 Task: Look for space in Nakatsu, Japan from 21st June, 2023 to 29th June, 2023 for 4 adults in price range Rs.7000 to Rs.12000. Place can be entire place with 2 bedrooms having 2 beds and 2 bathrooms. Property type can be house, flat, guest house. Booking option can be shelf check-in. Required host language is English.
Action: Mouse moved to (573, 137)
Screenshot: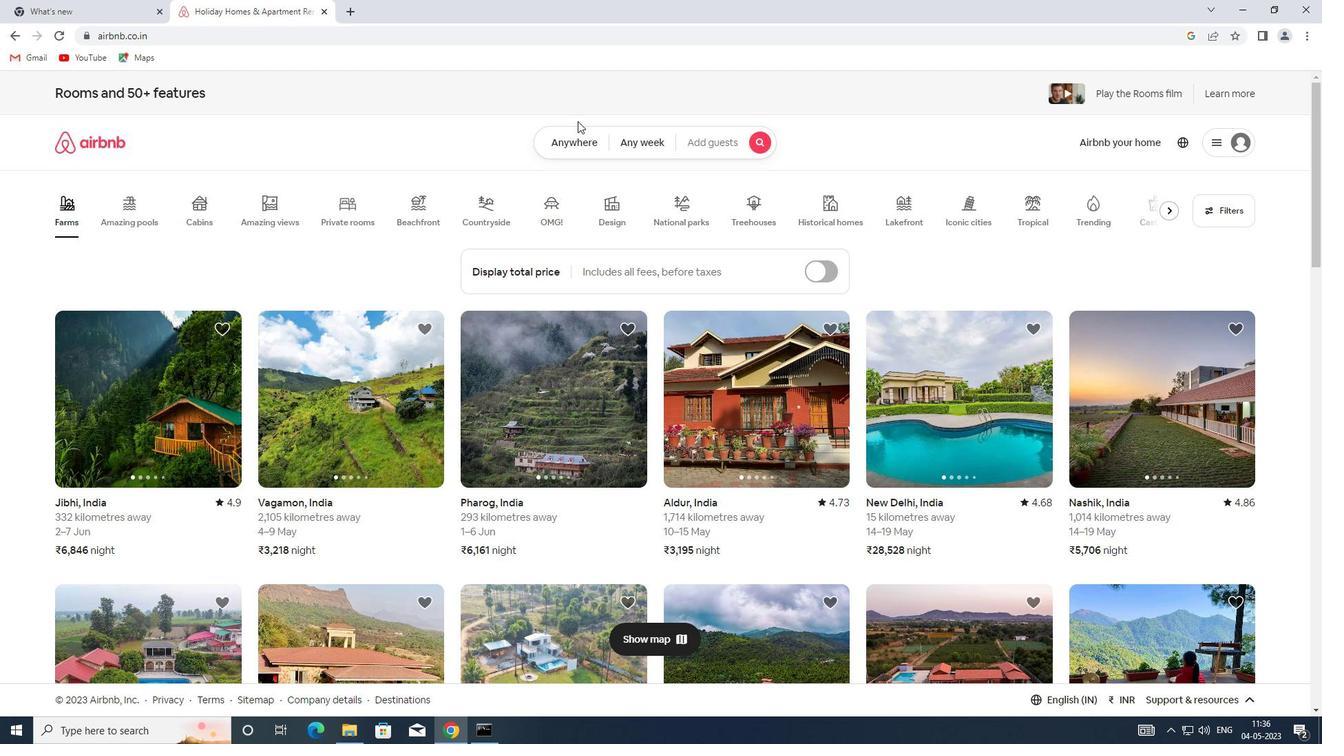 
Action: Mouse pressed left at (573, 137)
Screenshot: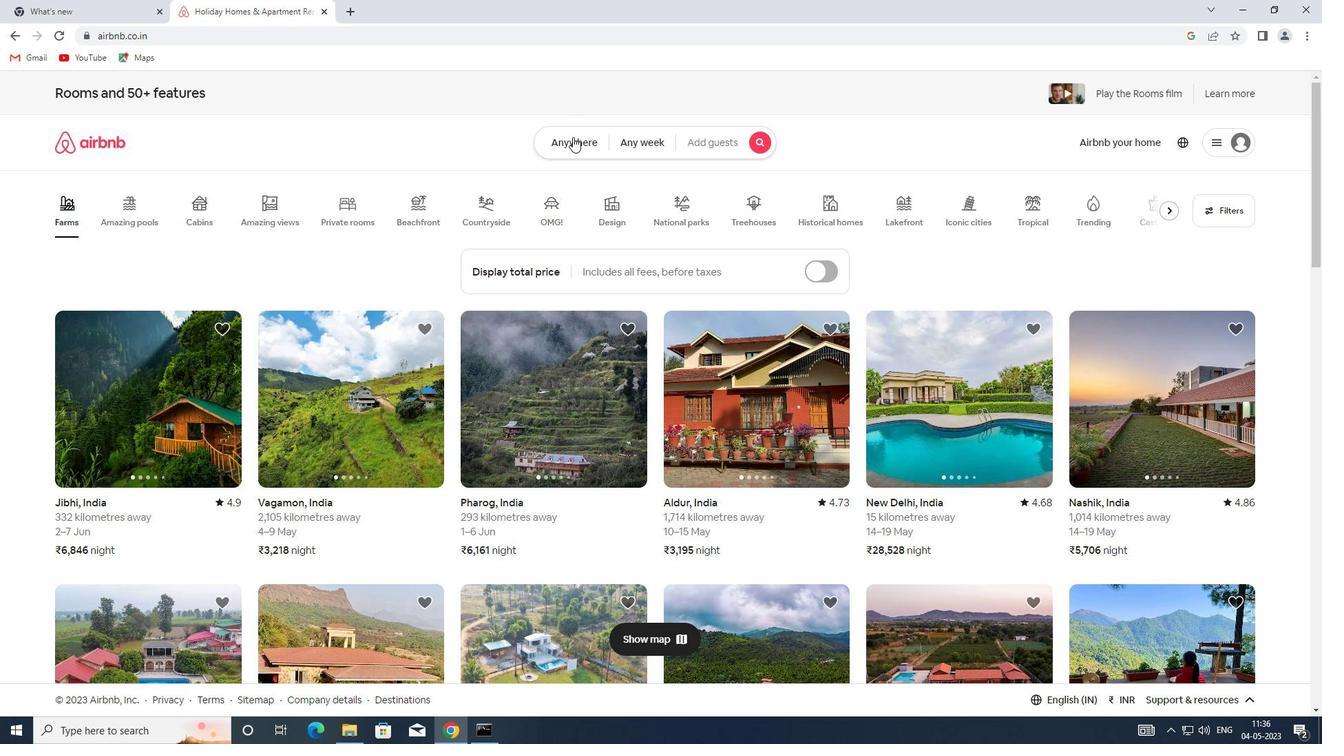 
Action: Mouse moved to (498, 204)
Screenshot: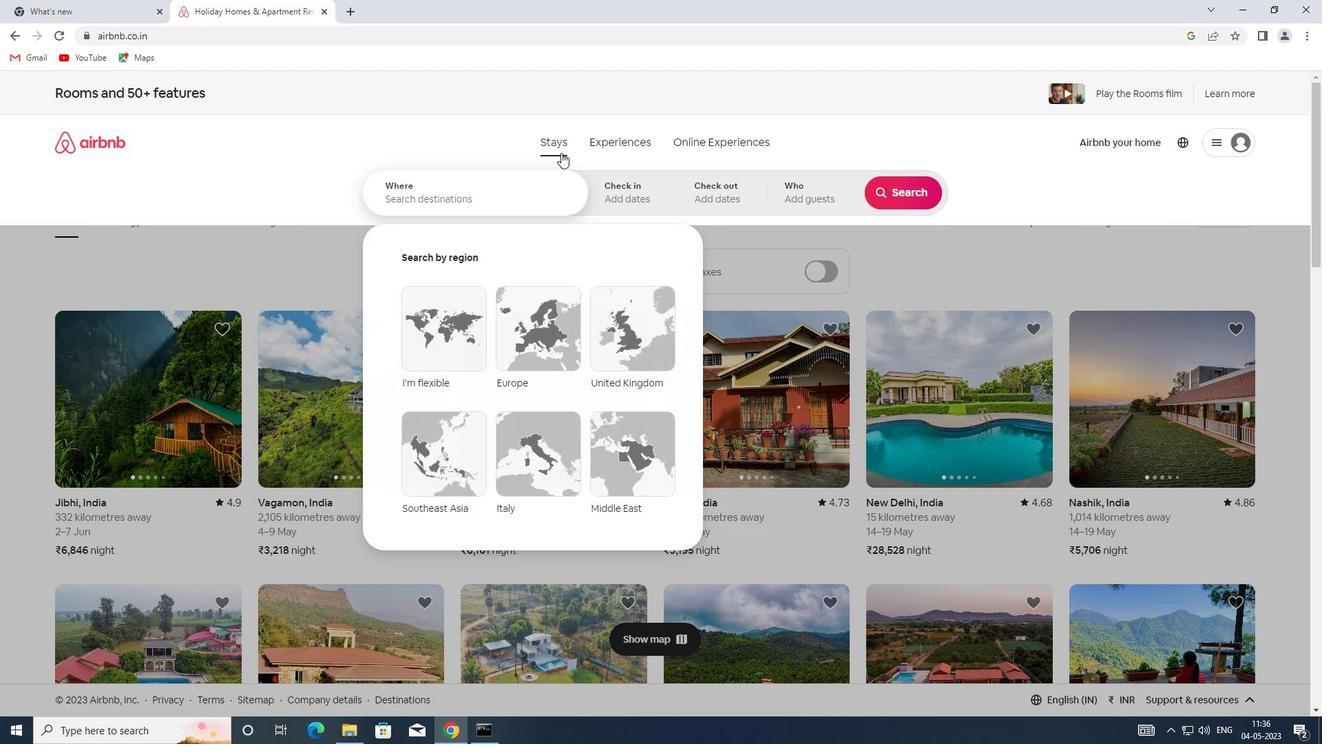 
Action: Mouse pressed left at (498, 204)
Screenshot: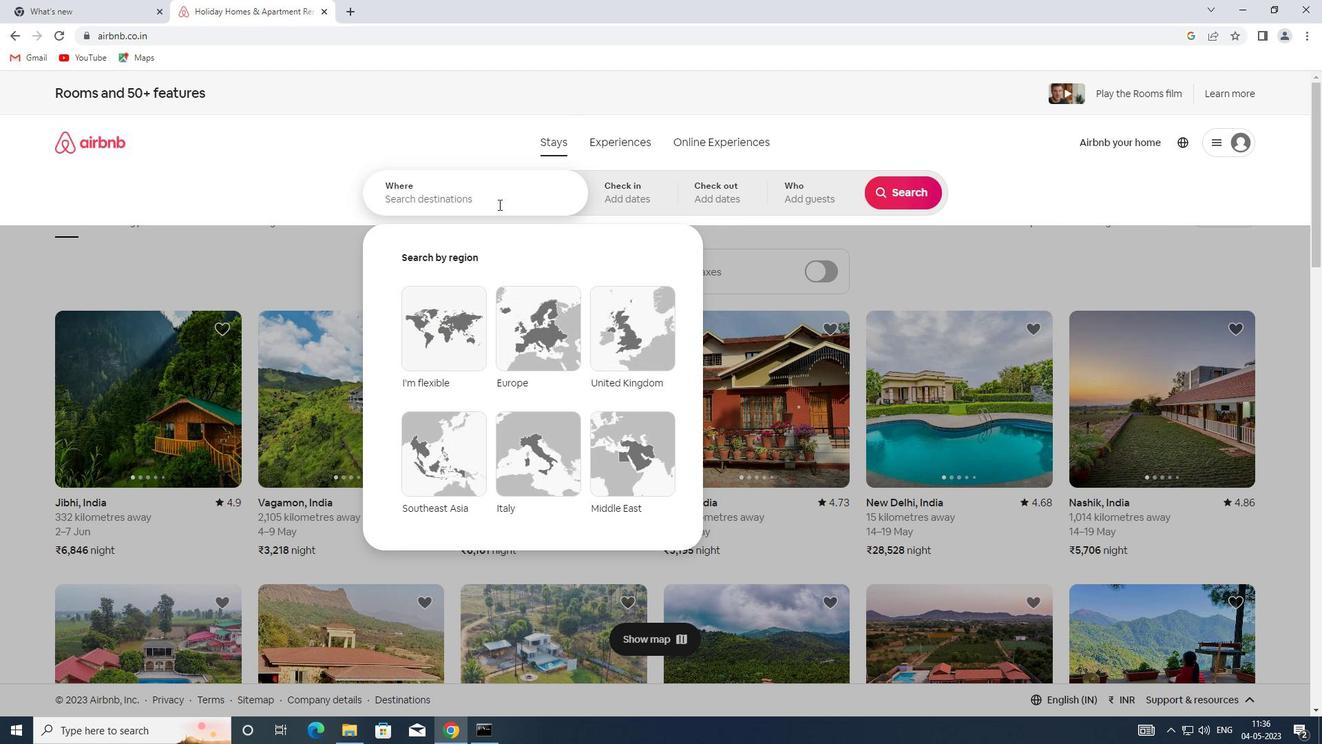 
Action: Key pressed <Key.shift><Key.shift><Key.shift><Key.shift><Key.shift><Key.shift><Key.shift><Key.shift><Key.shift><Key.shift><Key.shift><Key.shift><Key.shift><Key.shift><Key.shift><Key.shift><Key.shift><Key.shift>NAKATSU,<Key.shift><Key.shift><Key.shift><Key.shift><Key.shift><Key.shift><Key.shift>JAPAN
Screenshot: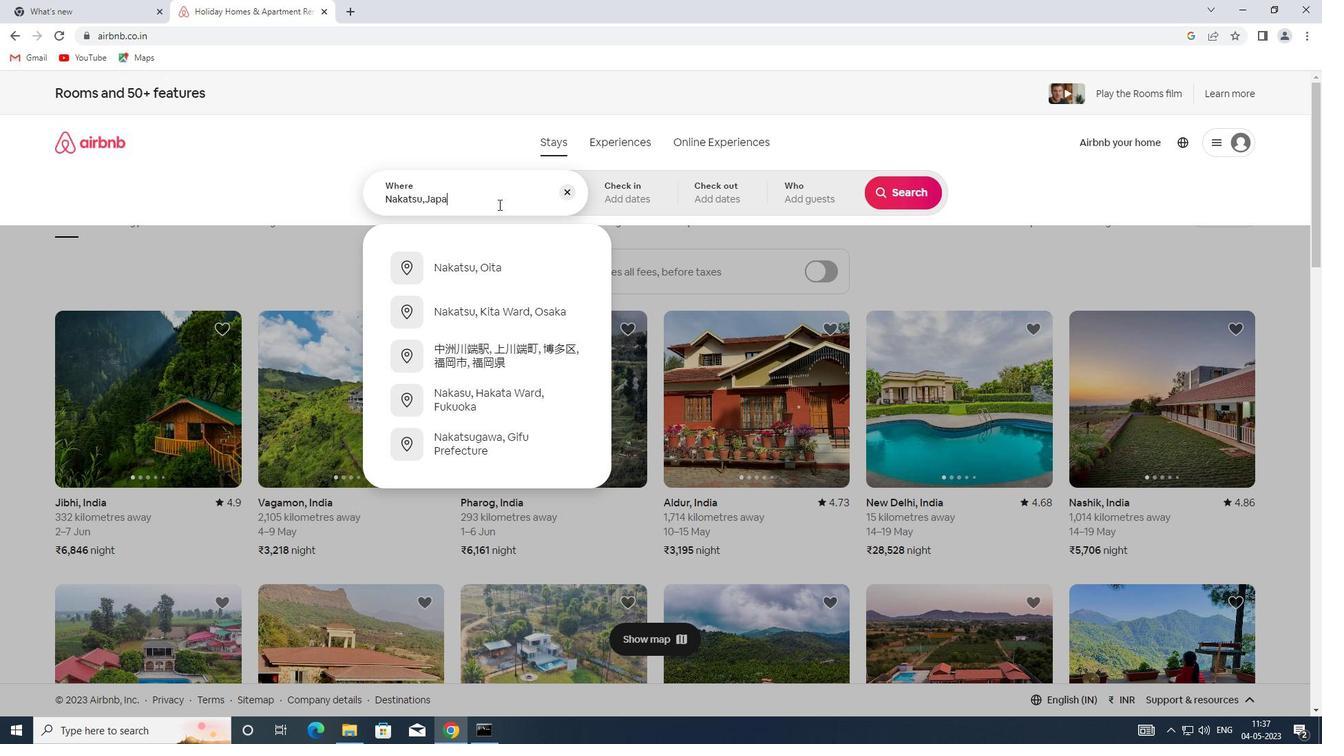 
Action: Mouse moved to (638, 193)
Screenshot: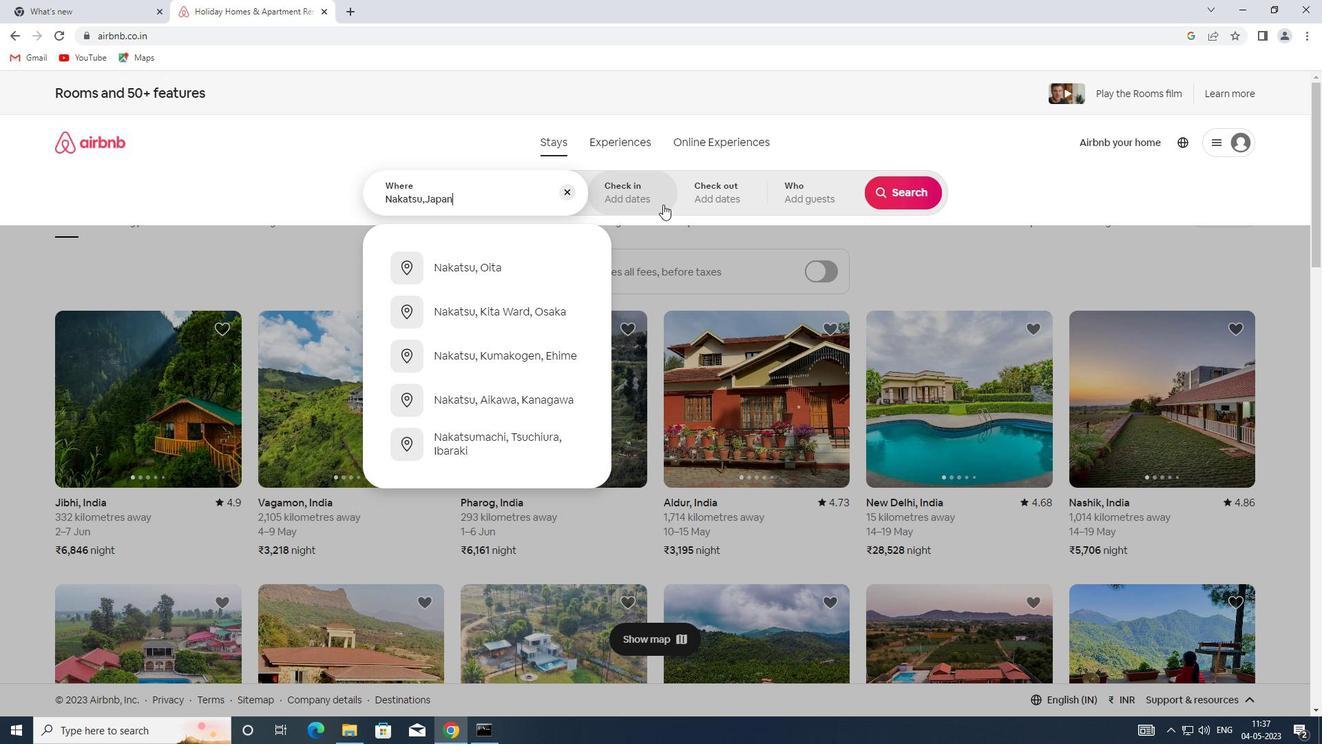 
Action: Mouse pressed left at (638, 193)
Screenshot: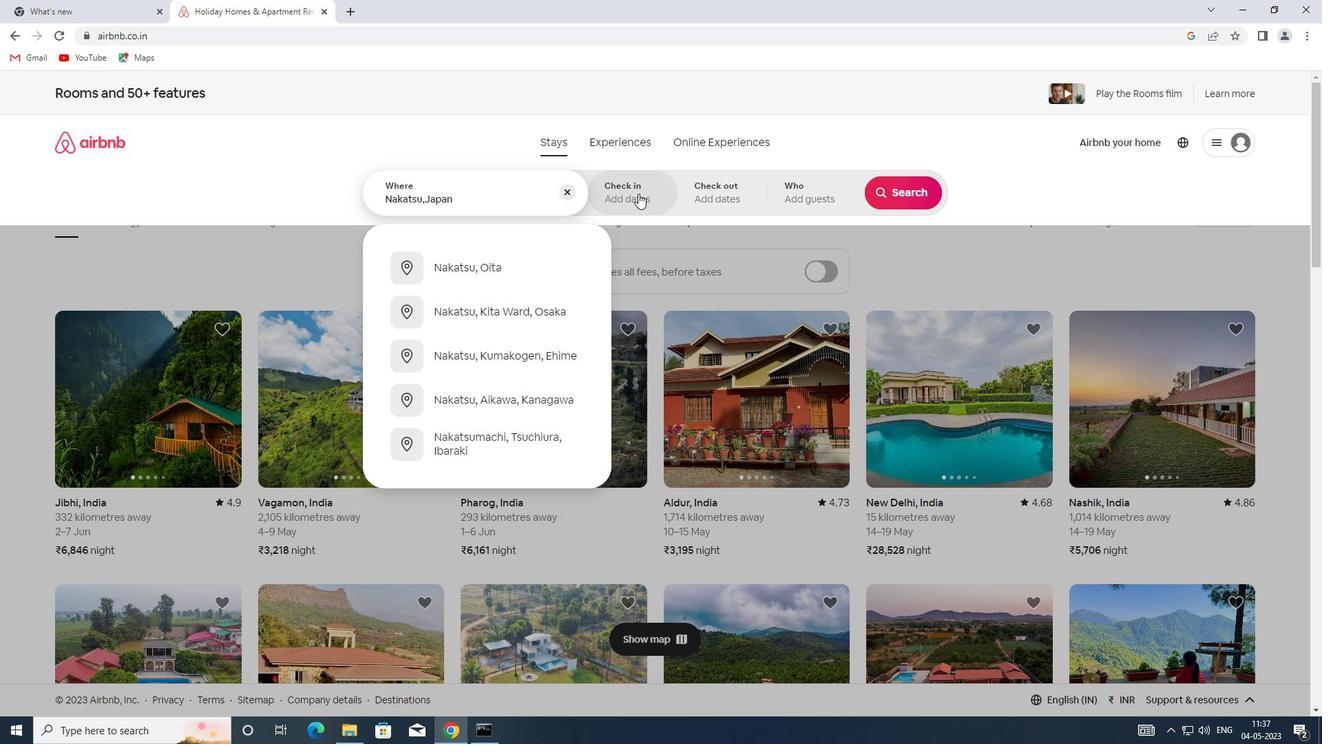 
Action: Mouse moved to (793, 456)
Screenshot: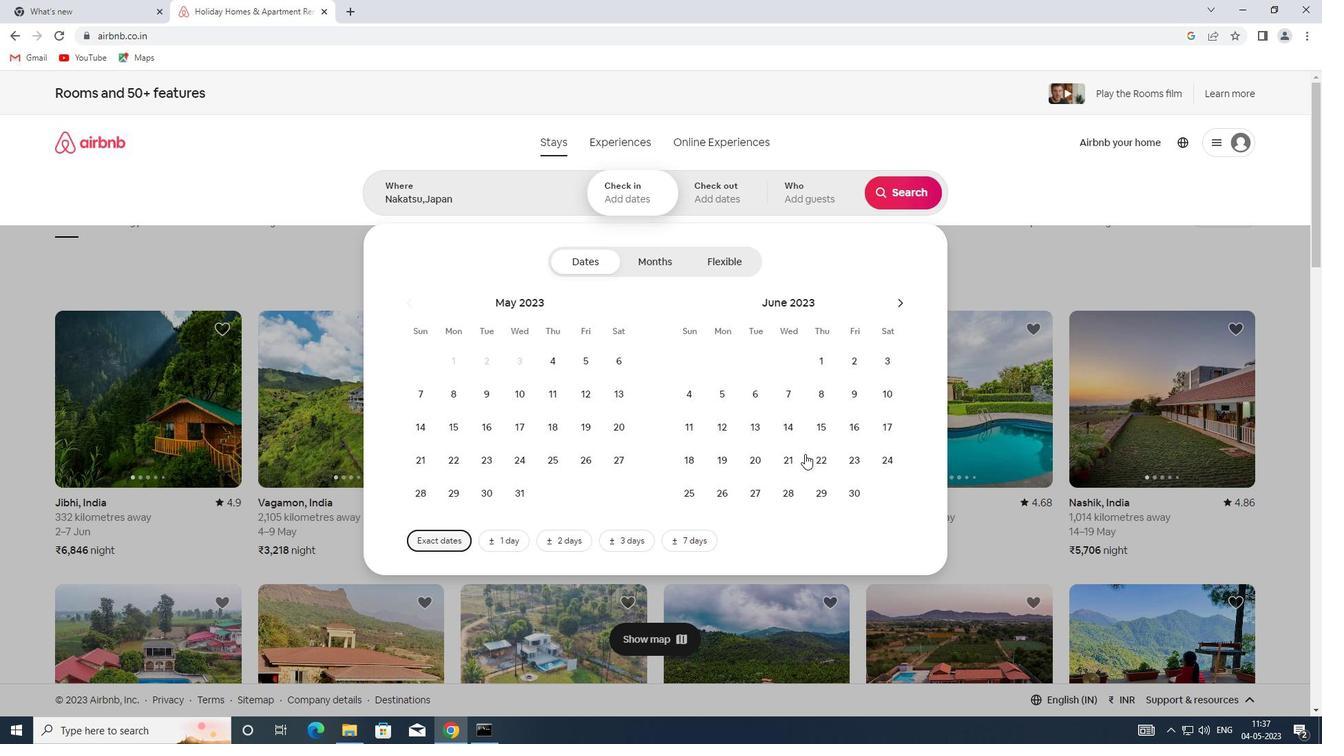 
Action: Mouse pressed left at (793, 456)
Screenshot: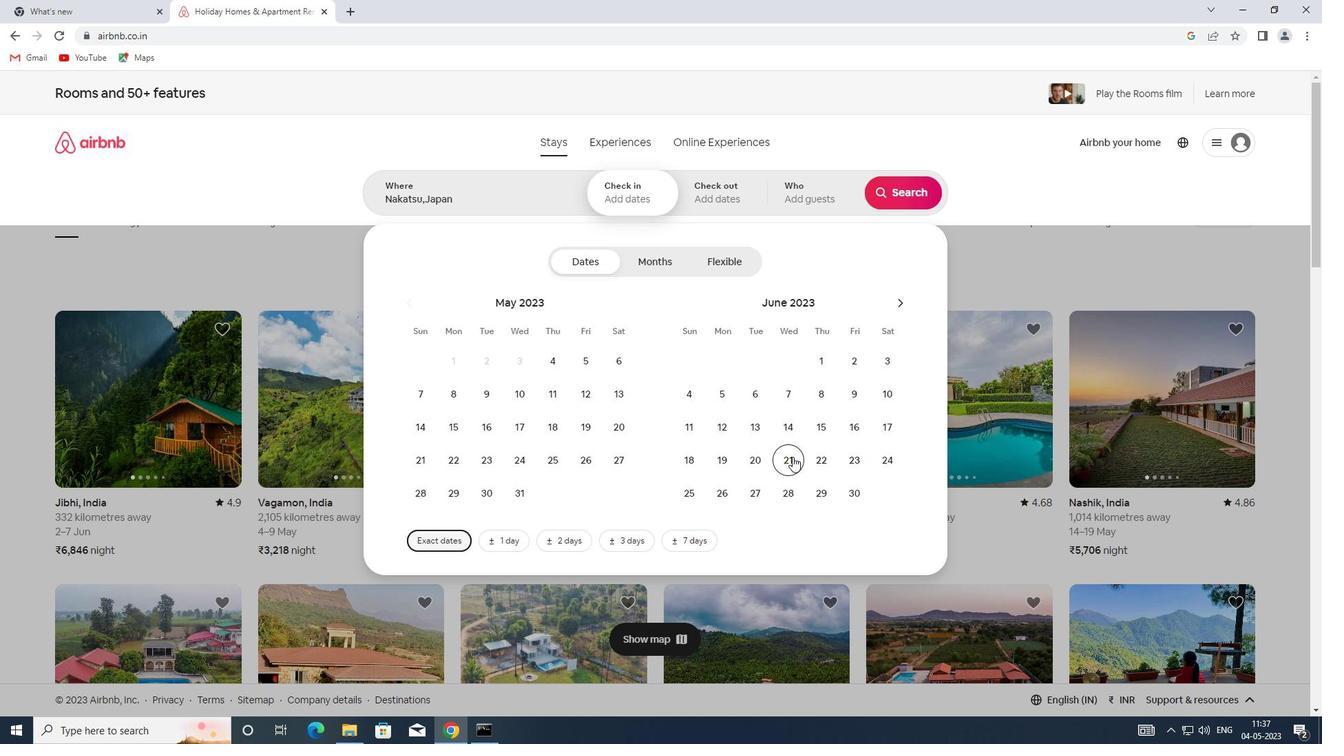 
Action: Mouse moved to (818, 495)
Screenshot: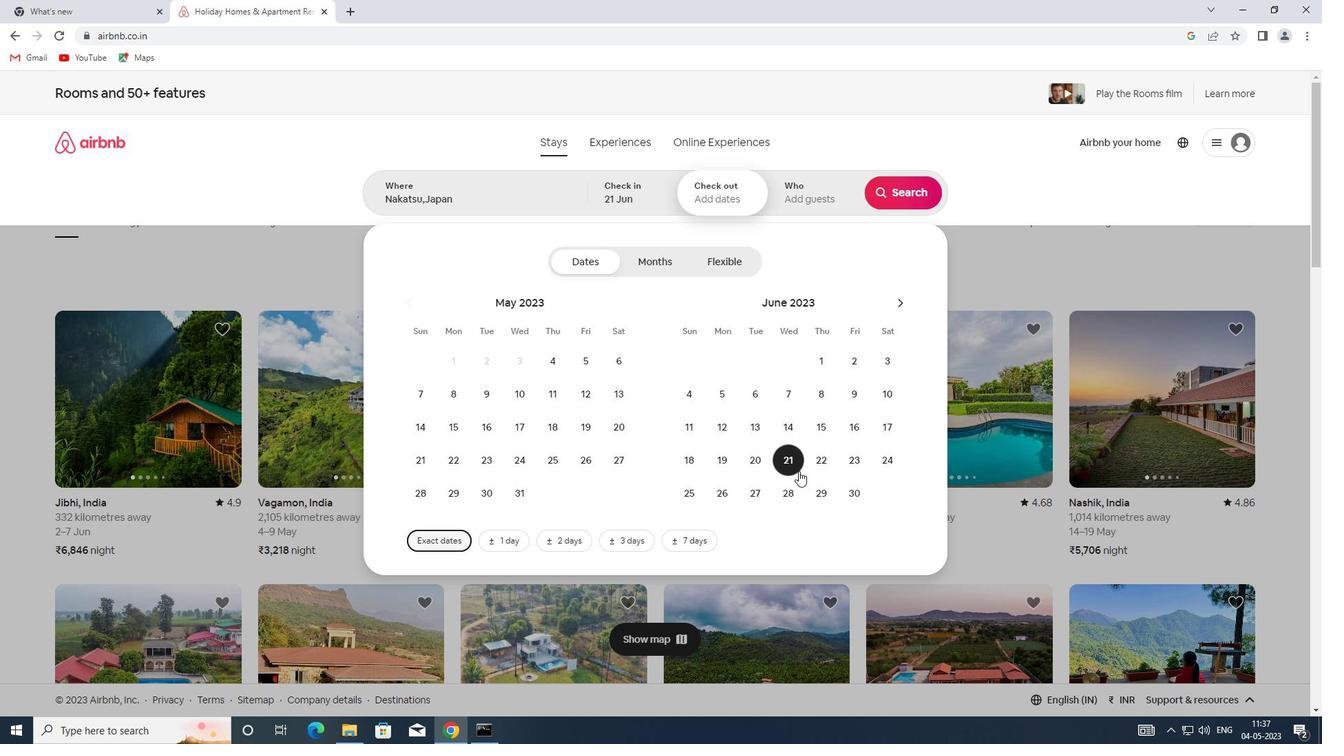 
Action: Mouse pressed left at (818, 495)
Screenshot: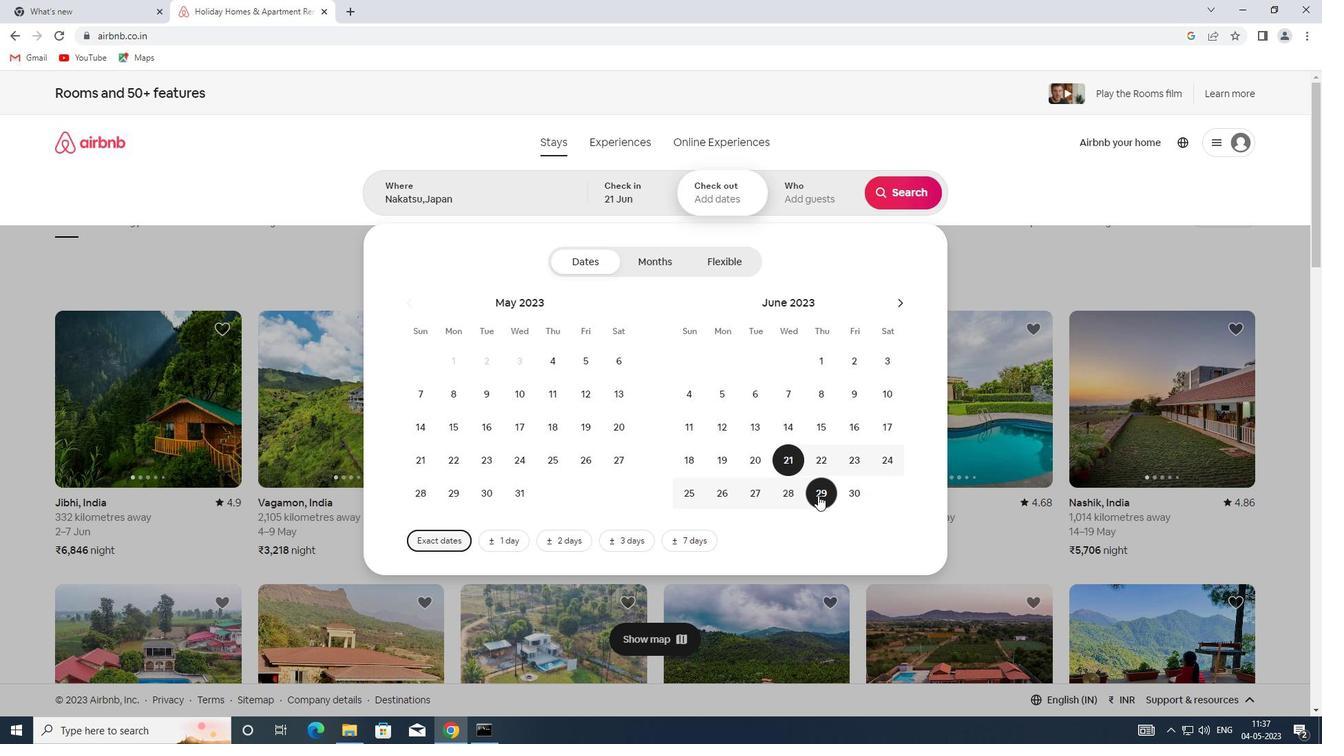
Action: Mouse moved to (813, 200)
Screenshot: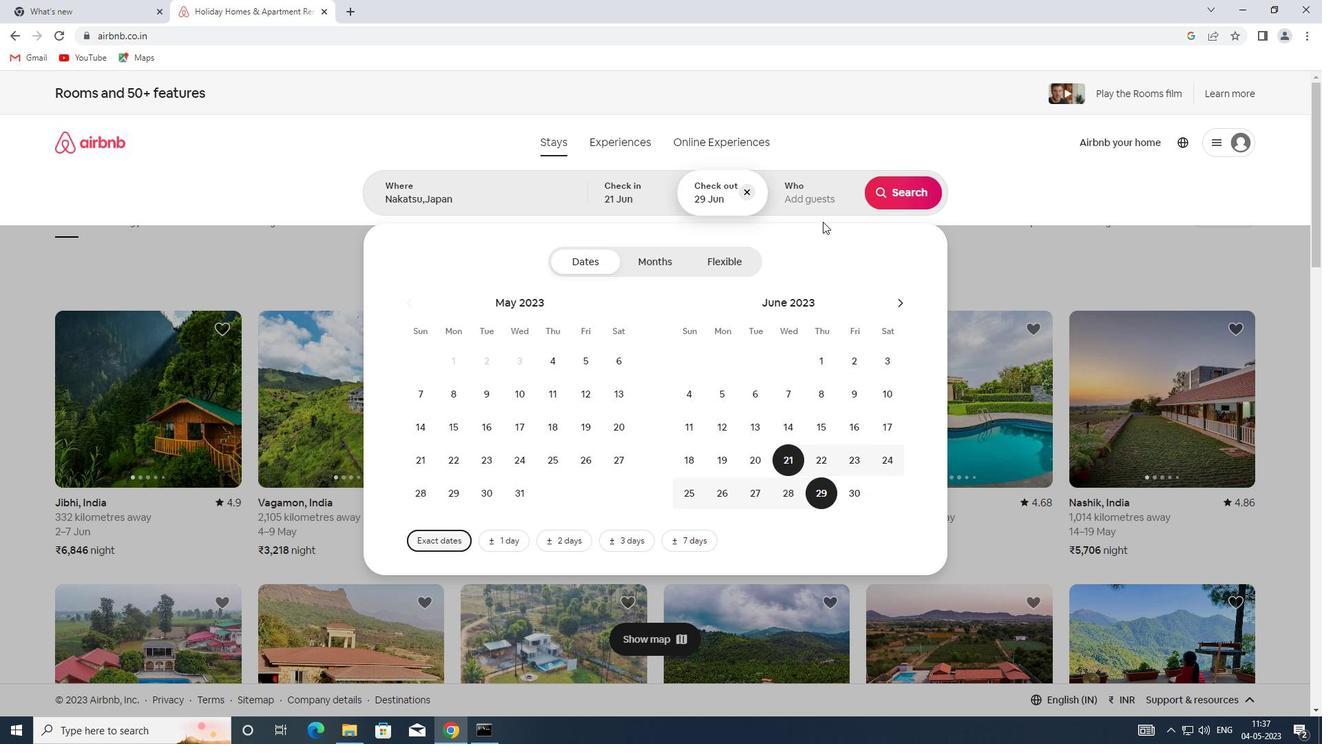 
Action: Mouse pressed left at (813, 200)
Screenshot: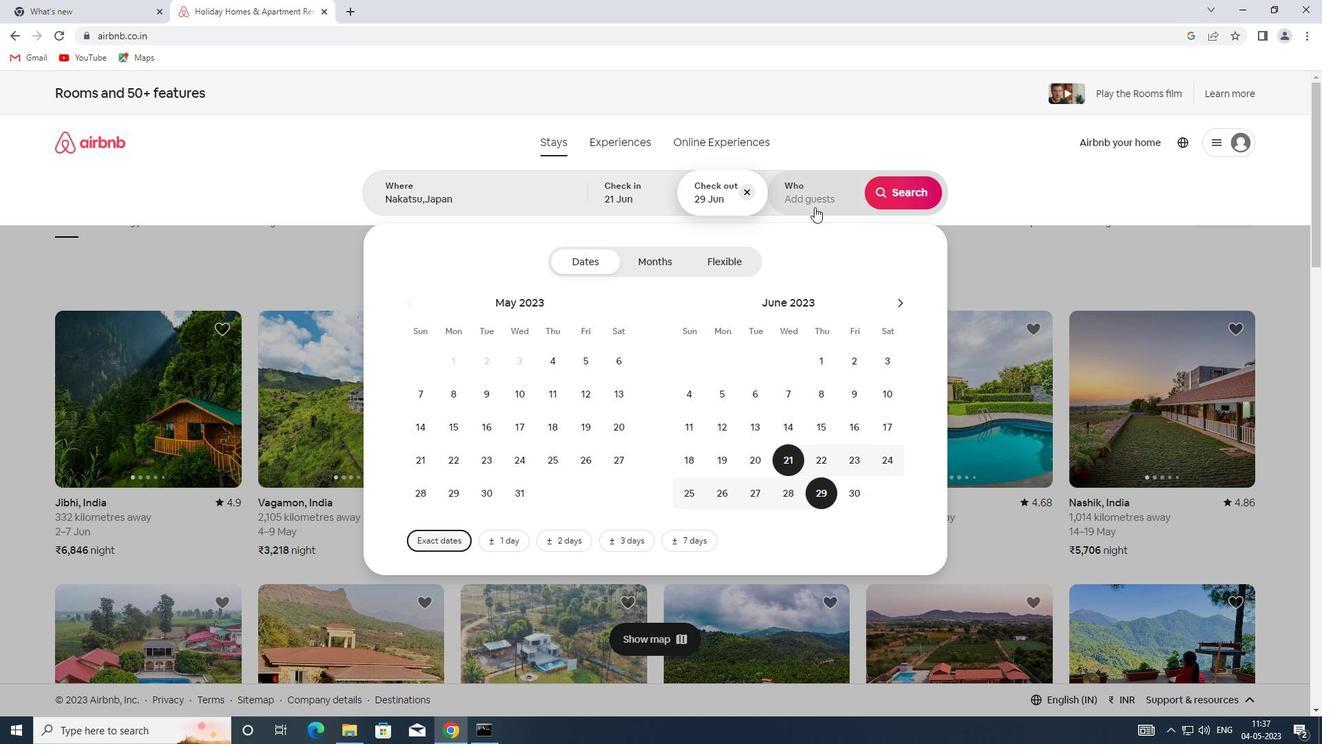 
Action: Mouse moved to (907, 265)
Screenshot: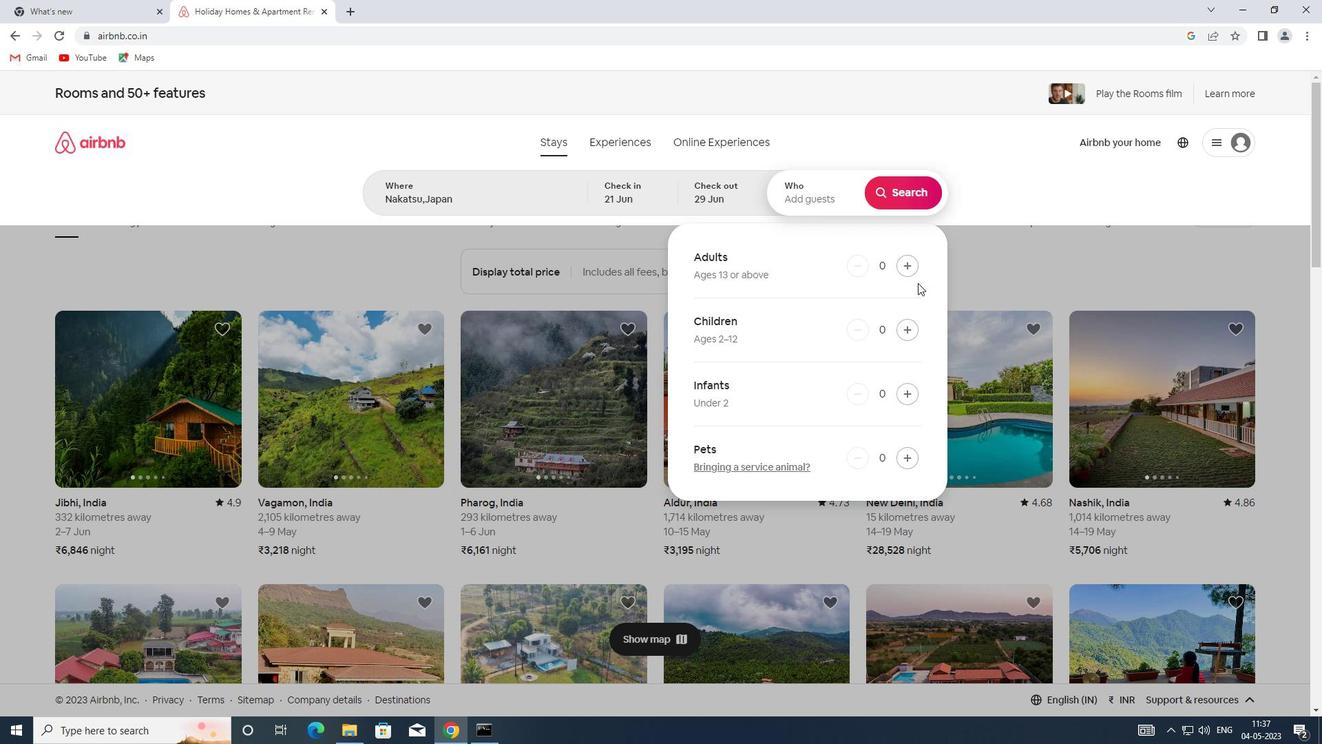 
Action: Mouse pressed left at (907, 265)
Screenshot: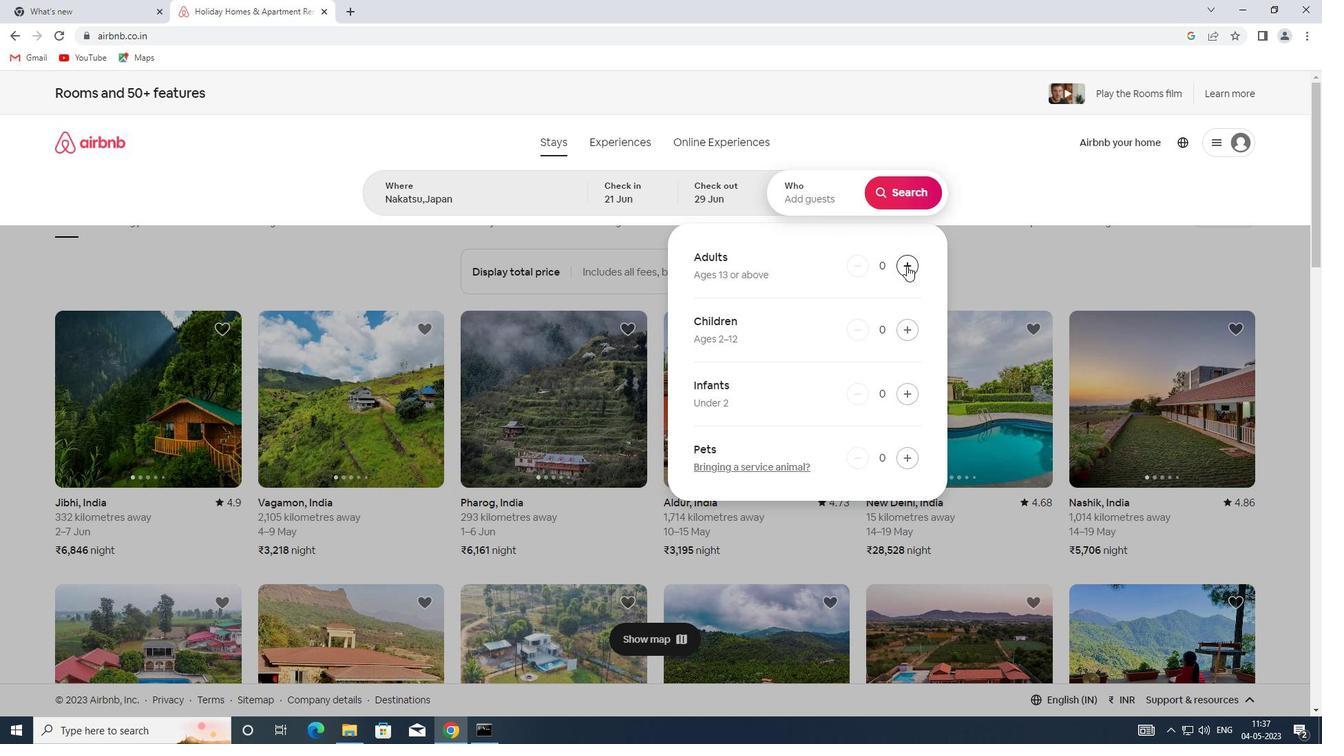 
Action: Mouse pressed left at (907, 265)
Screenshot: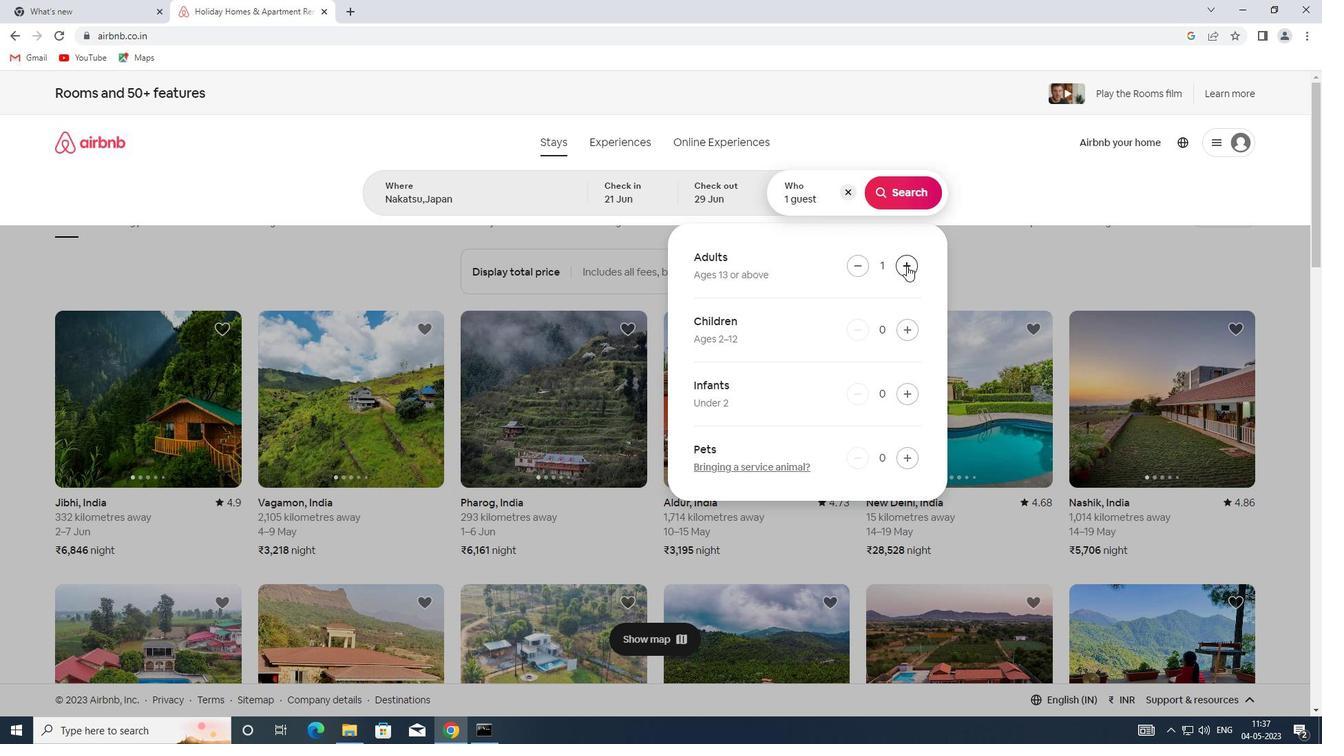 
Action: Mouse pressed left at (907, 265)
Screenshot: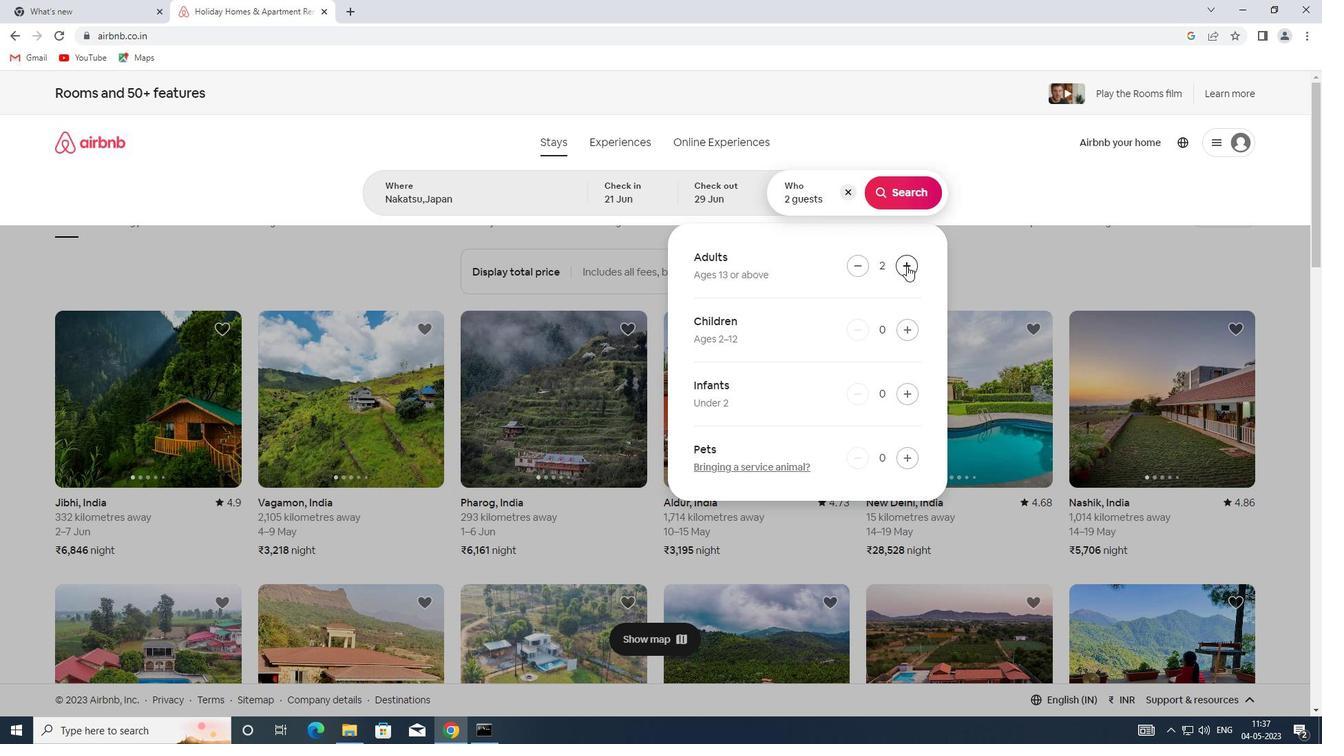 
Action: Mouse pressed left at (907, 265)
Screenshot: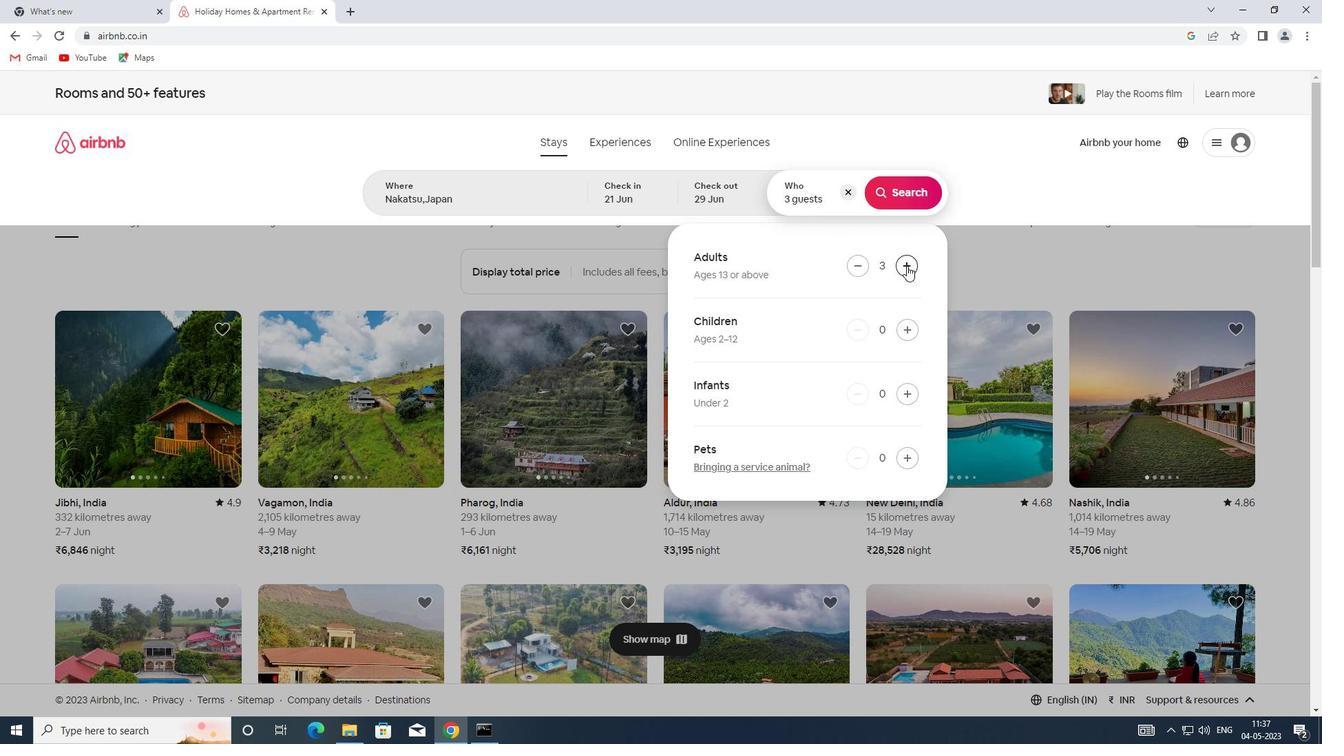 
Action: Mouse moved to (910, 201)
Screenshot: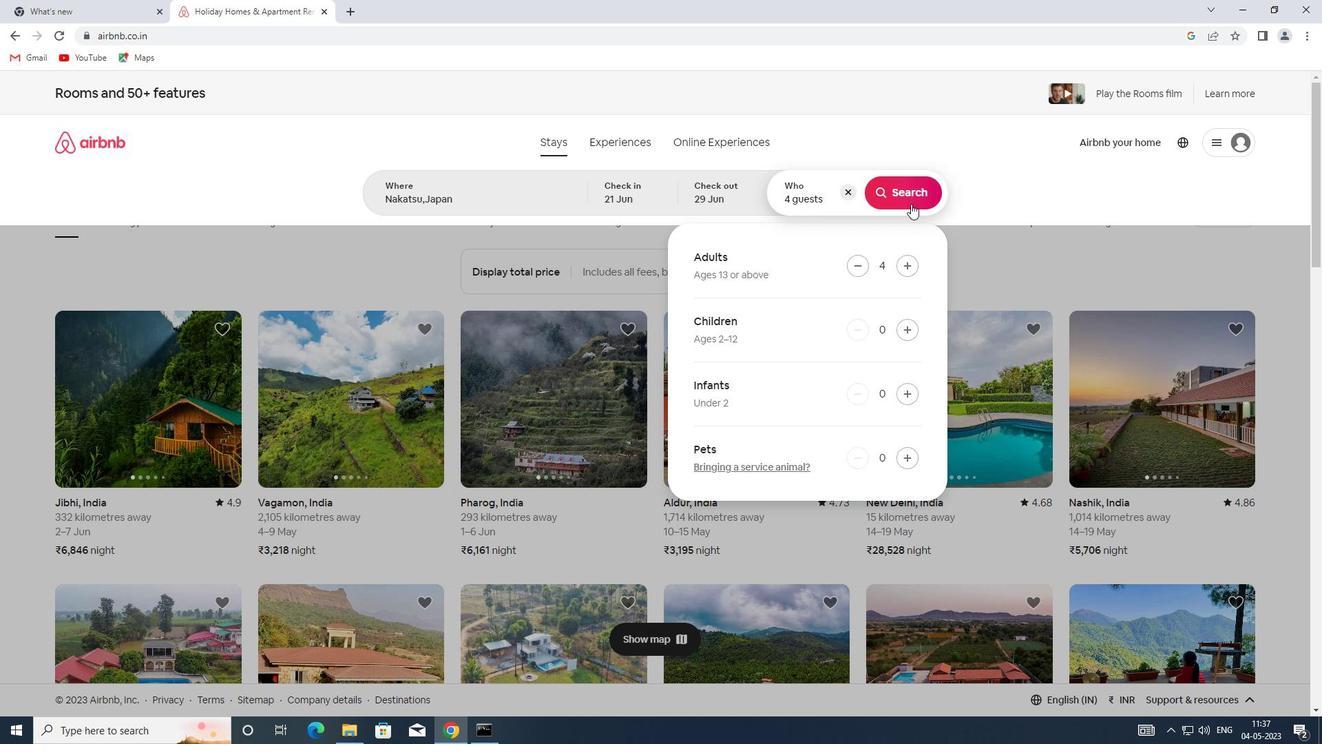 
Action: Mouse pressed left at (910, 201)
Screenshot: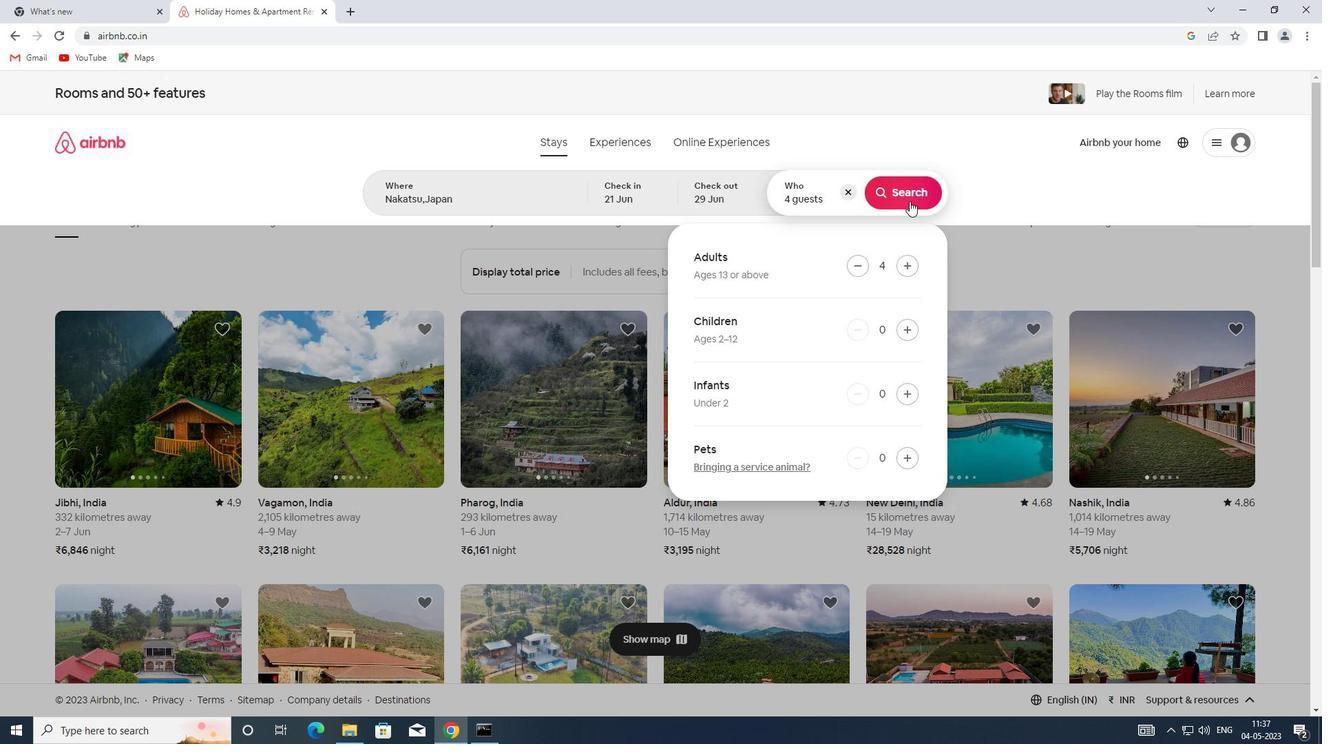
Action: Mouse moved to (1263, 156)
Screenshot: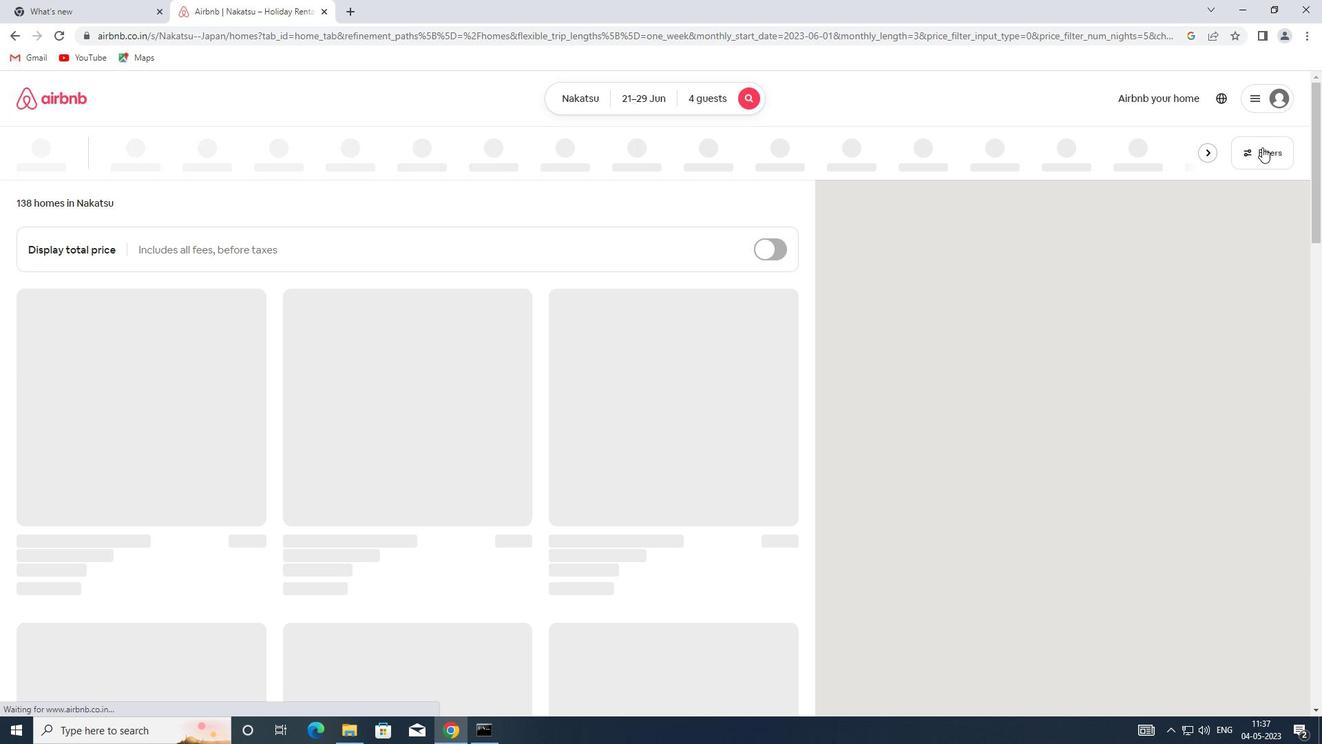 
Action: Mouse pressed left at (1263, 156)
Screenshot: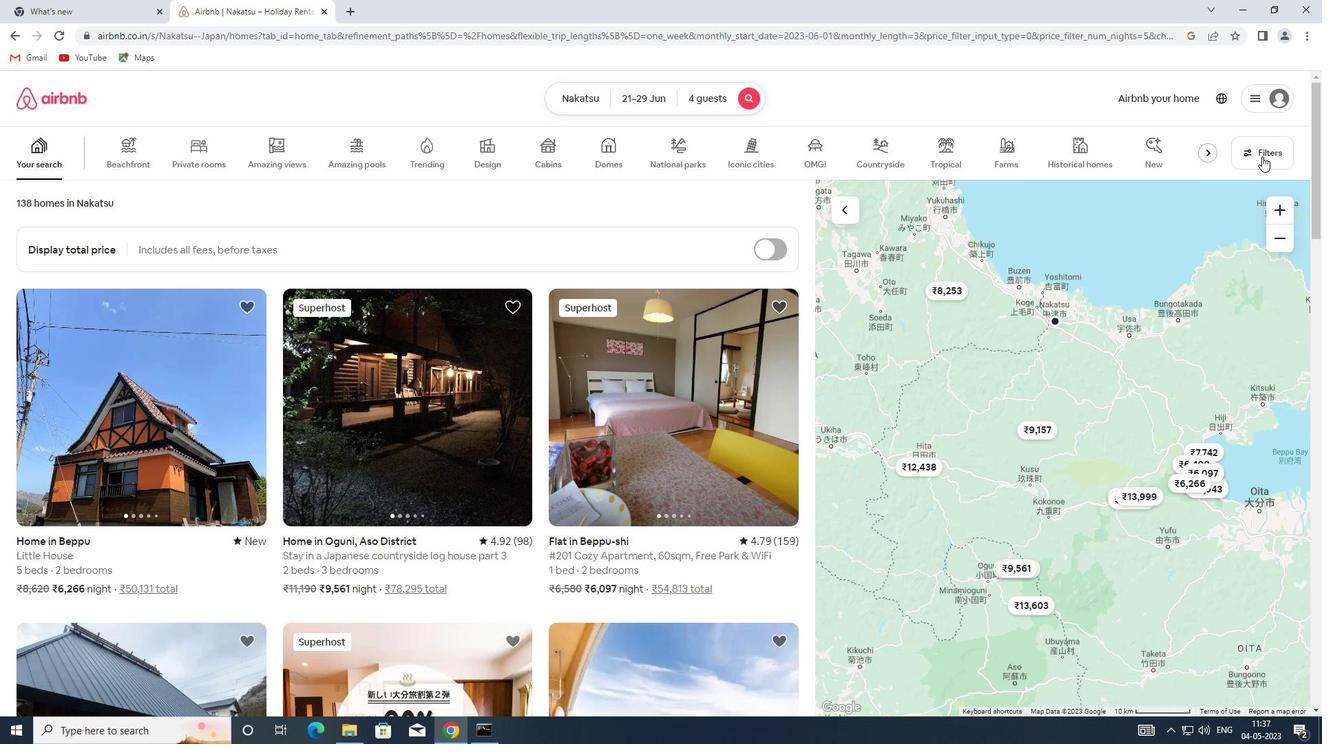 
Action: Mouse moved to (486, 332)
Screenshot: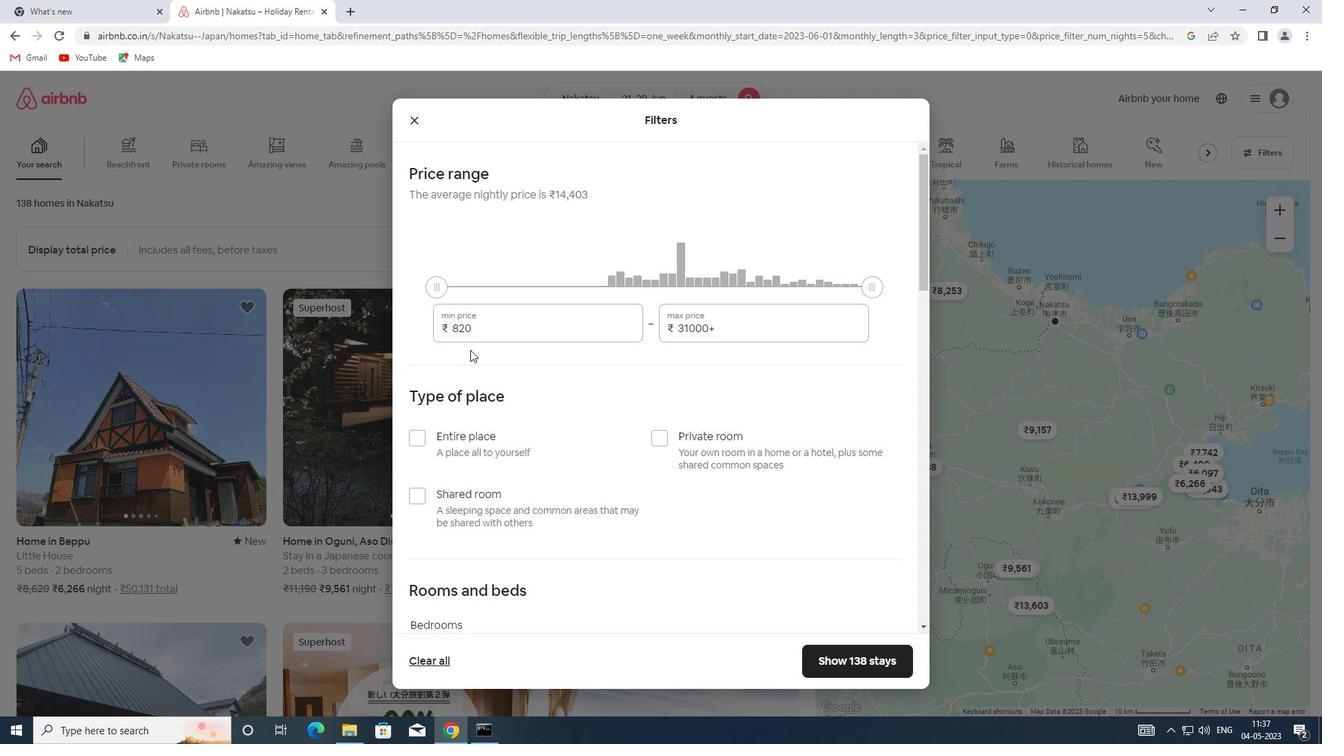 
Action: Mouse pressed left at (486, 332)
Screenshot: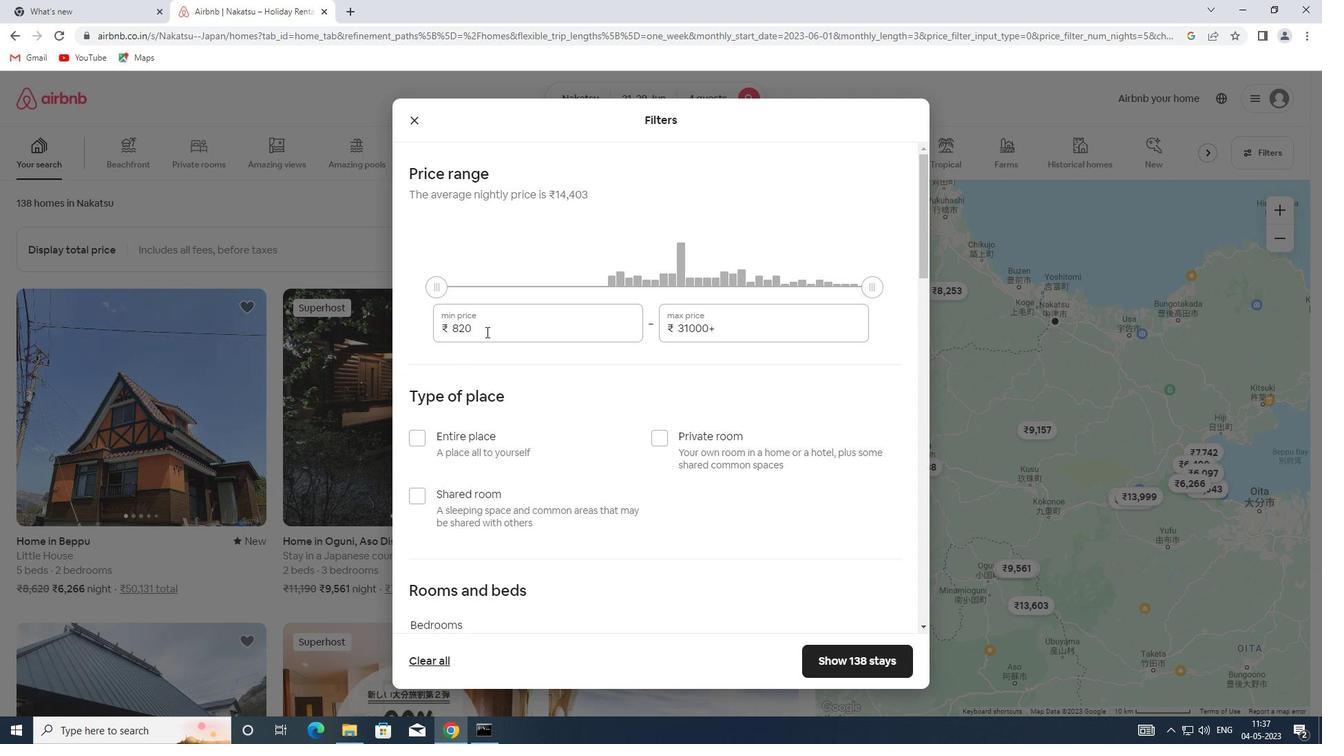 
Action: Mouse moved to (441, 332)
Screenshot: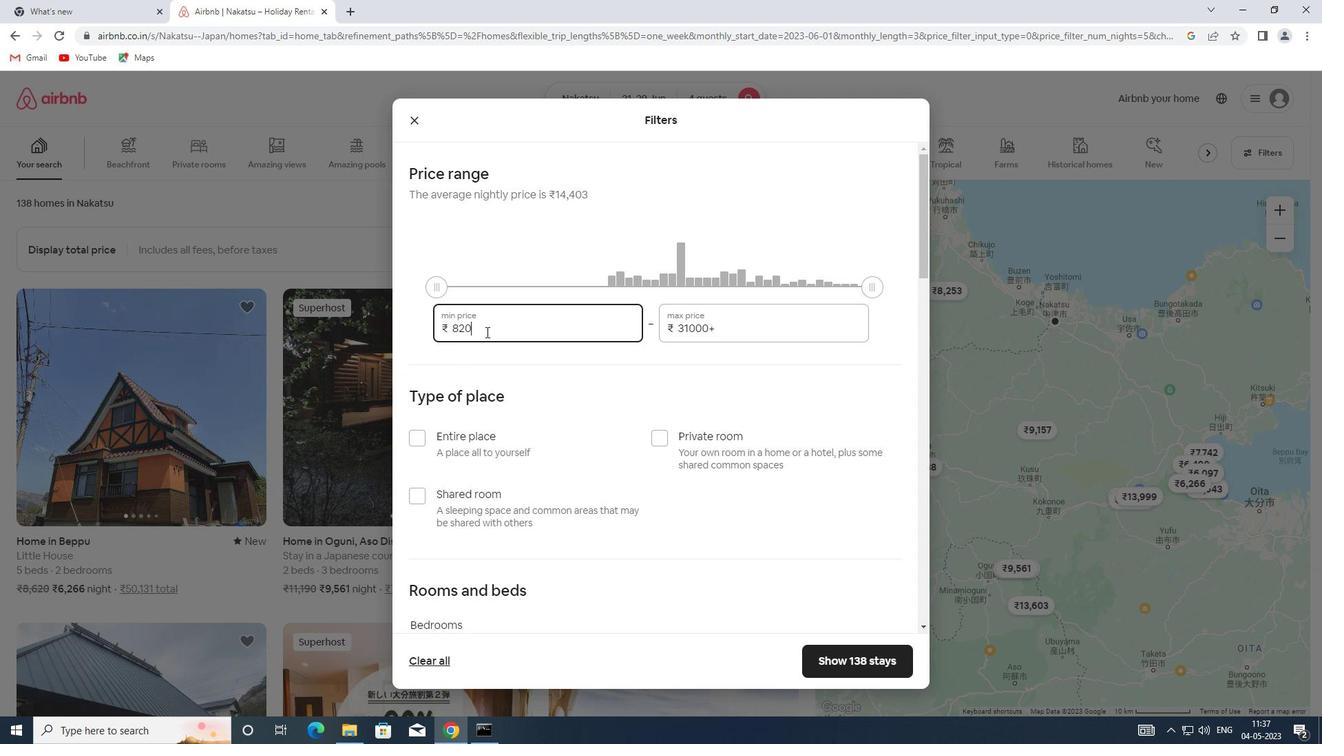 
Action: Key pressed 7000
Screenshot: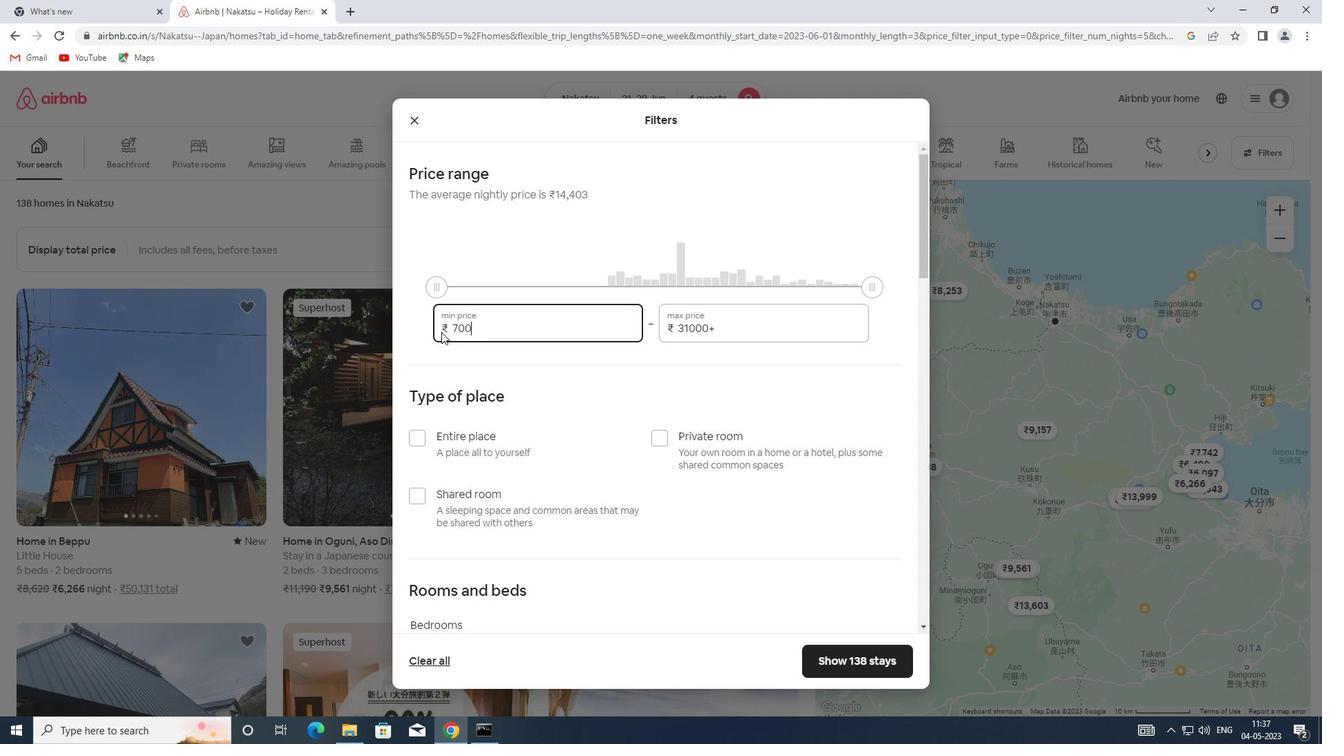 
Action: Mouse moved to (724, 327)
Screenshot: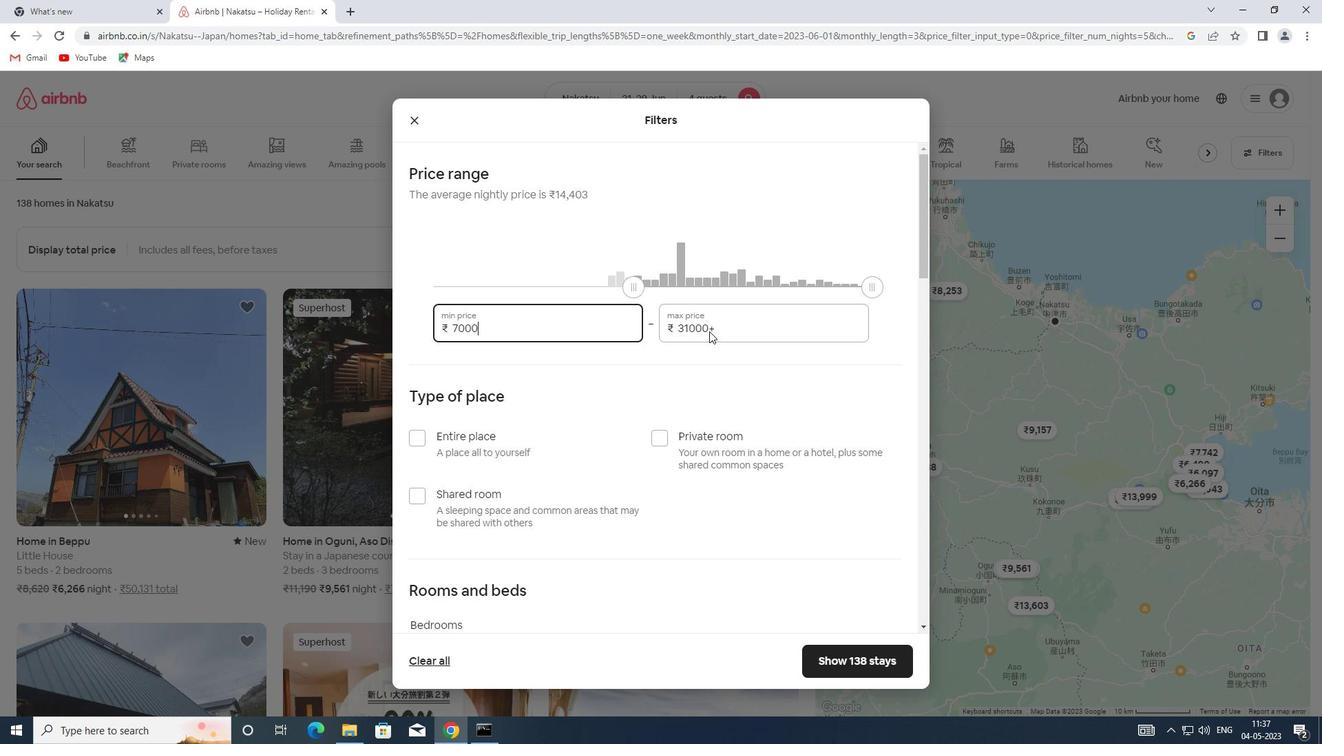 
Action: Mouse pressed left at (724, 327)
Screenshot: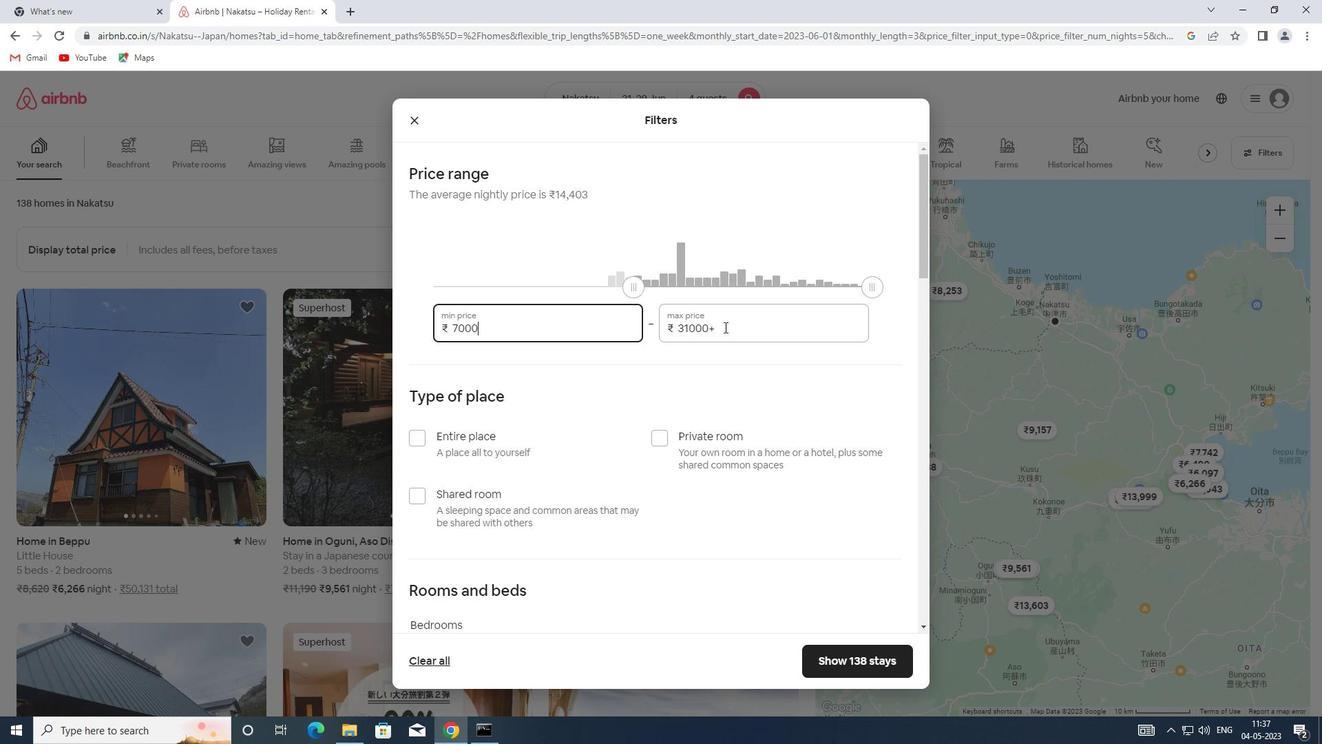 
Action: Mouse moved to (604, 330)
Screenshot: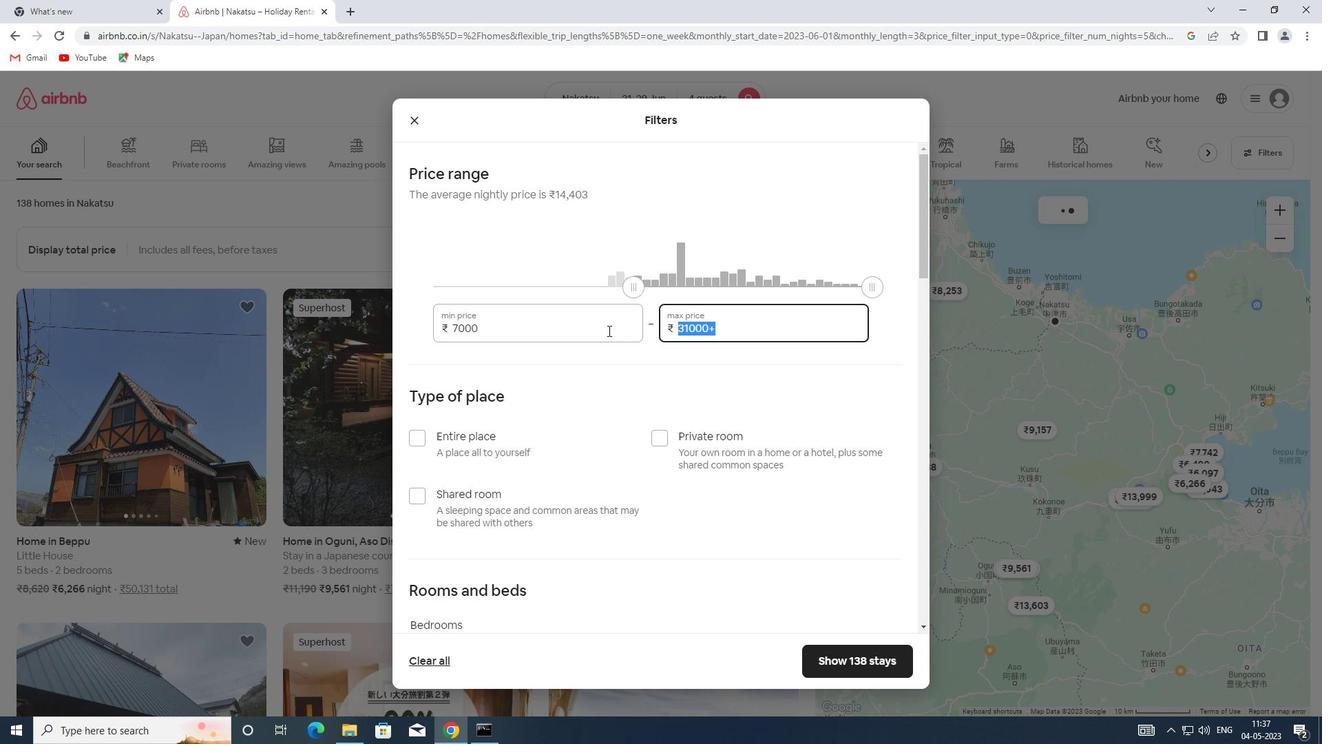 
Action: Key pressed 12000
Screenshot: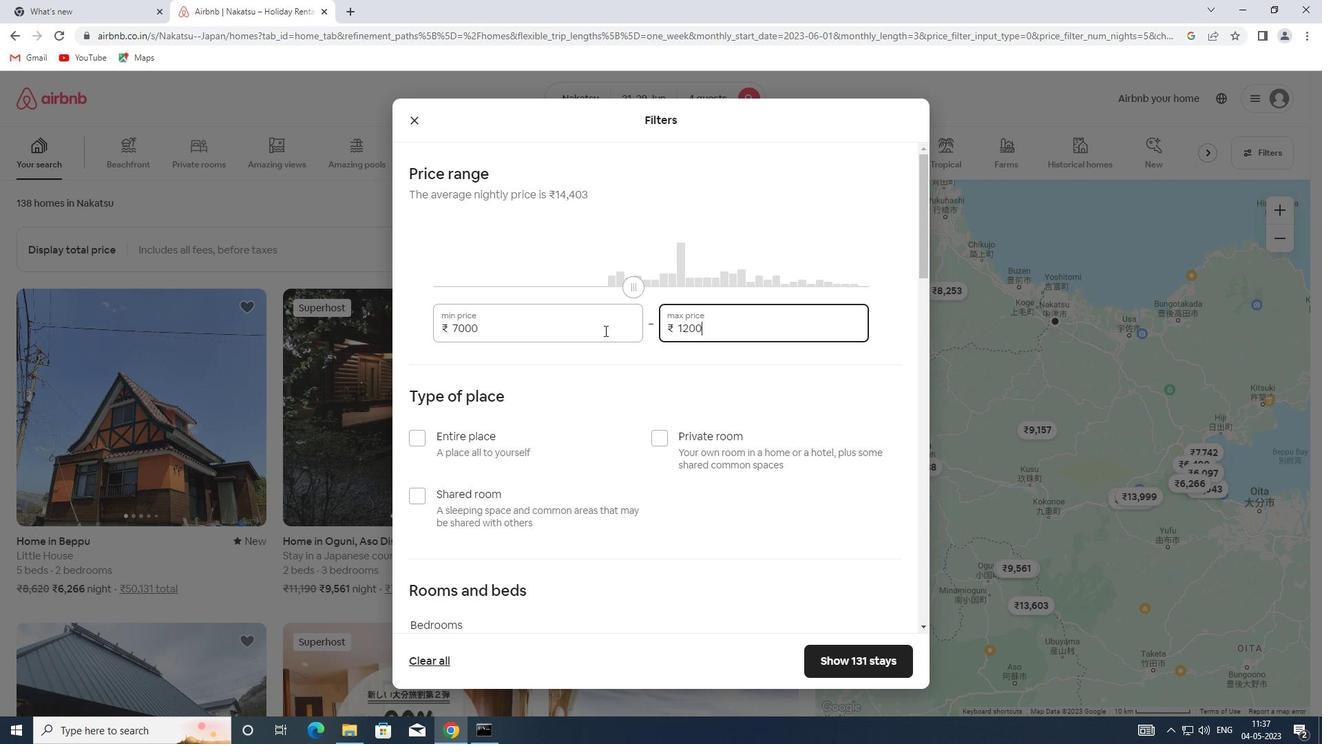 
Action: Mouse moved to (630, 331)
Screenshot: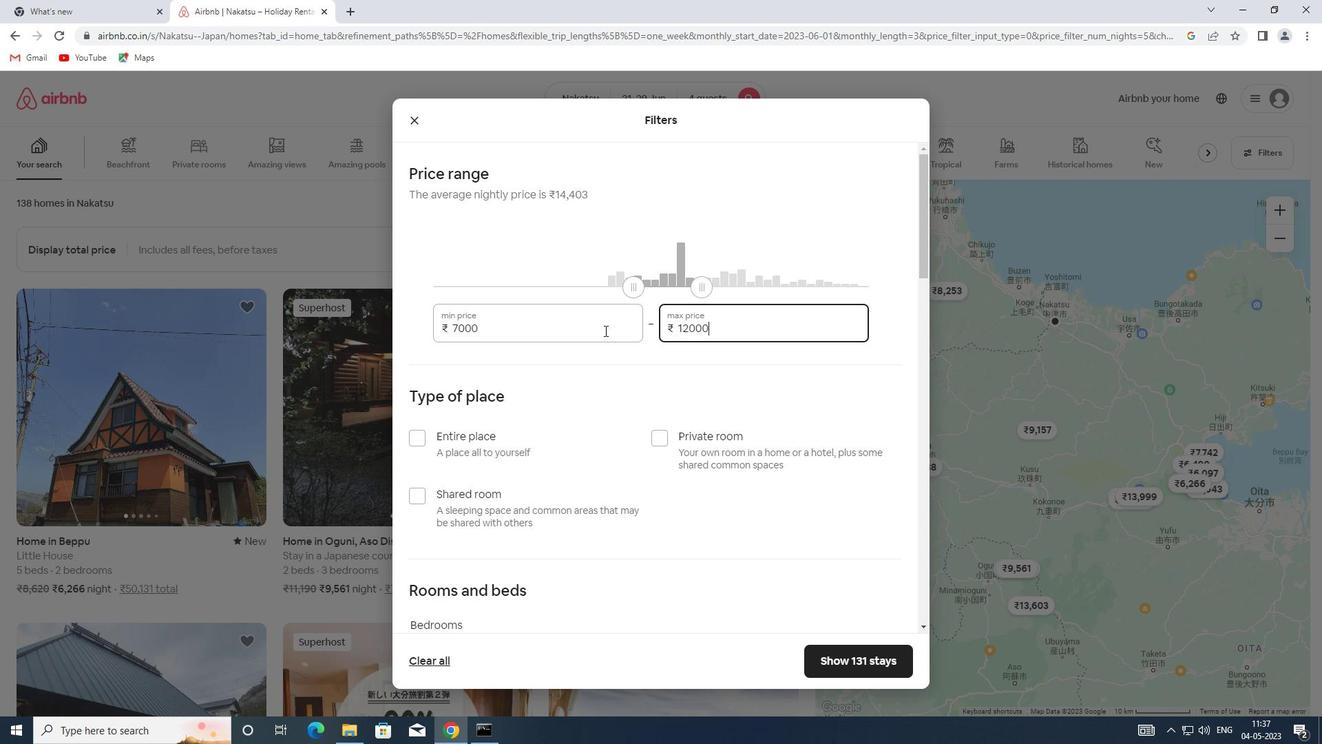 
Action: Mouse scrolled (630, 330) with delta (0, 0)
Screenshot: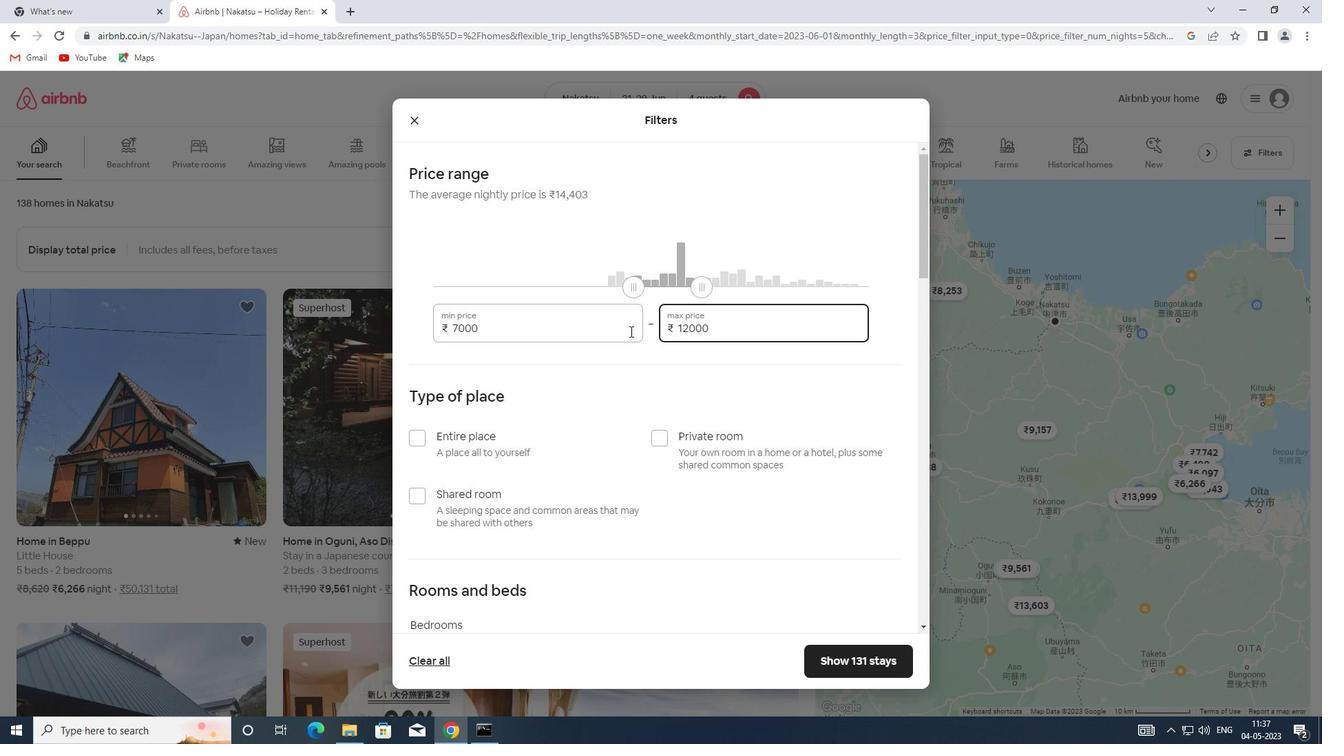 
Action: Mouse moved to (630, 332)
Screenshot: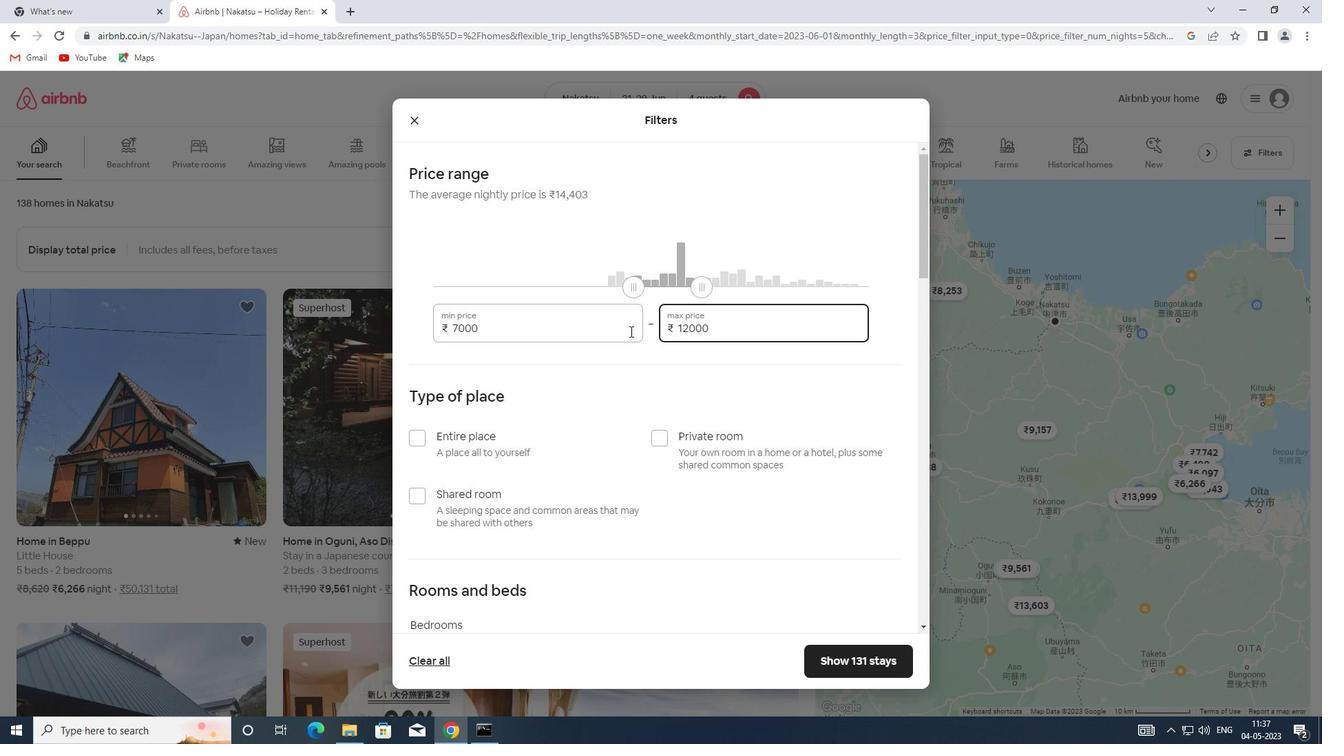 
Action: Mouse scrolled (630, 332) with delta (0, 0)
Screenshot: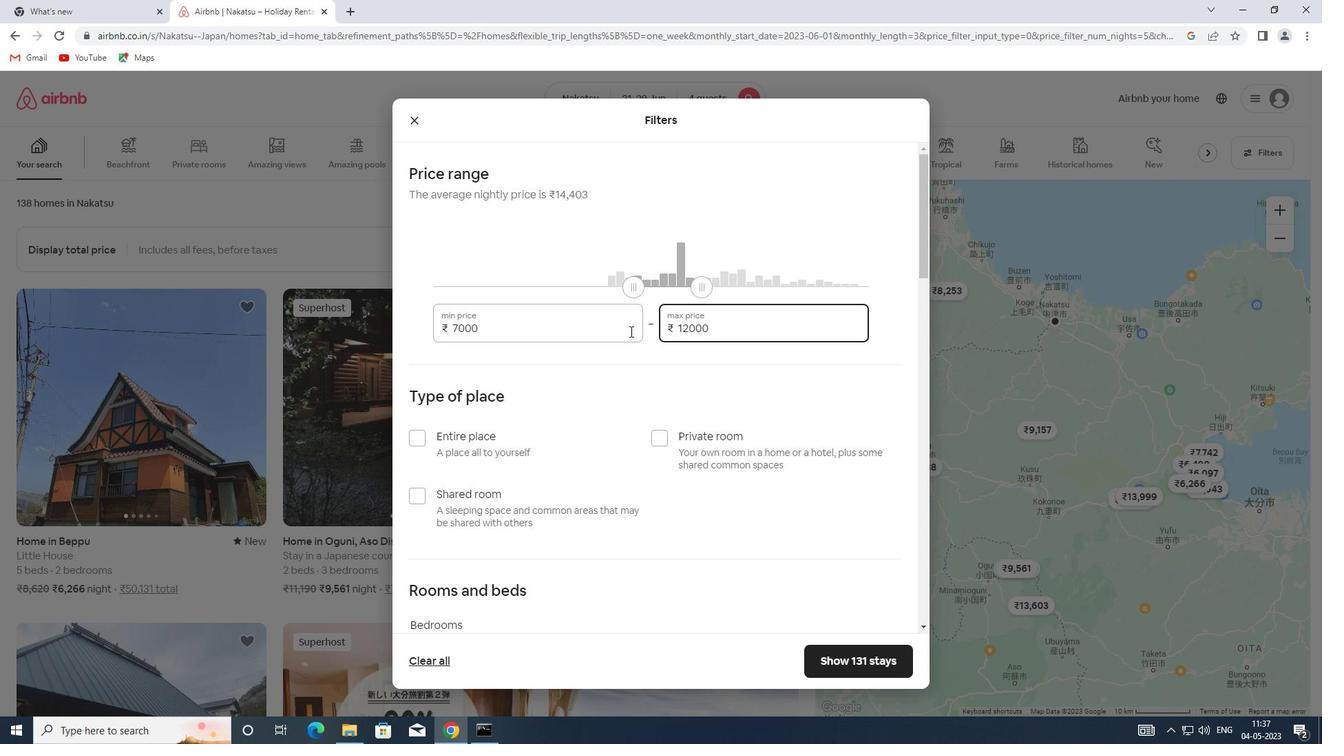 
Action: Mouse scrolled (630, 332) with delta (0, 0)
Screenshot: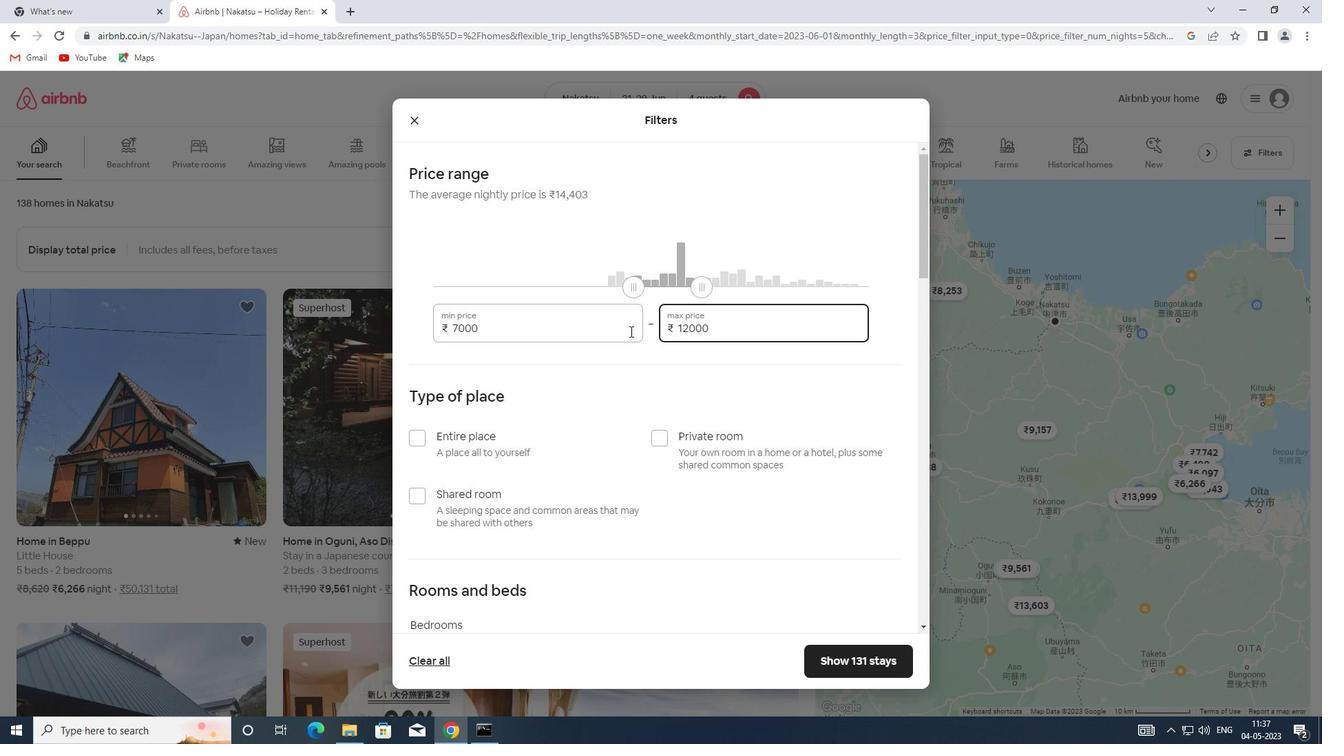
Action: Mouse moved to (455, 227)
Screenshot: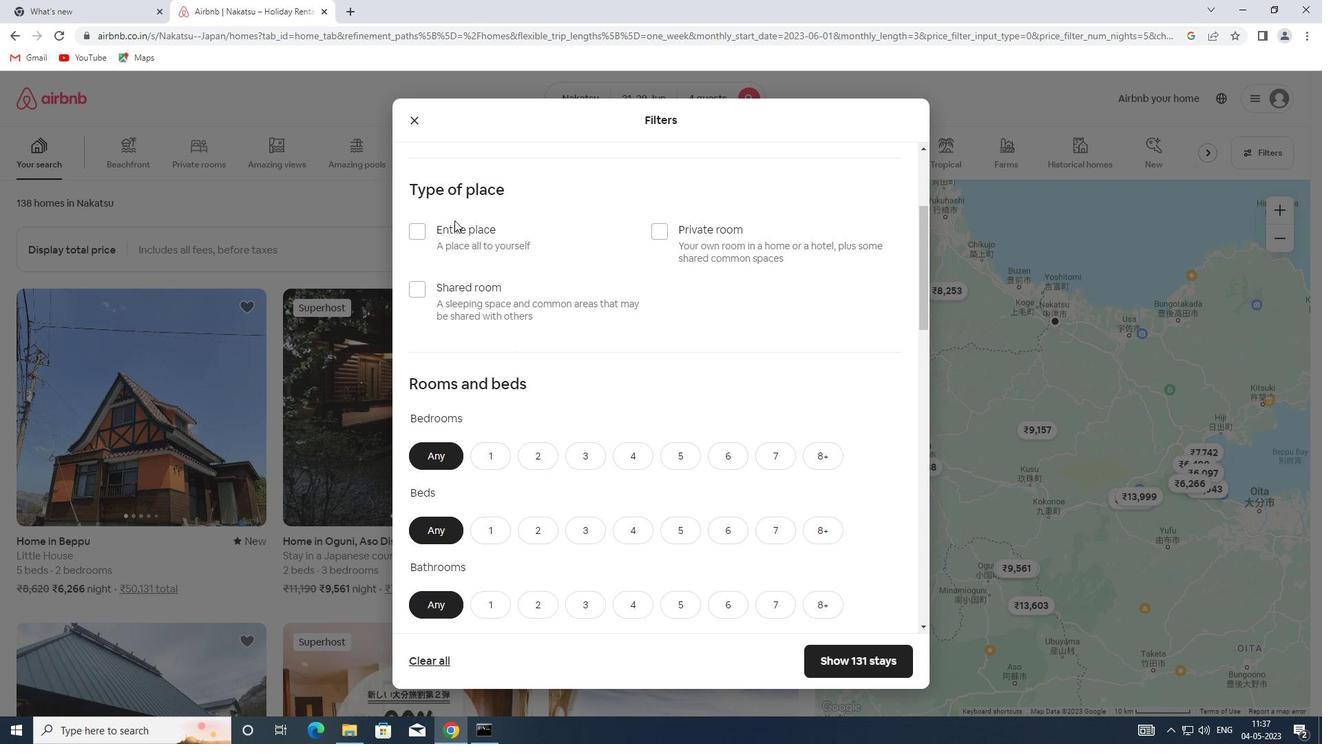 
Action: Mouse pressed left at (455, 227)
Screenshot: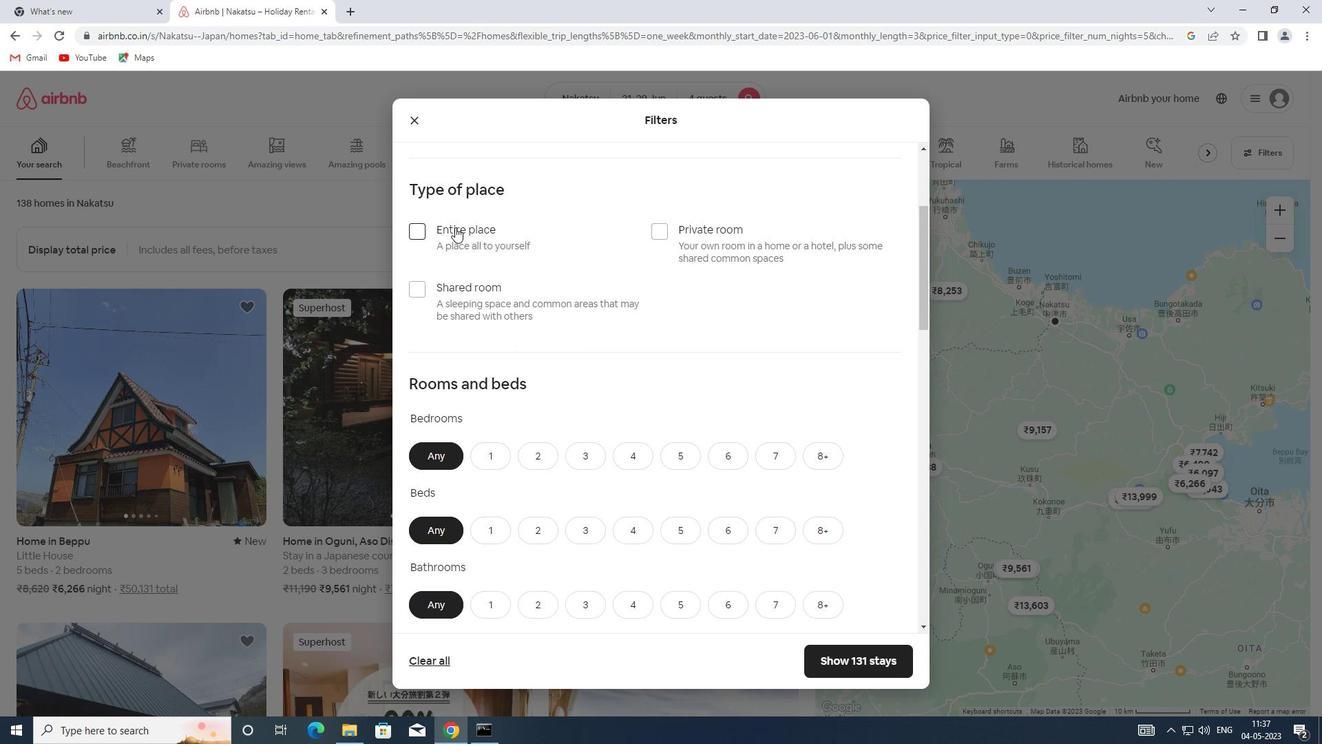 
Action: Mouse moved to (476, 244)
Screenshot: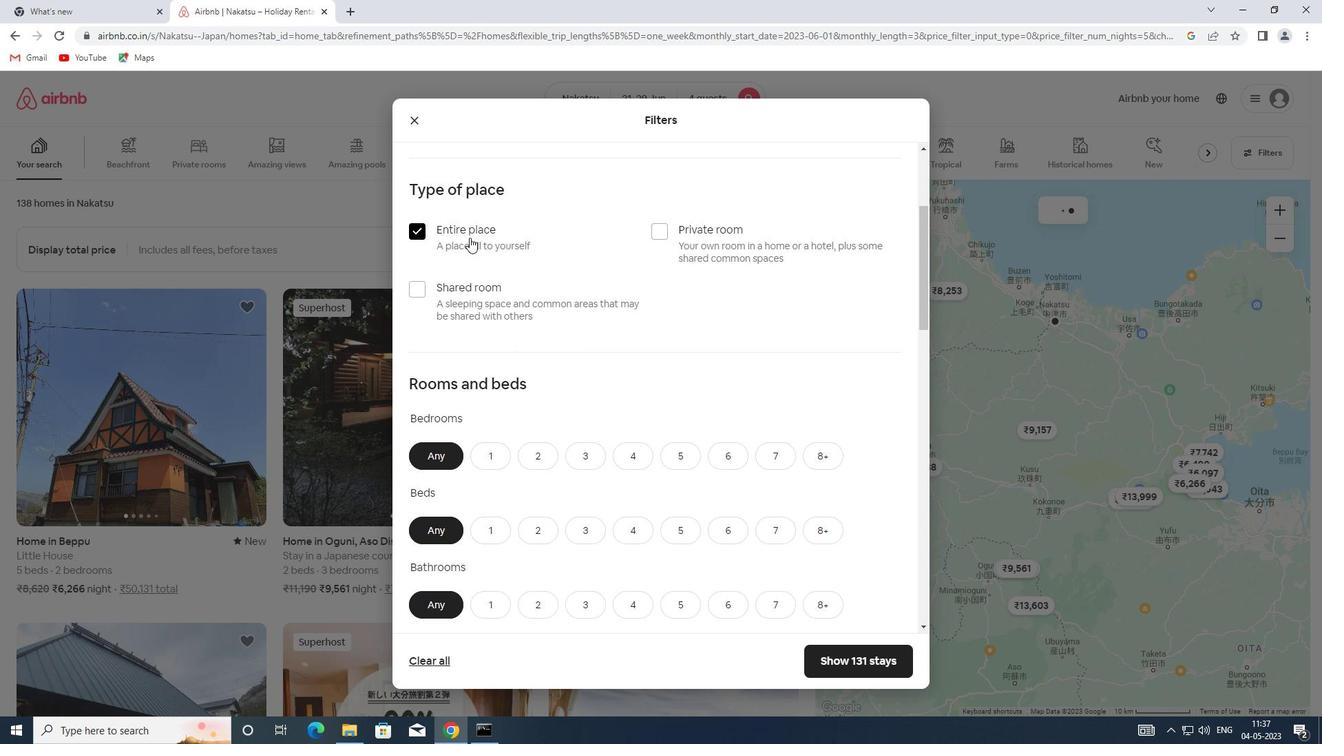 
Action: Mouse scrolled (476, 243) with delta (0, 0)
Screenshot: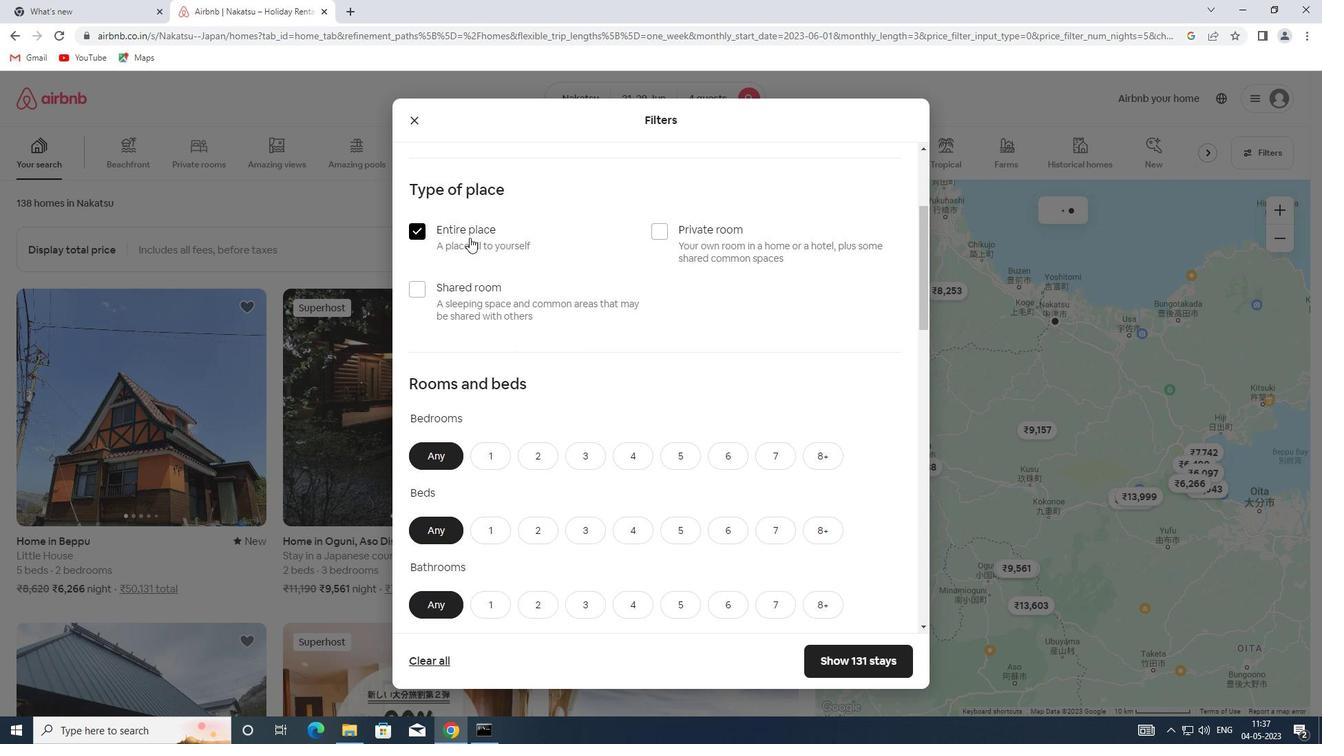 
Action: Mouse moved to (478, 250)
Screenshot: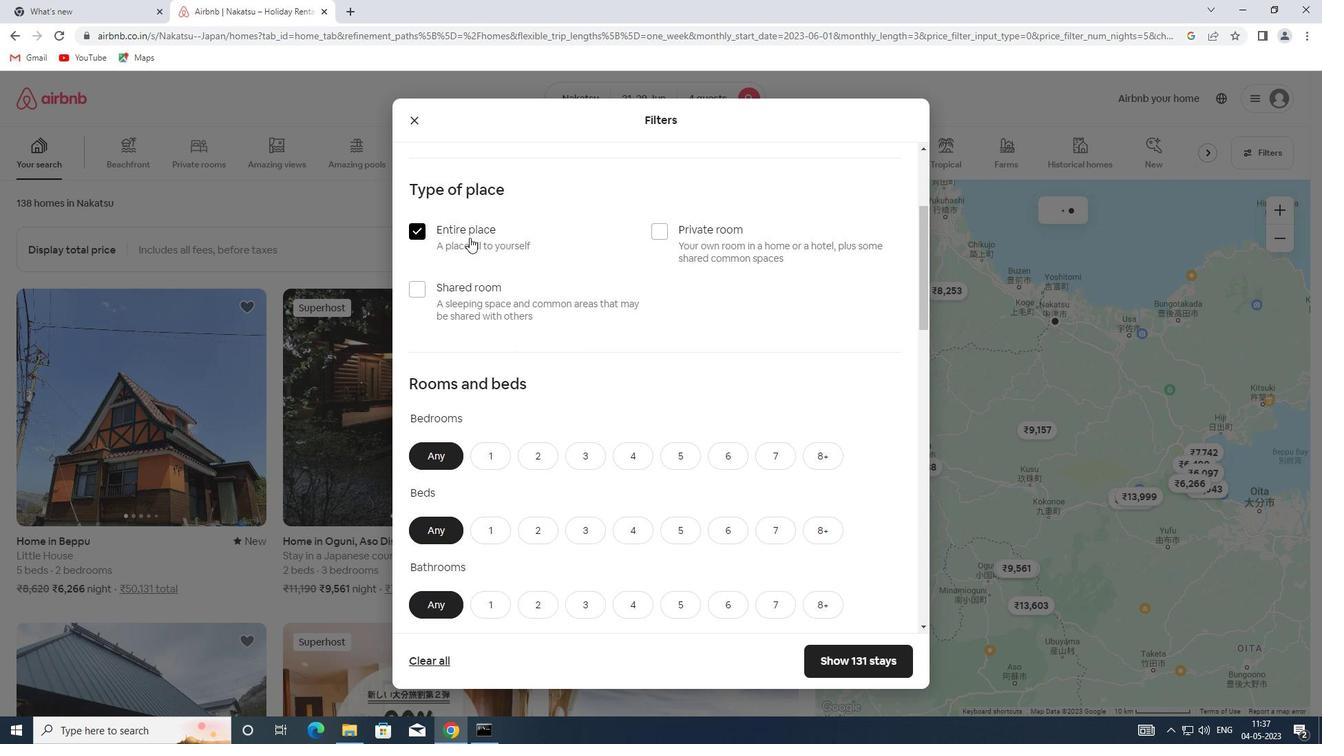 
Action: Mouse scrolled (478, 249) with delta (0, 0)
Screenshot: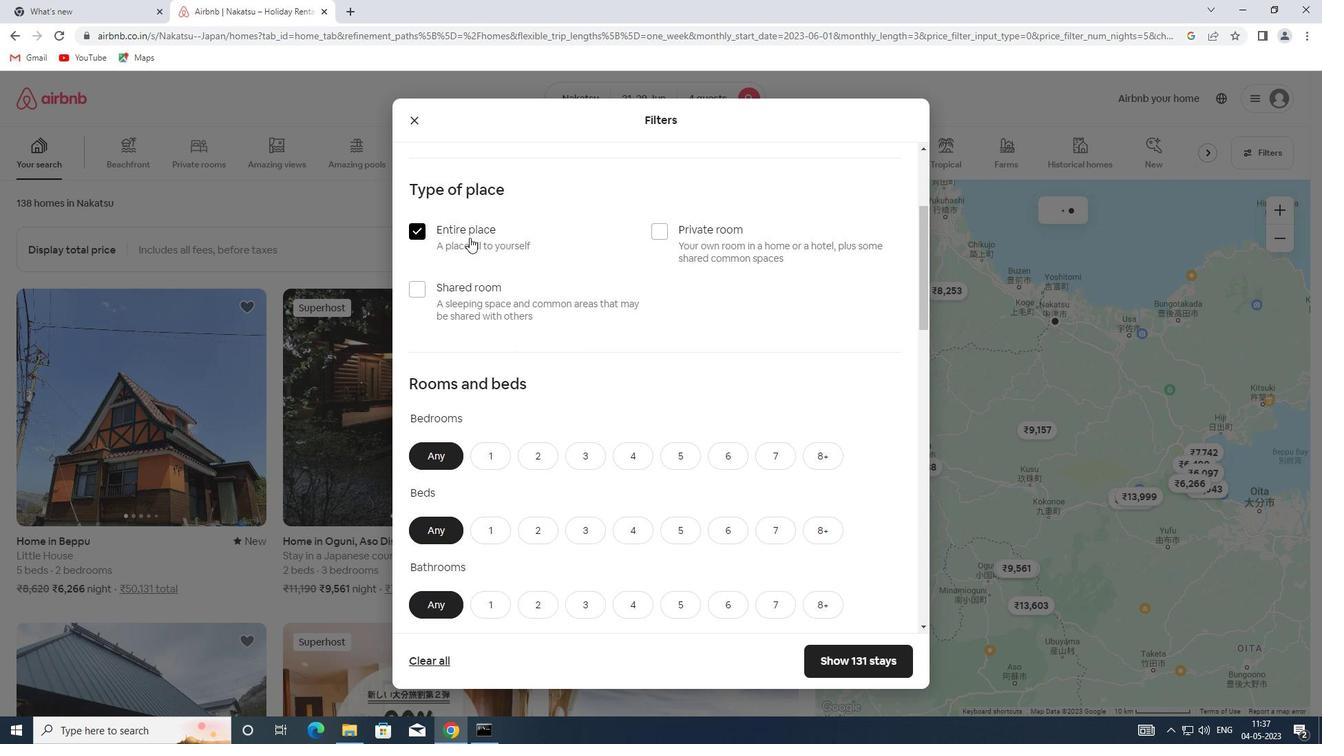 
Action: Mouse moved to (480, 252)
Screenshot: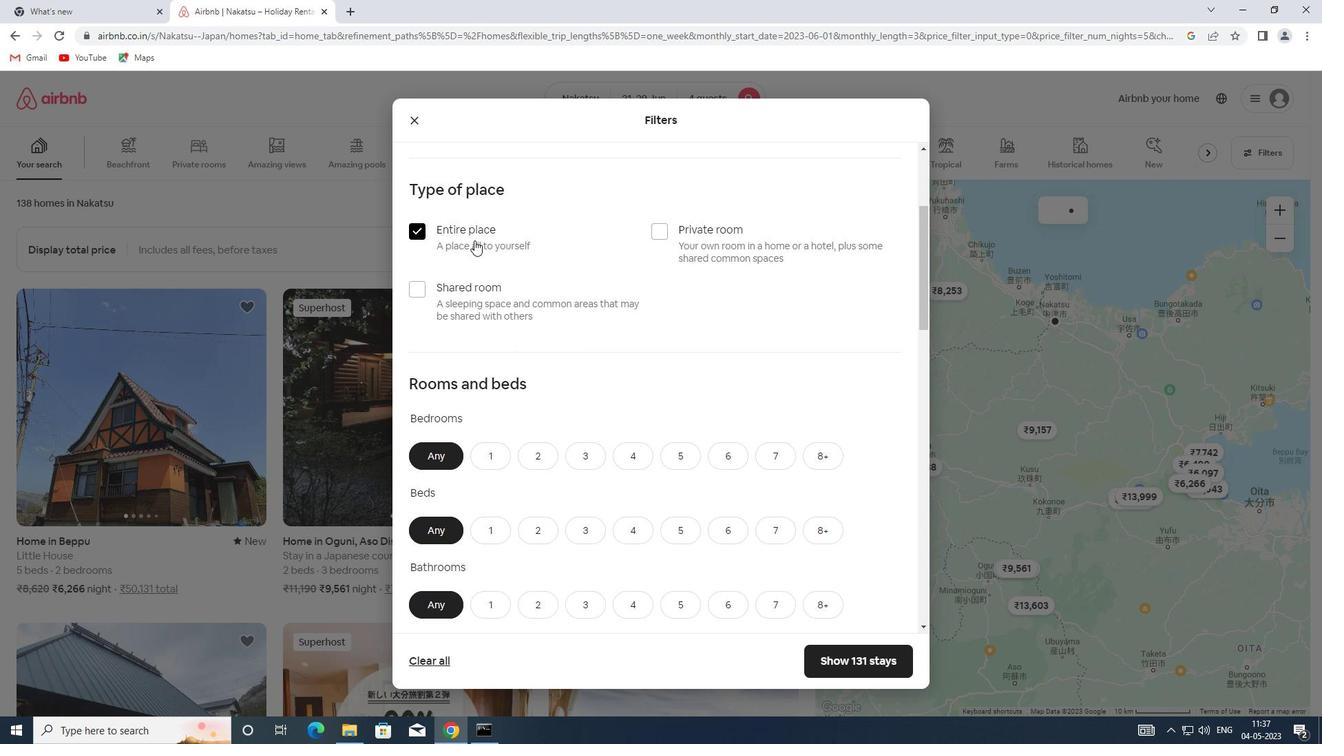 
Action: Mouse scrolled (480, 251) with delta (0, 0)
Screenshot: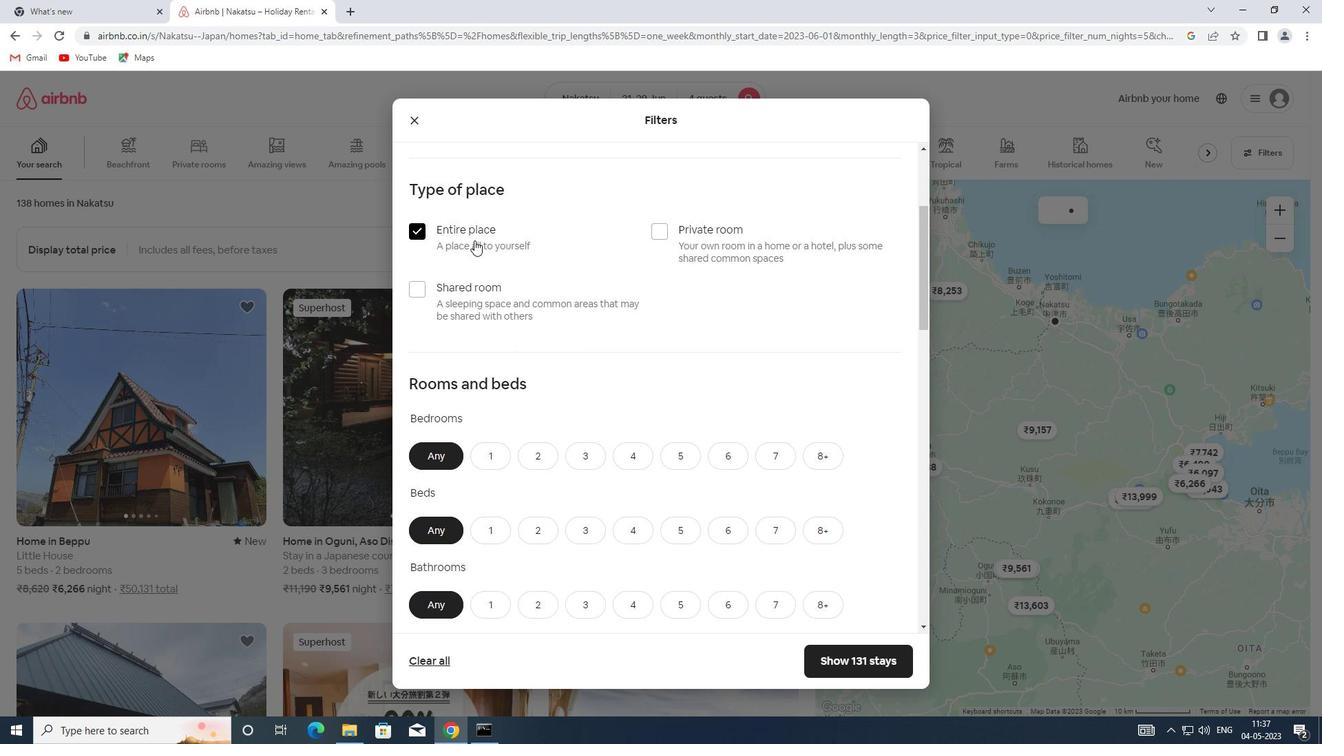 
Action: Mouse moved to (532, 249)
Screenshot: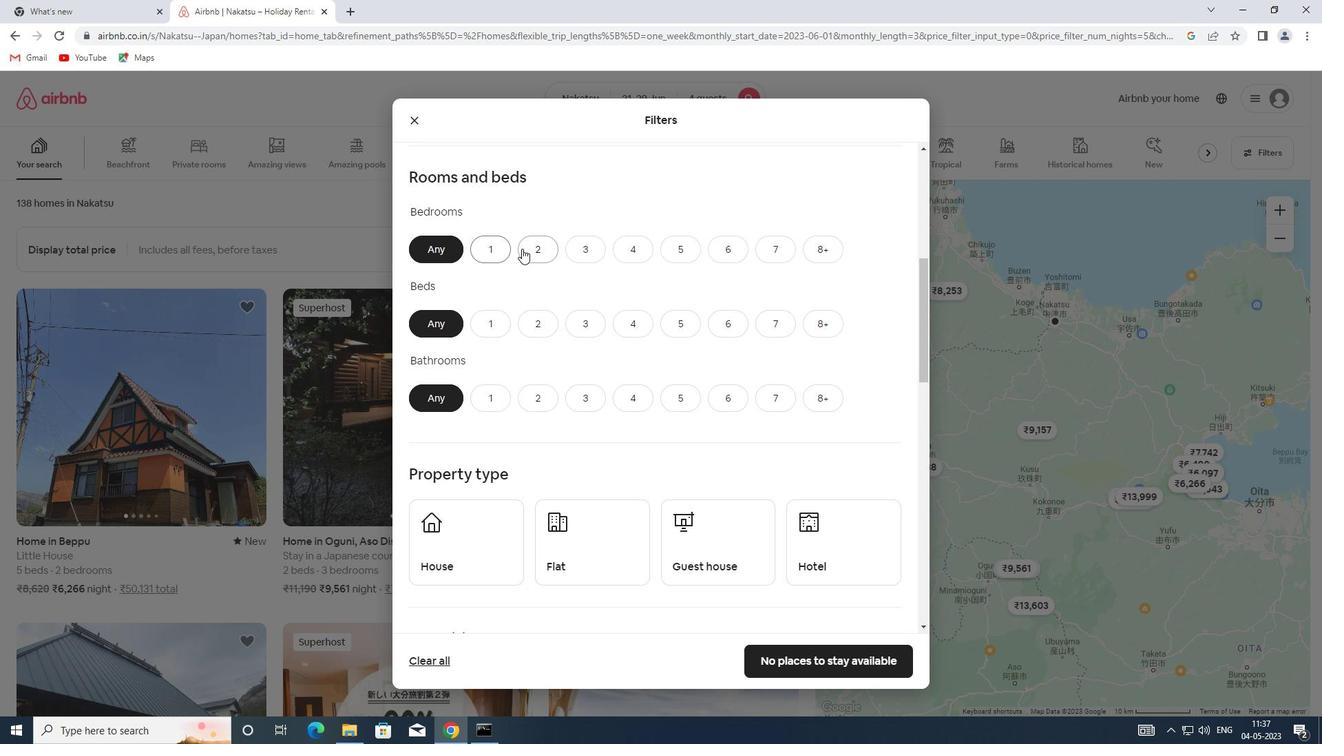
Action: Mouse pressed left at (532, 249)
Screenshot: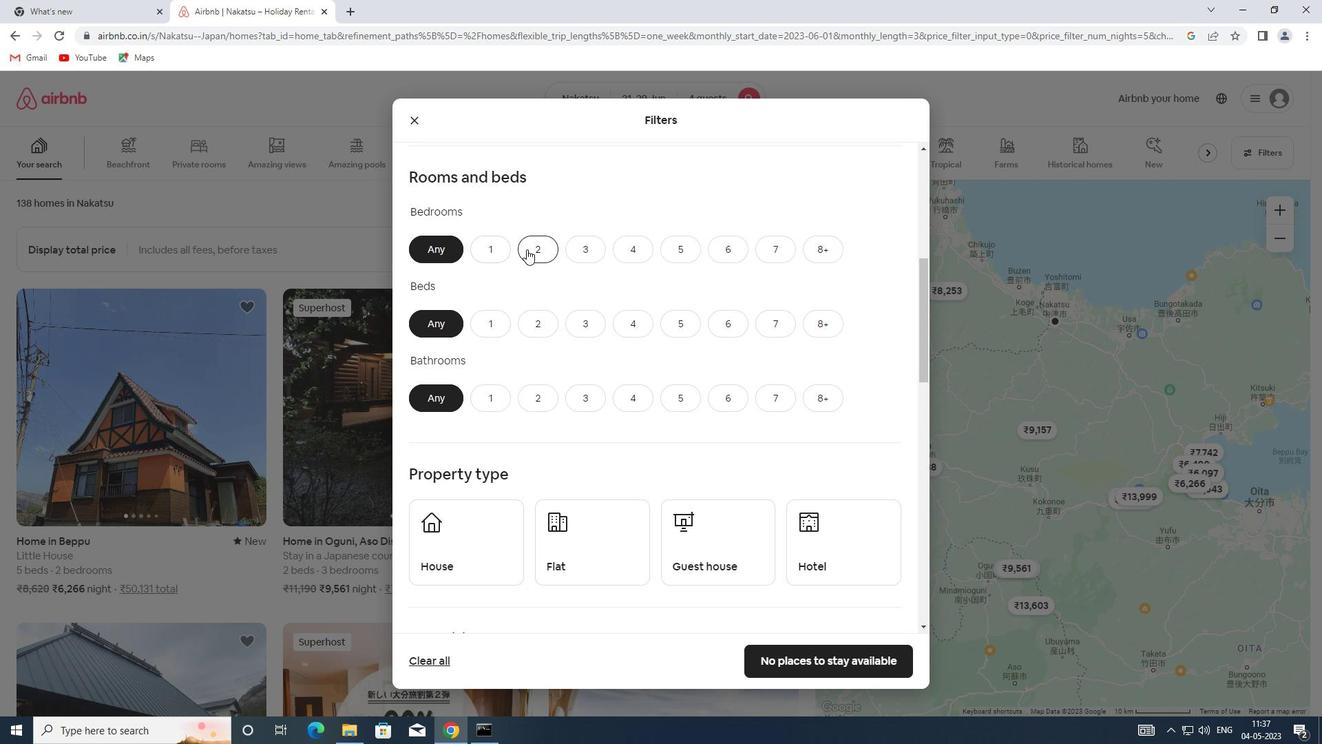 
Action: Mouse moved to (539, 333)
Screenshot: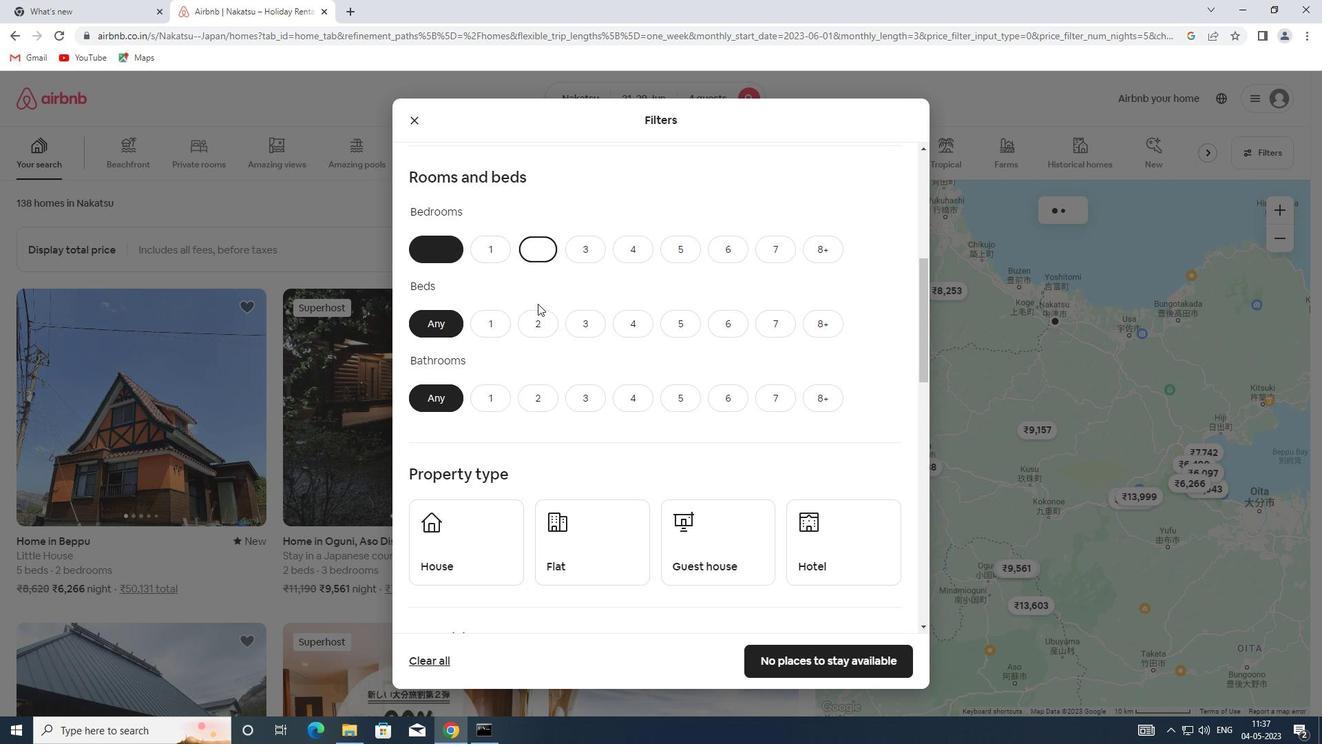 
Action: Mouse pressed left at (539, 333)
Screenshot: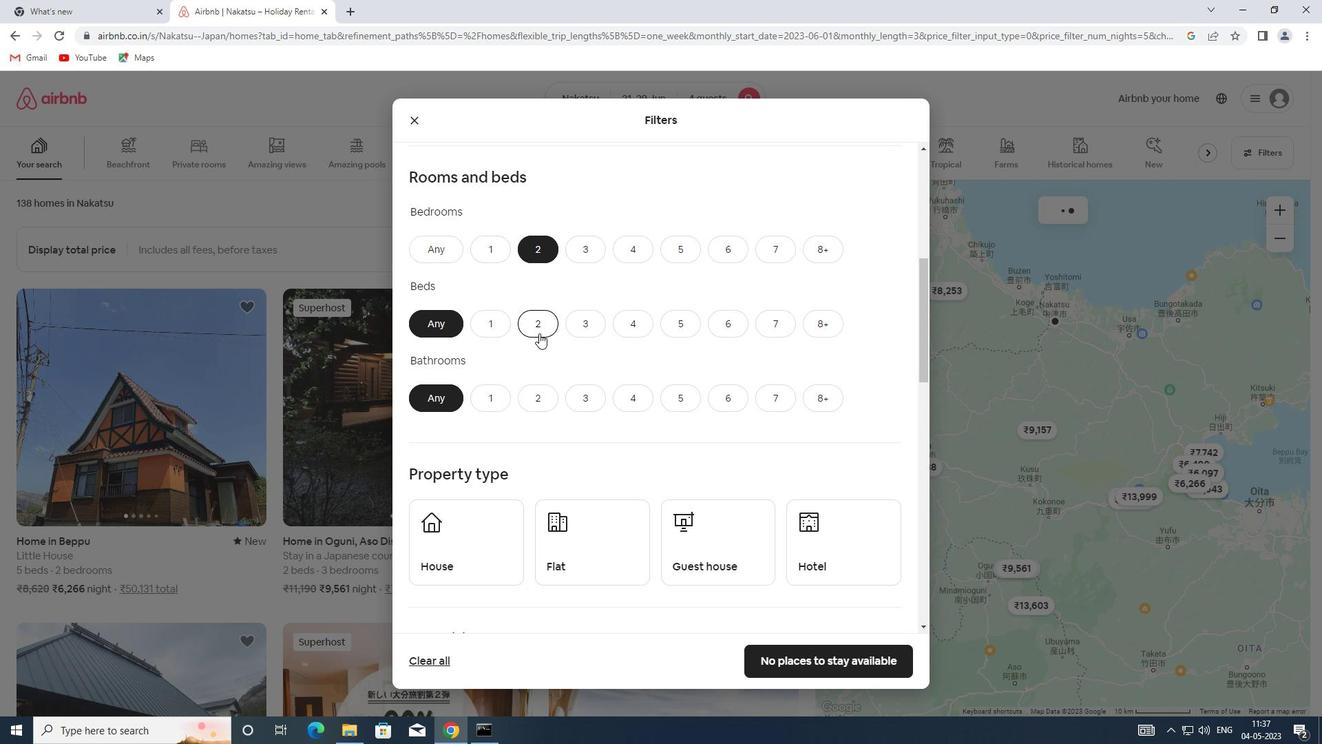 
Action: Mouse moved to (542, 395)
Screenshot: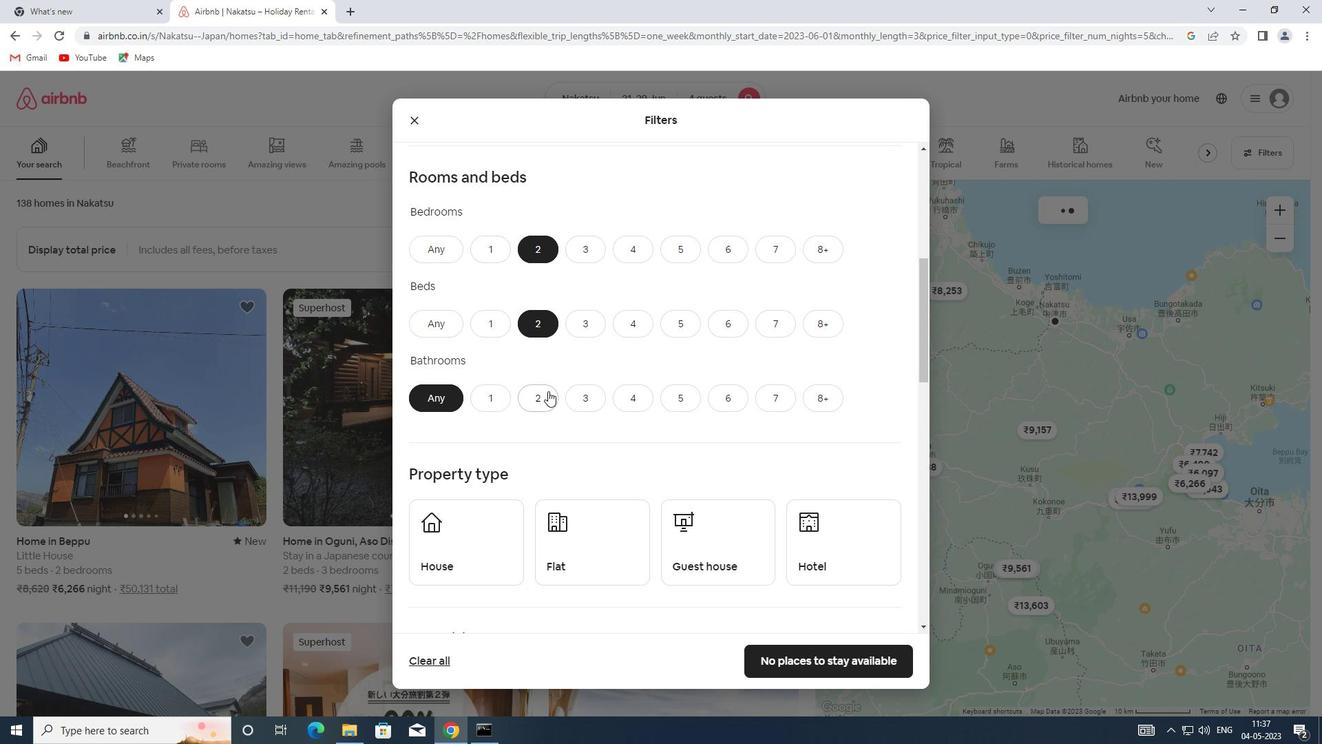 
Action: Mouse pressed left at (542, 395)
Screenshot: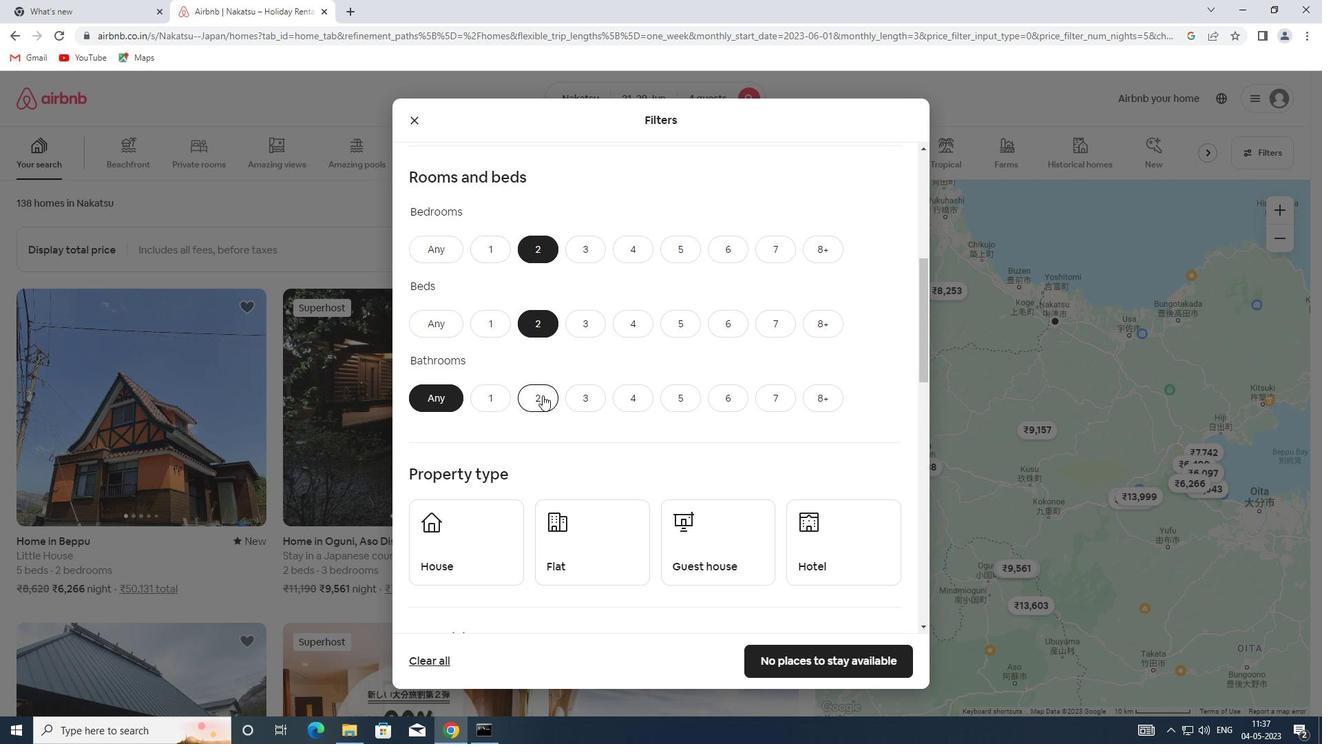 
Action: Mouse scrolled (542, 394) with delta (0, 0)
Screenshot: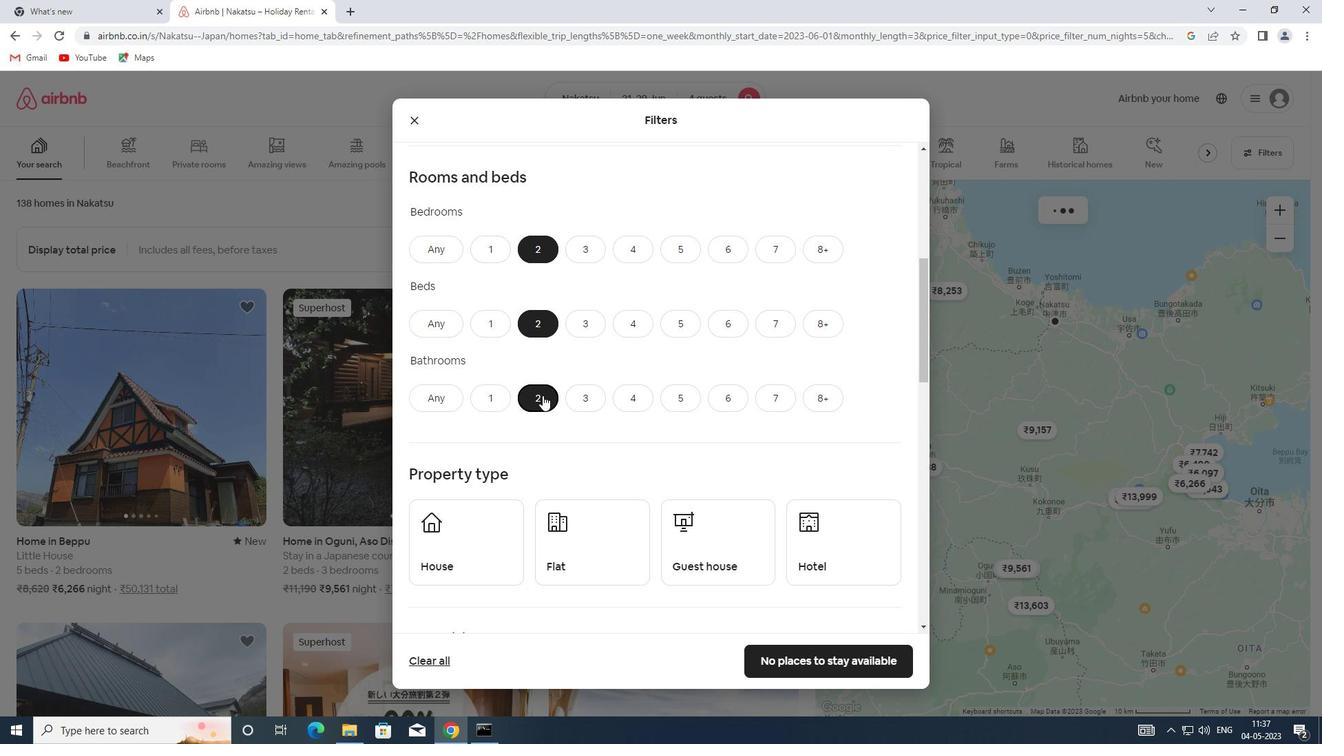 
Action: Mouse scrolled (542, 394) with delta (0, 0)
Screenshot: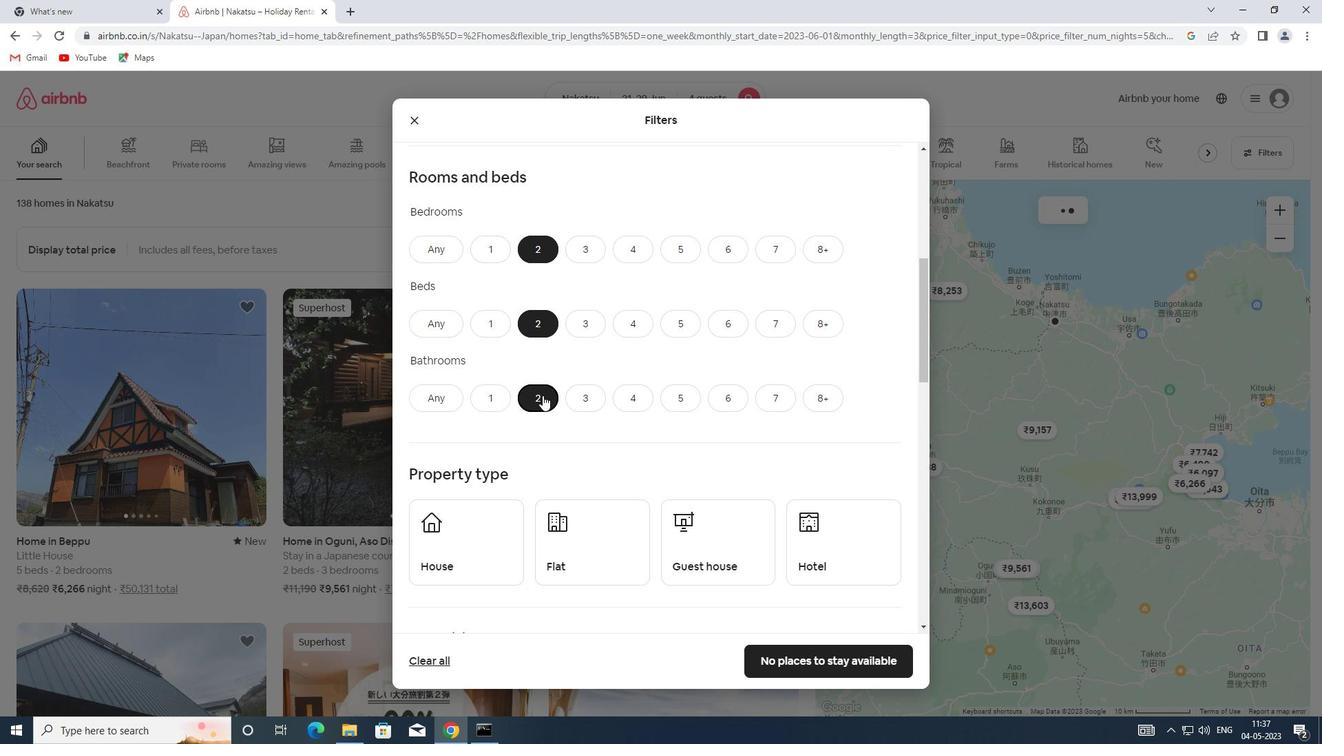 
Action: Mouse scrolled (542, 394) with delta (0, 0)
Screenshot: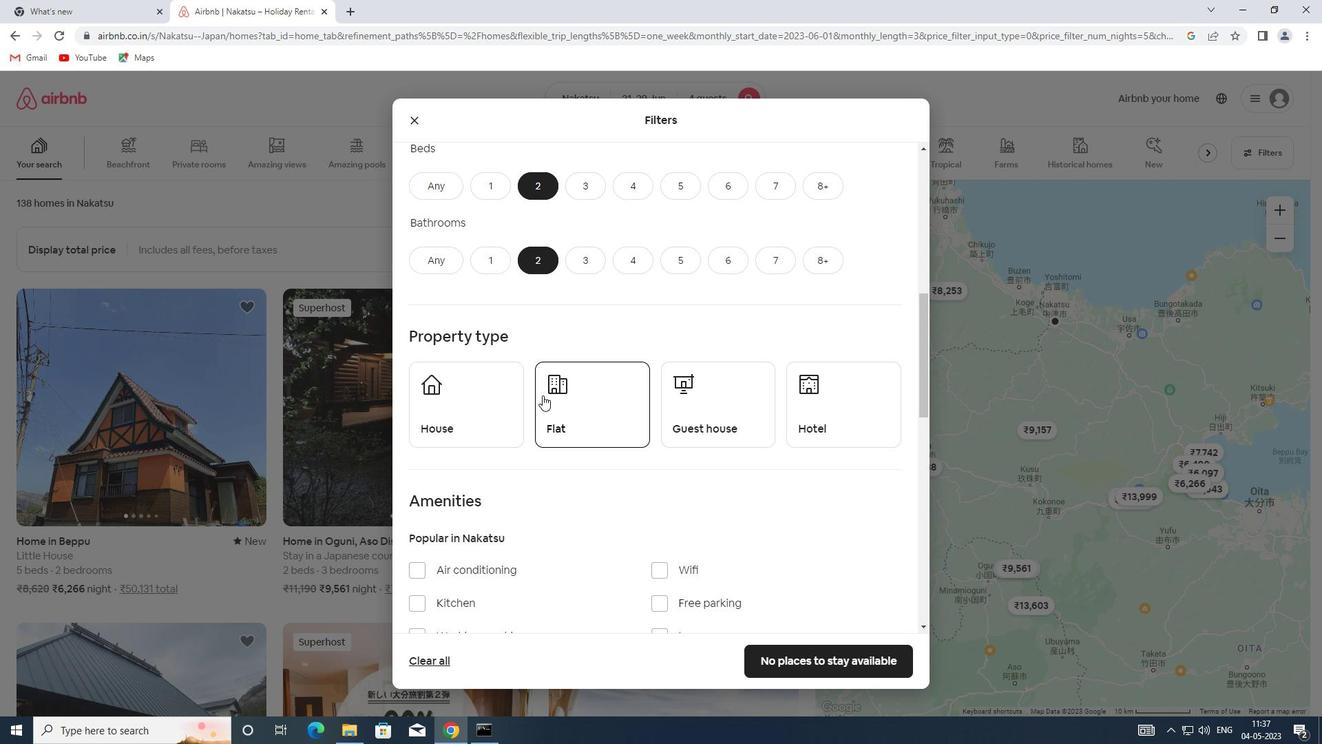 
Action: Mouse moved to (484, 355)
Screenshot: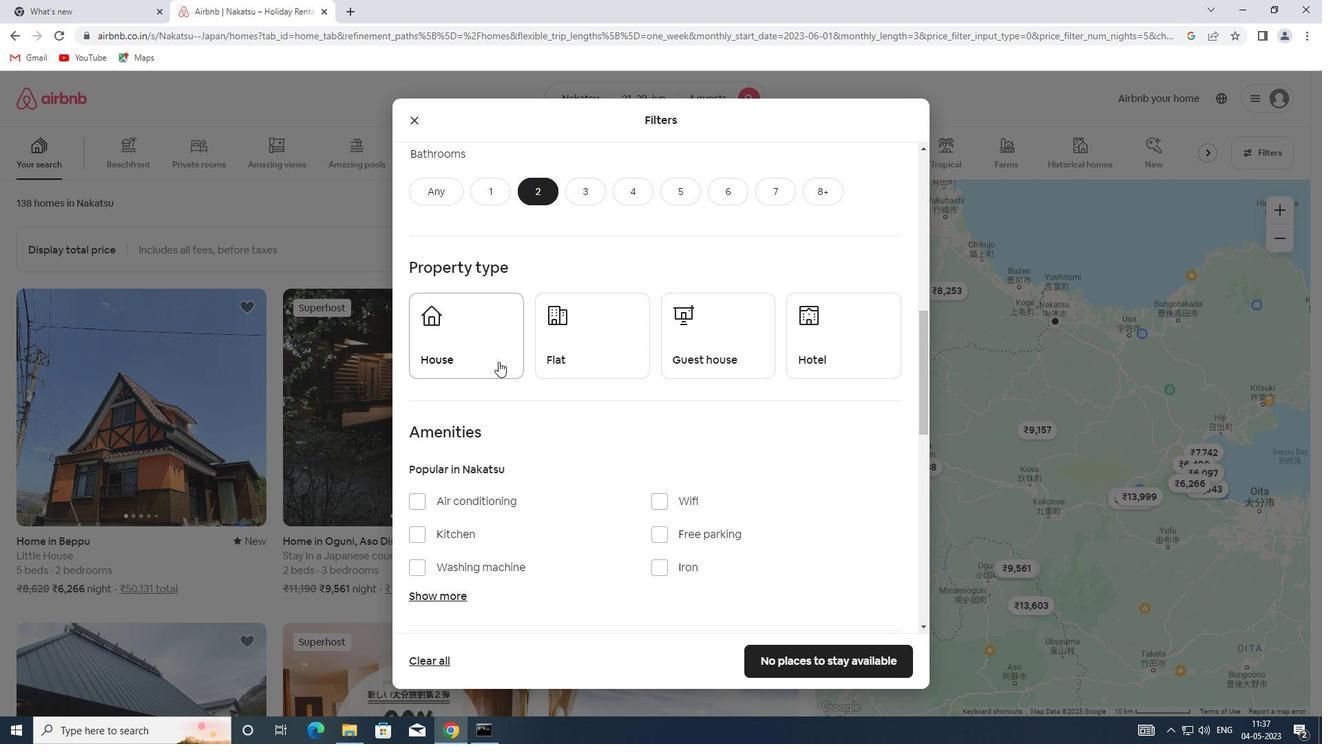 
Action: Mouse pressed left at (484, 355)
Screenshot: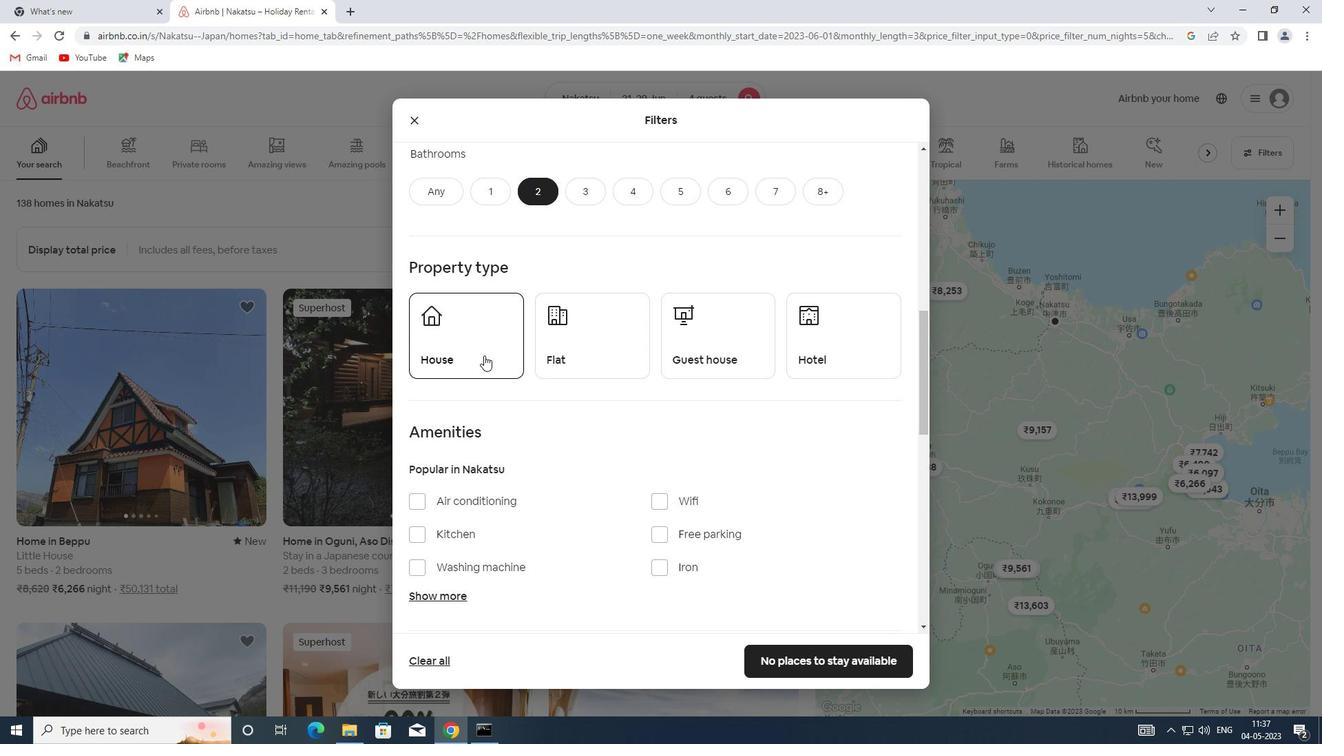 
Action: Mouse moved to (561, 354)
Screenshot: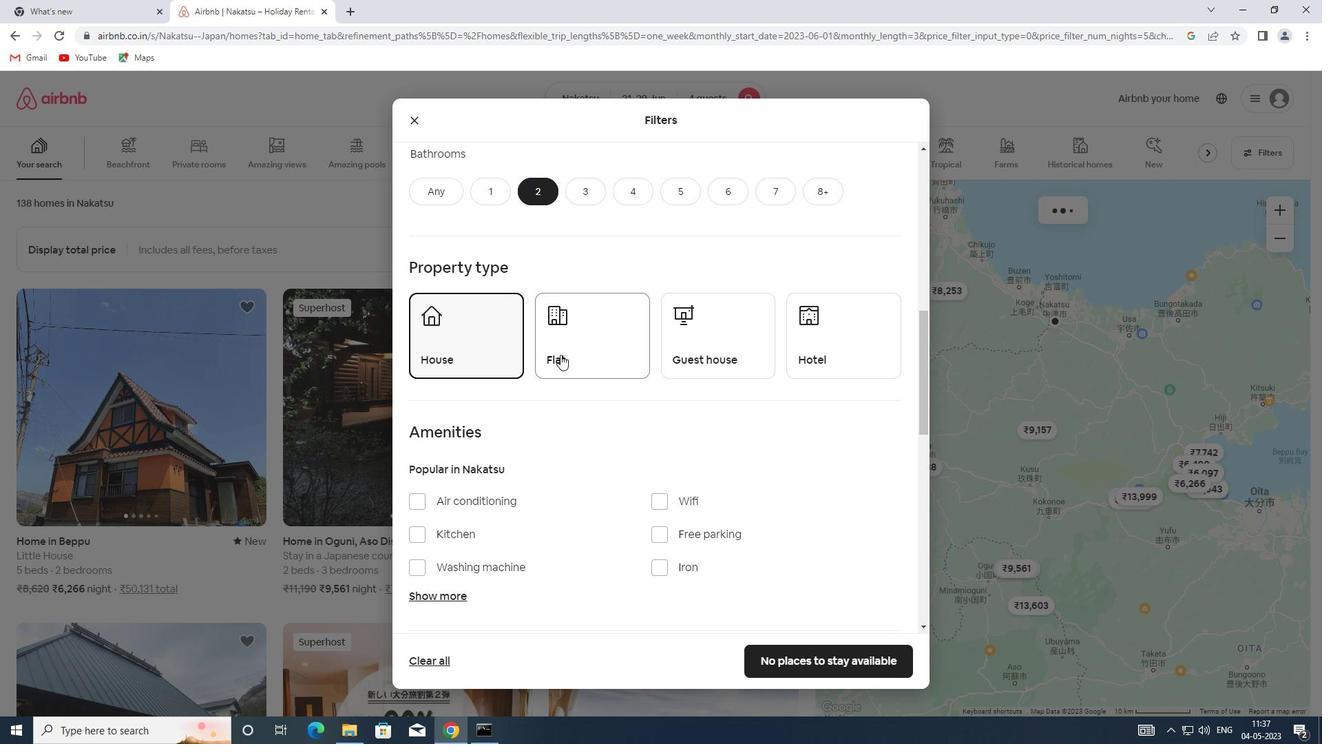 
Action: Mouse pressed left at (561, 354)
Screenshot: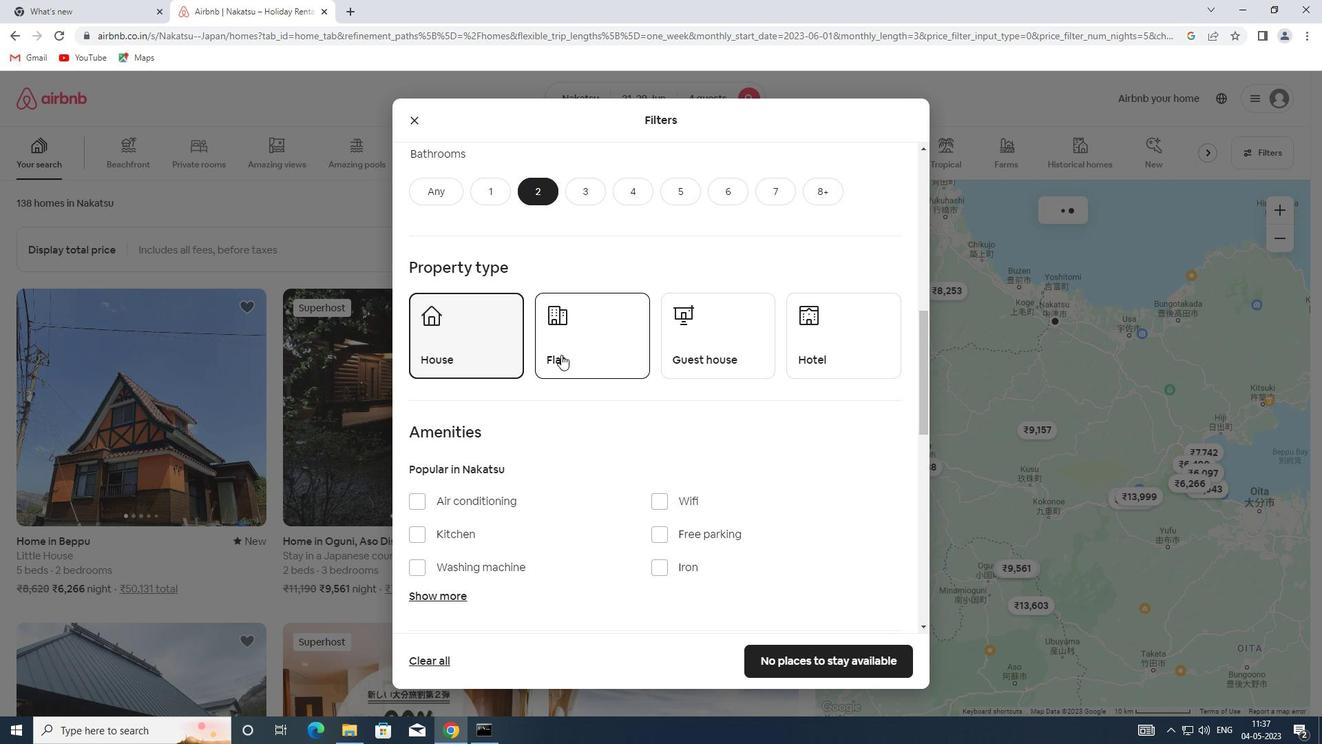 
Action: Mouse moved to (699, 350)
Screenshot: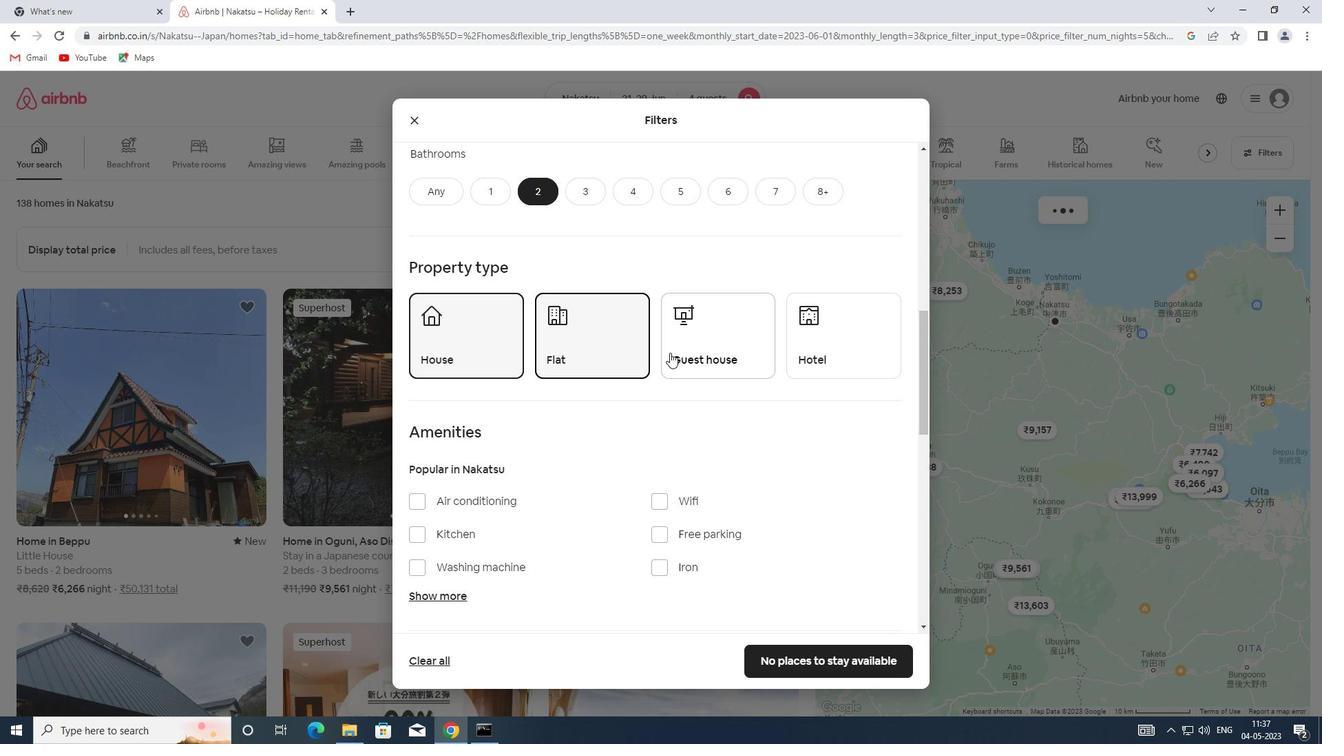 
Action: Mouse pressed left at (699, 350)
Screenshot: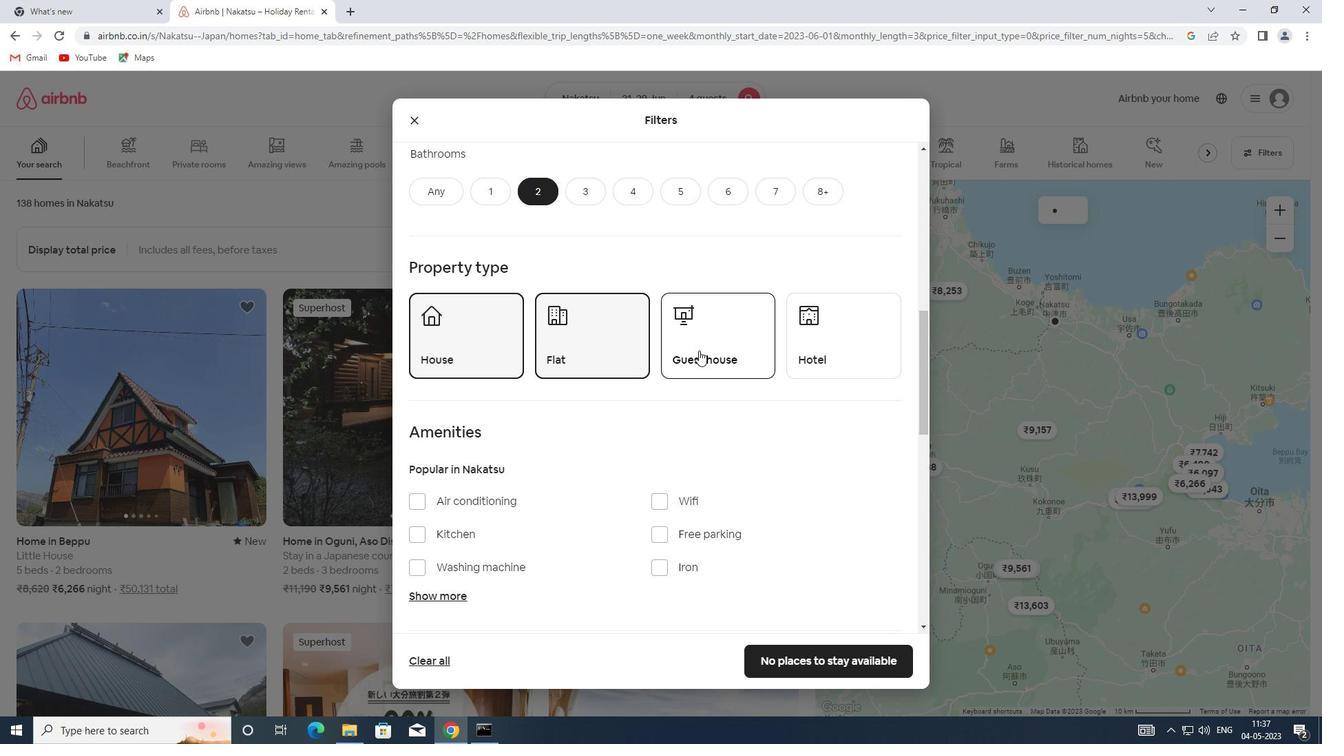 
Action: Mouse scrolled (699, 350) with delta (0, 0)
Screenshot: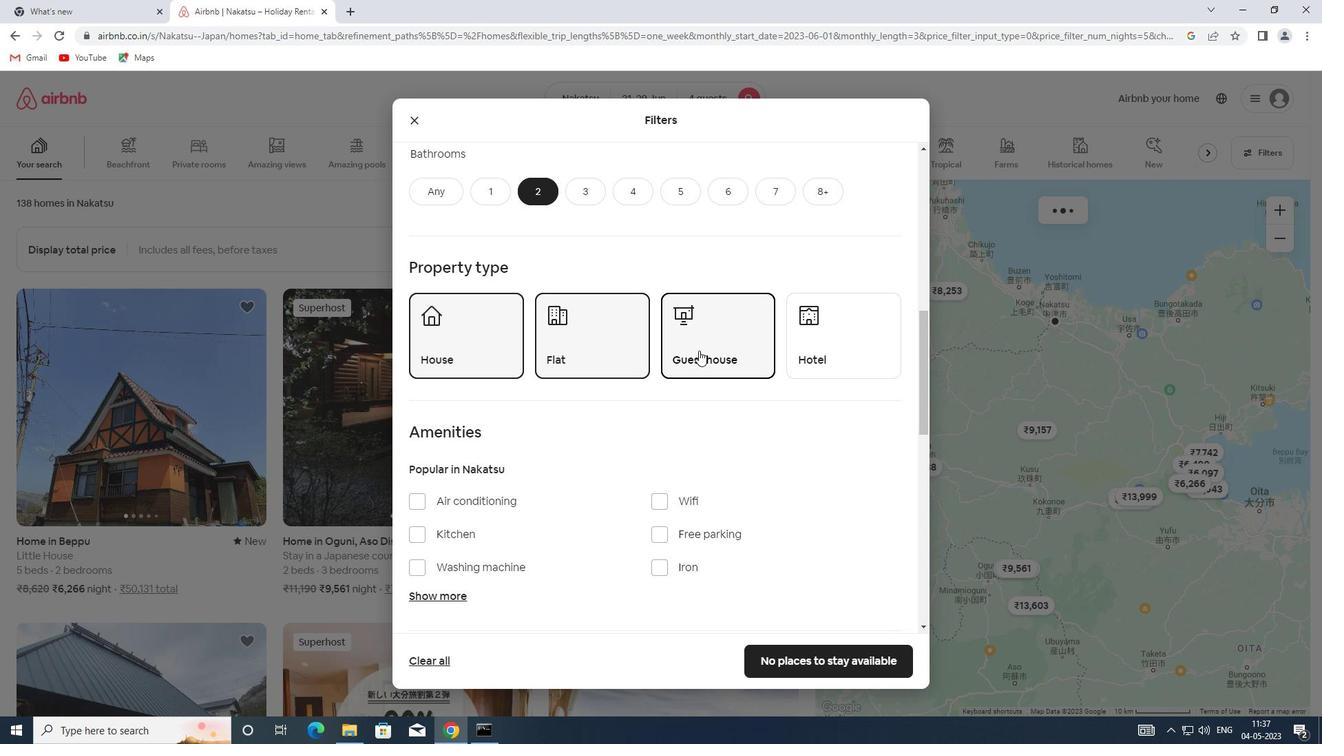 
Action: Mouse scrolled (699, 350) with delta (0, 0)
Screenshot: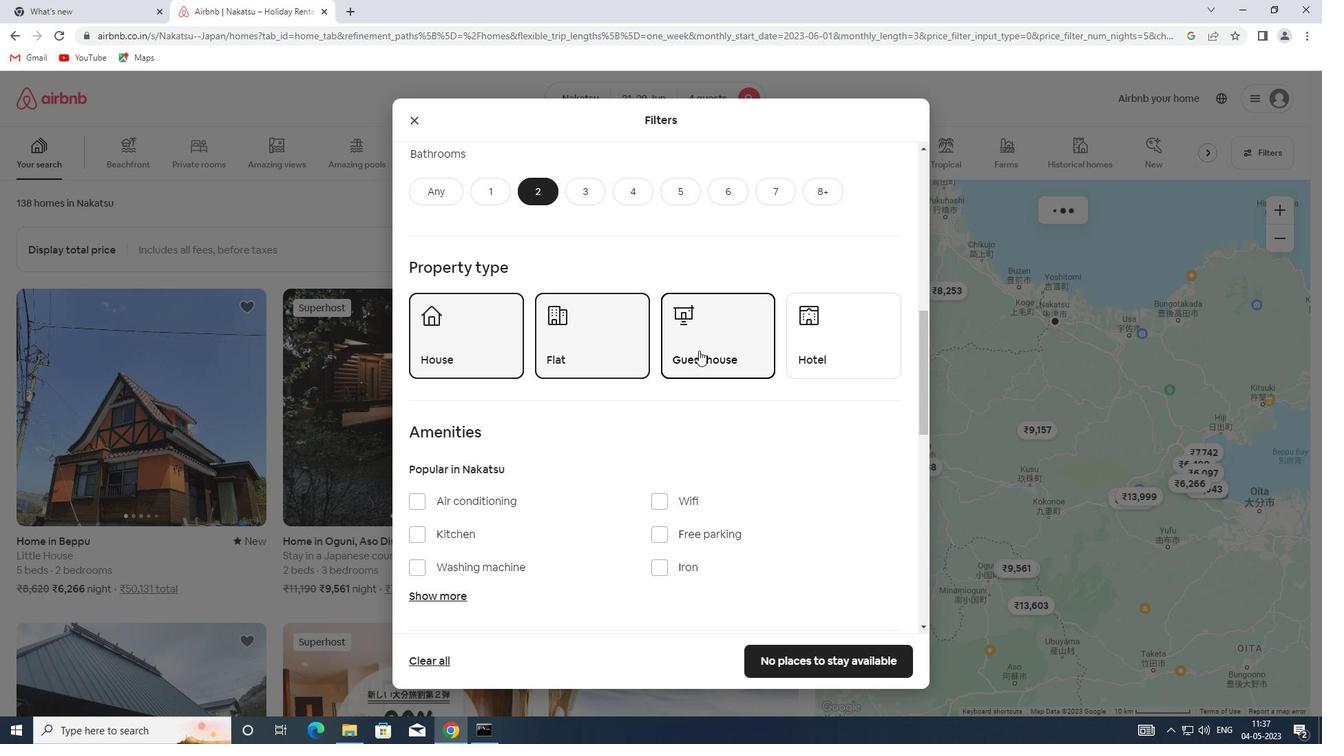 
Action: Mouse scrolled (699, 350) with delta (0, 0)
Screenshot: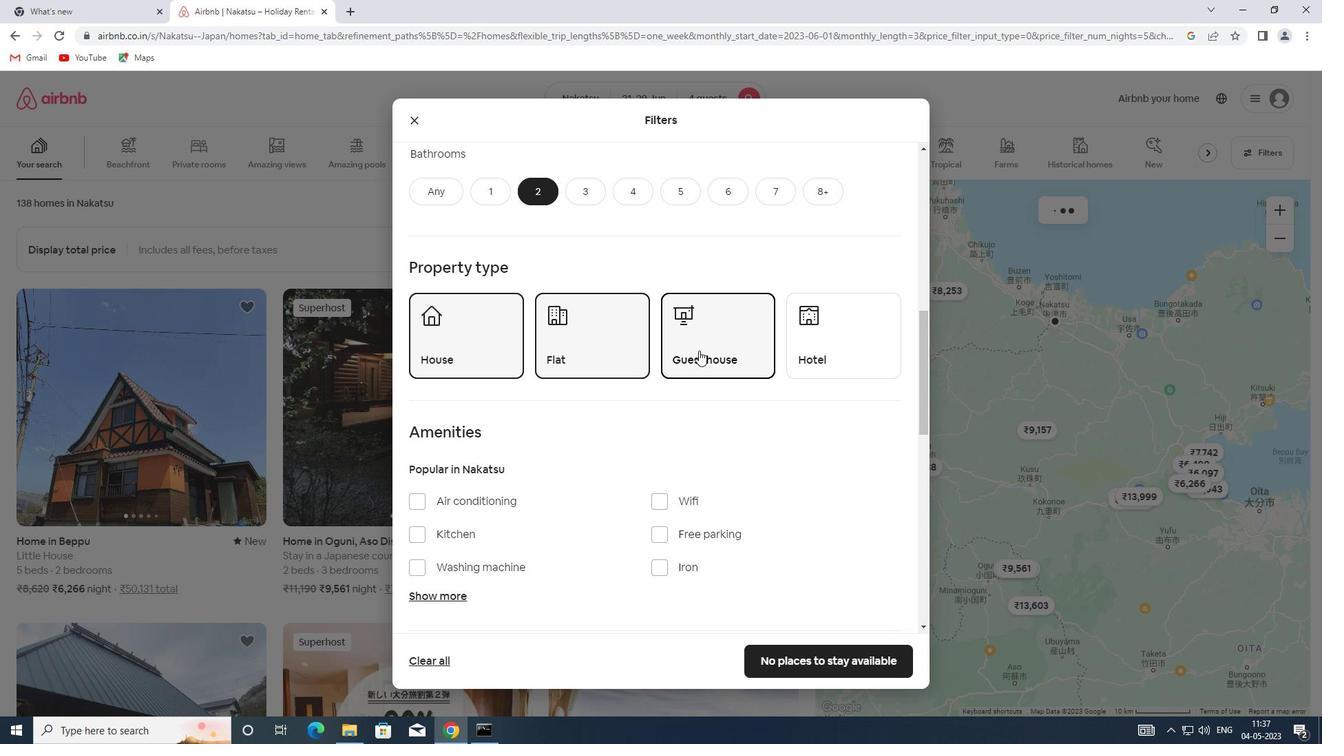
Action: Mouse moved to (697, 352)
Screenshot: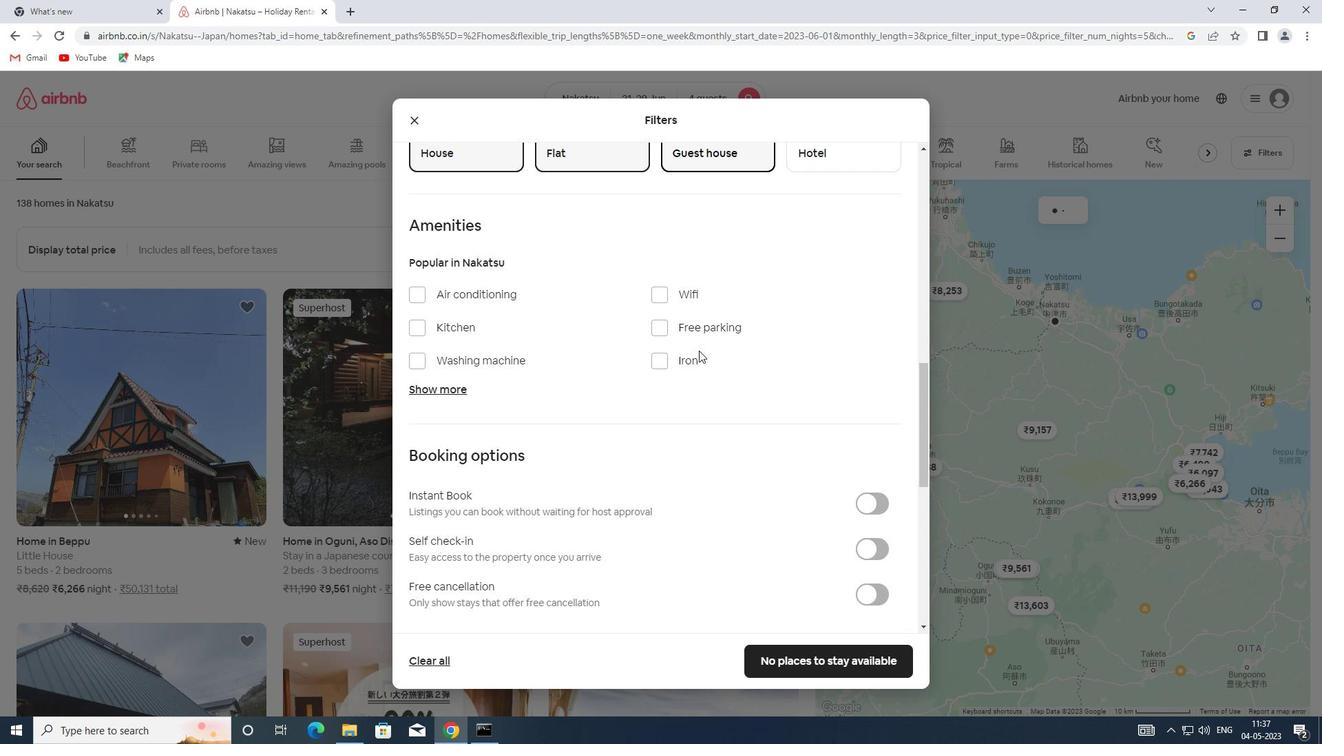 
Action: Mouse scrolled (697, 351) with delta (0, 0)
Screenshot: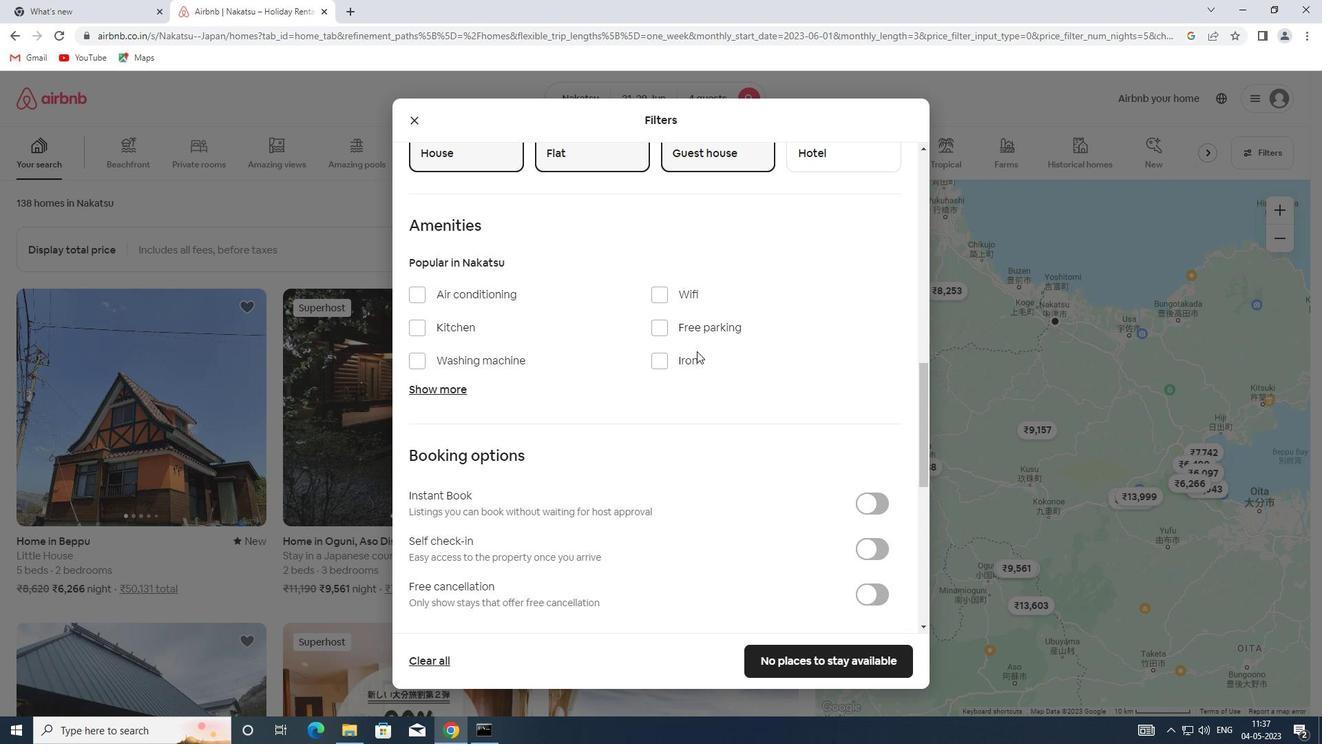 
Action: Mouse scrolled (697, 351) with delta (0, 0)
Screenshot: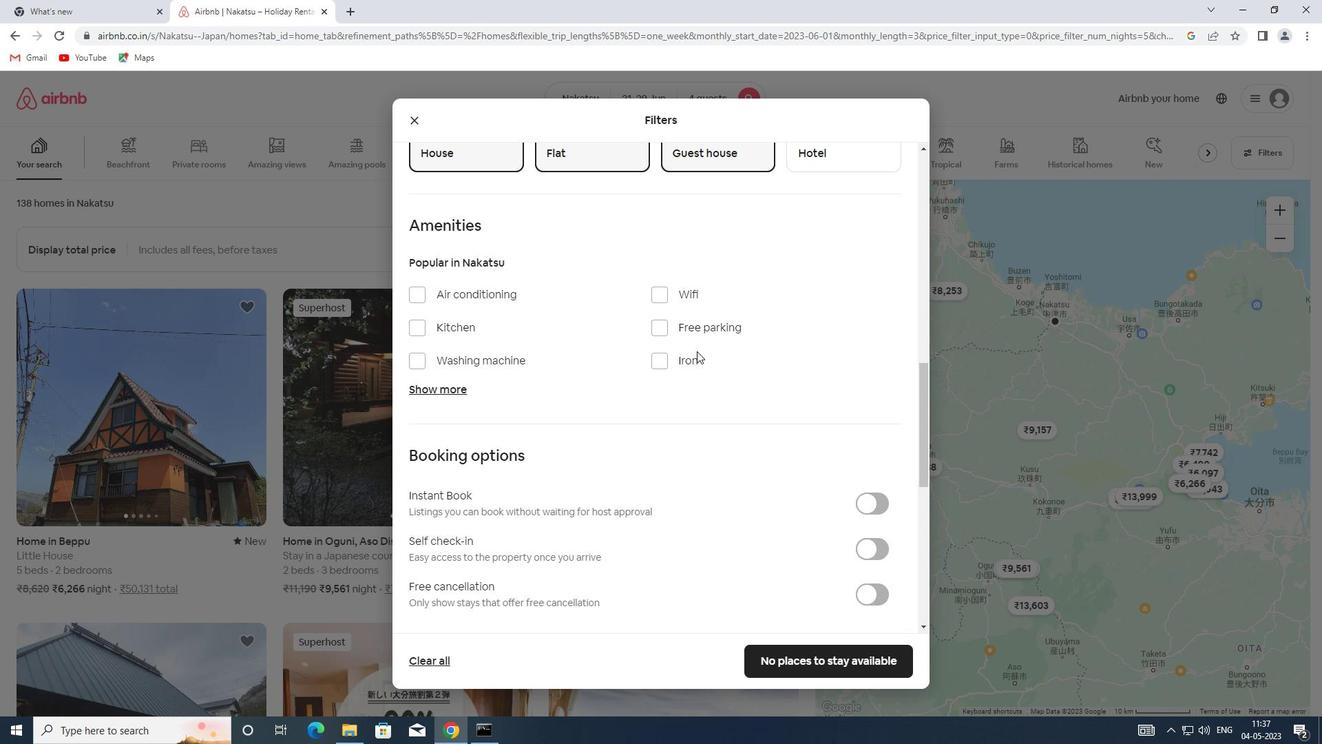 
Action: Mouse scrolled (697, 351) with delta (0, 0)
Screenshot: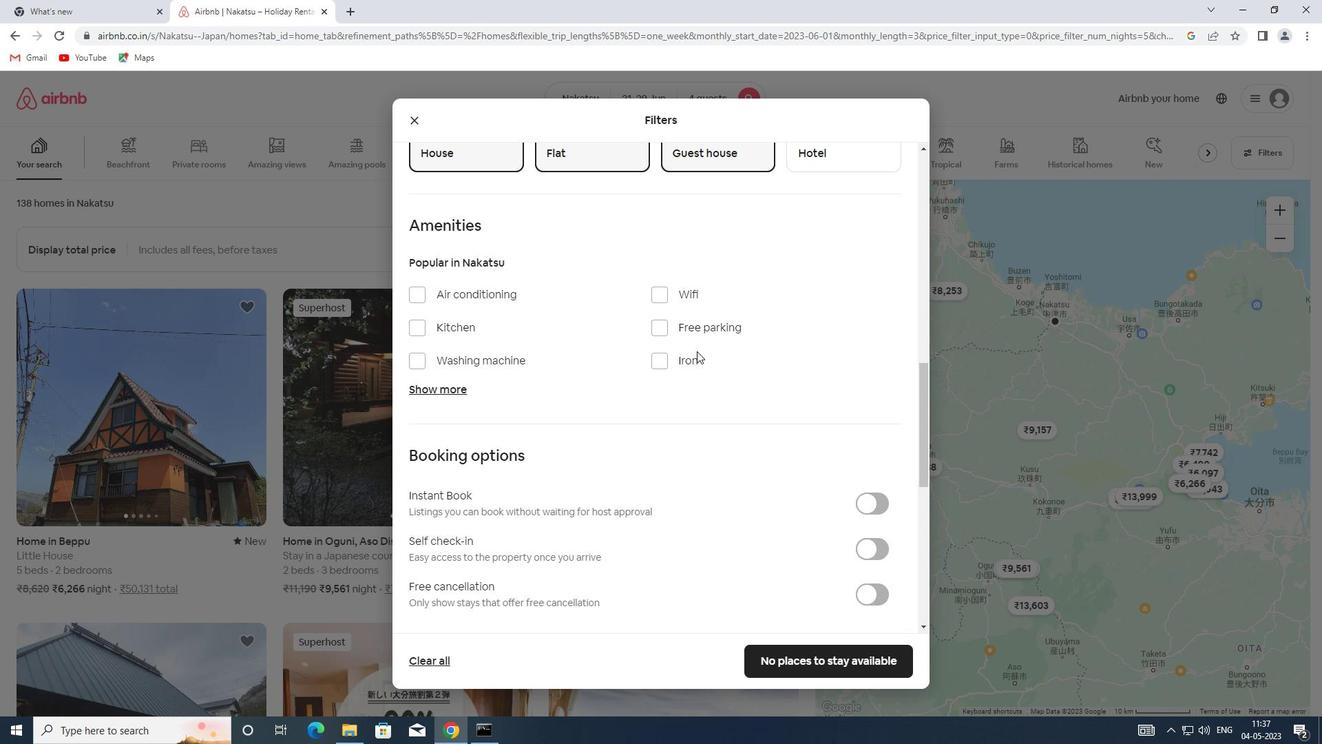 
Action: Mouse moved to (873, 343)
Screenshot: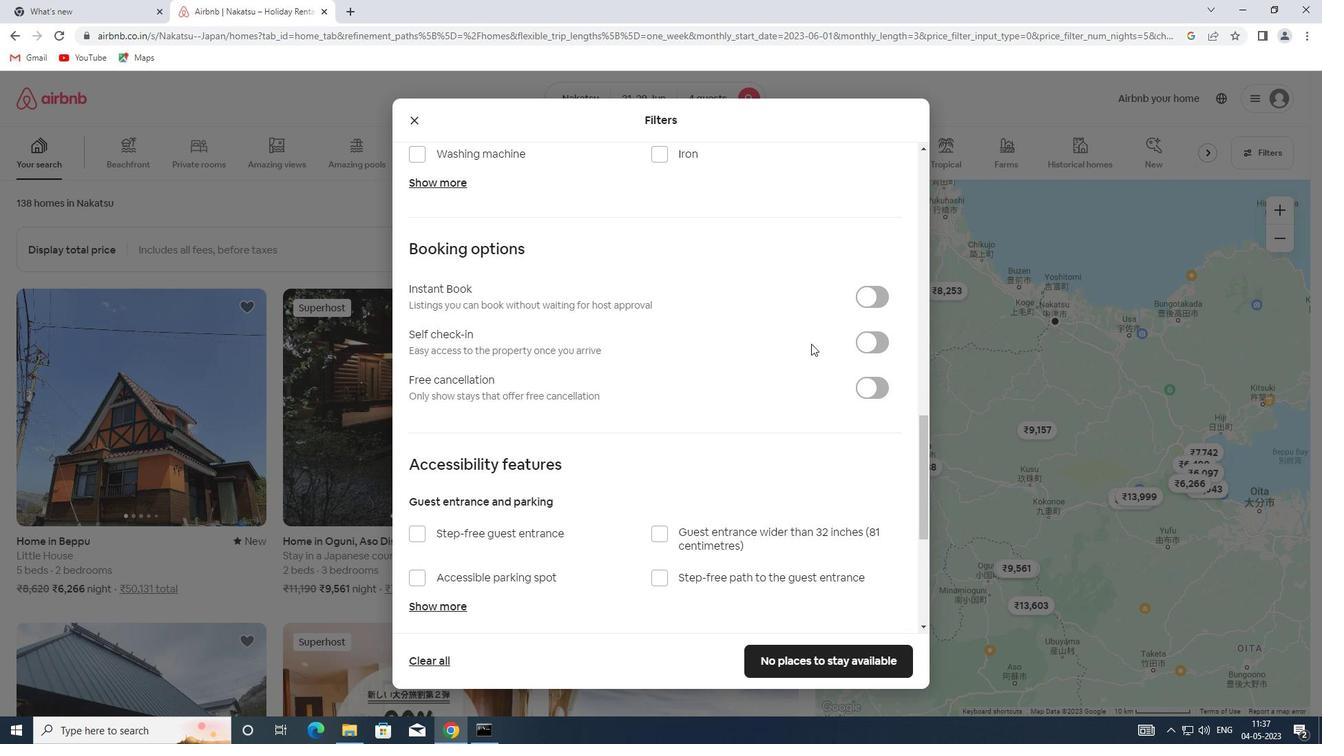 
Action: Mouse pressed left at (873, 343)
Screenshot: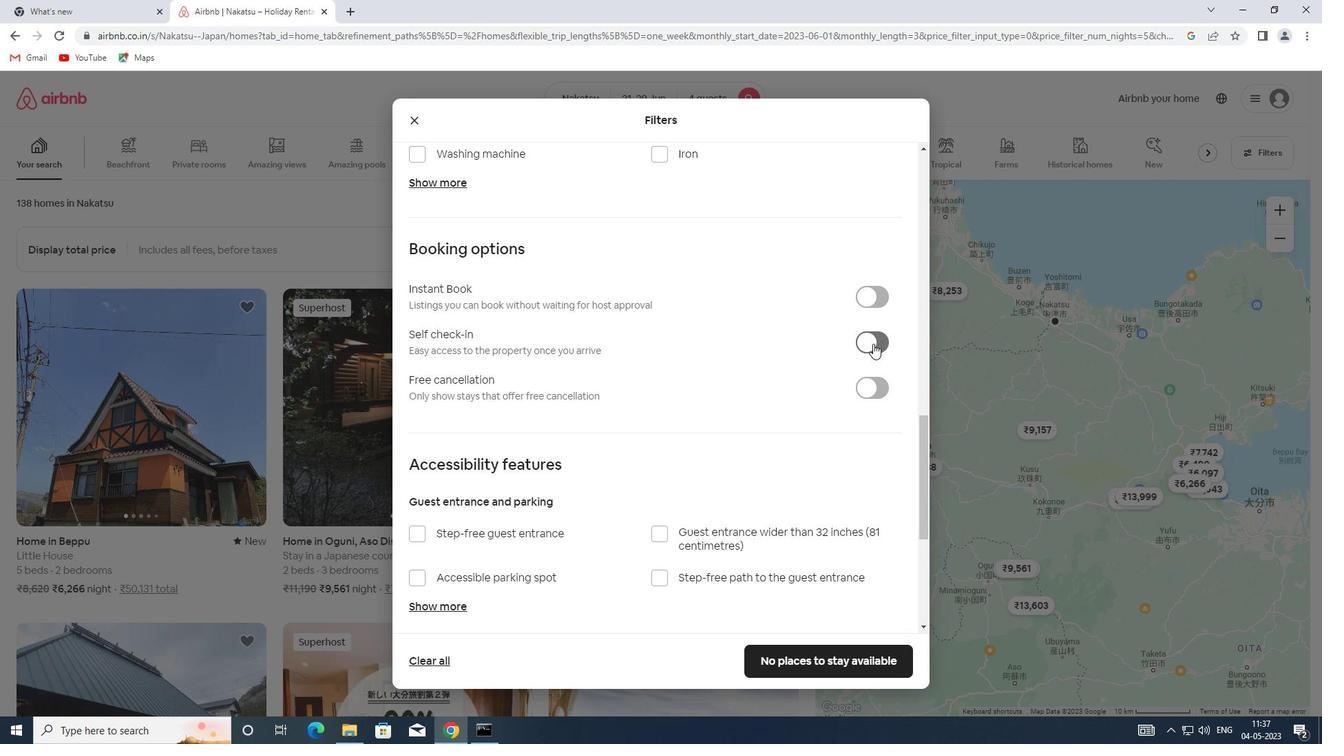 
Action: Mouse moved to (648, 392)
Screenshot: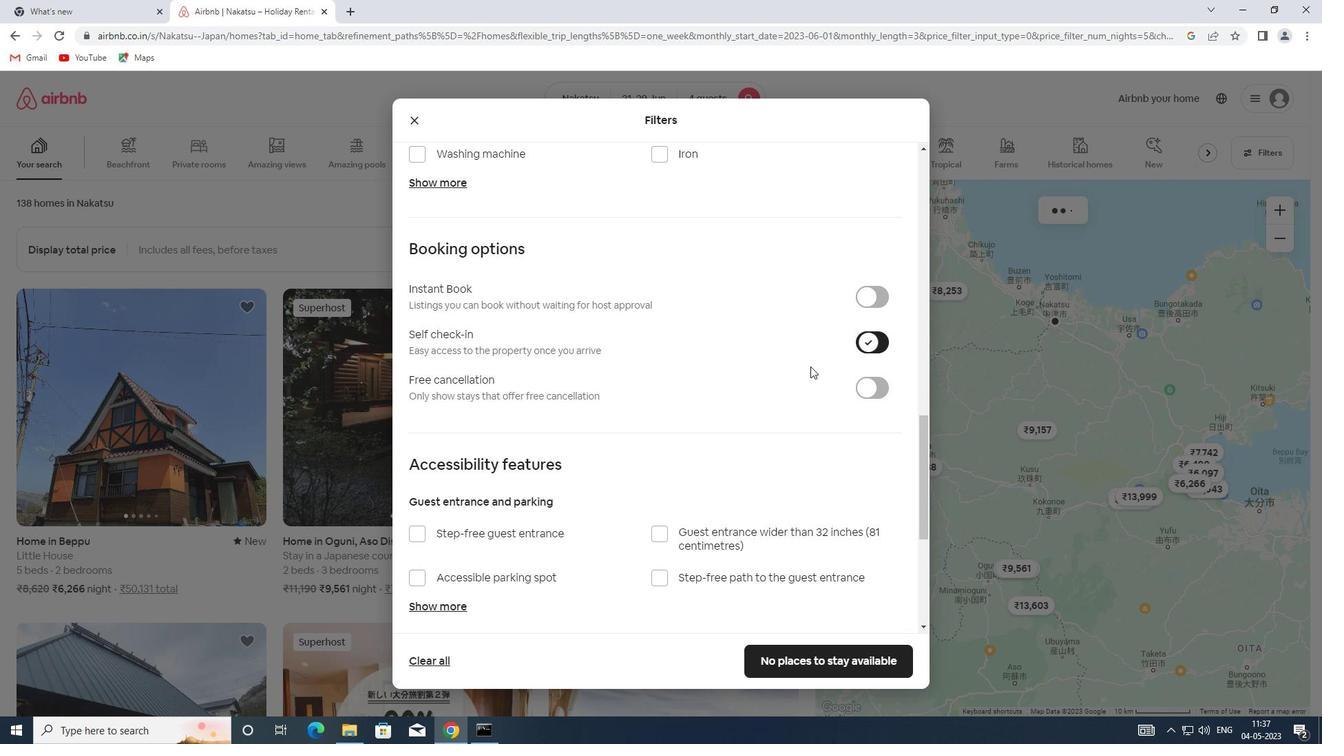 
Action: Mouse scrolled (648, 392) with delta (0, 0)
Screenshot: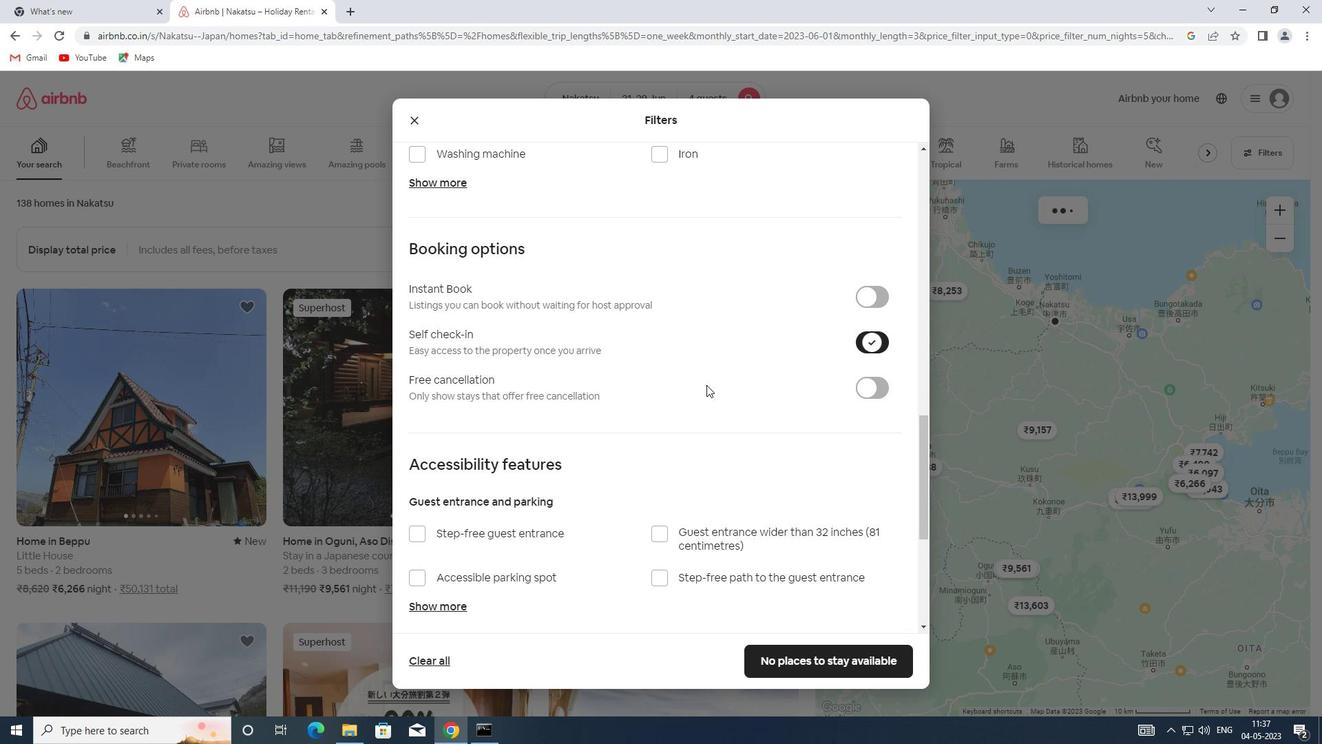 
Action: Mouse scrolled (648, 392) with delta (0, 0)
Screenshot: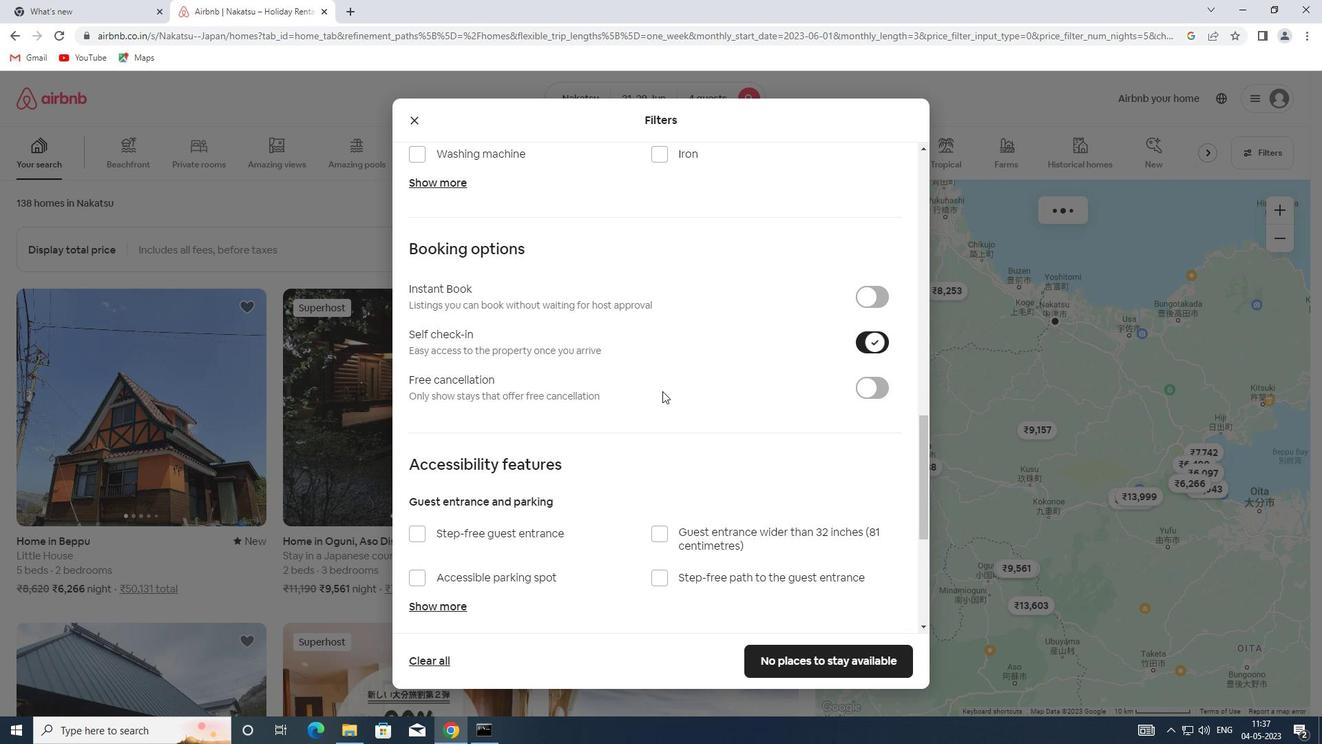 
Action: Mouse scrolled (648, 392) with delta (0, 0)
Screenshot: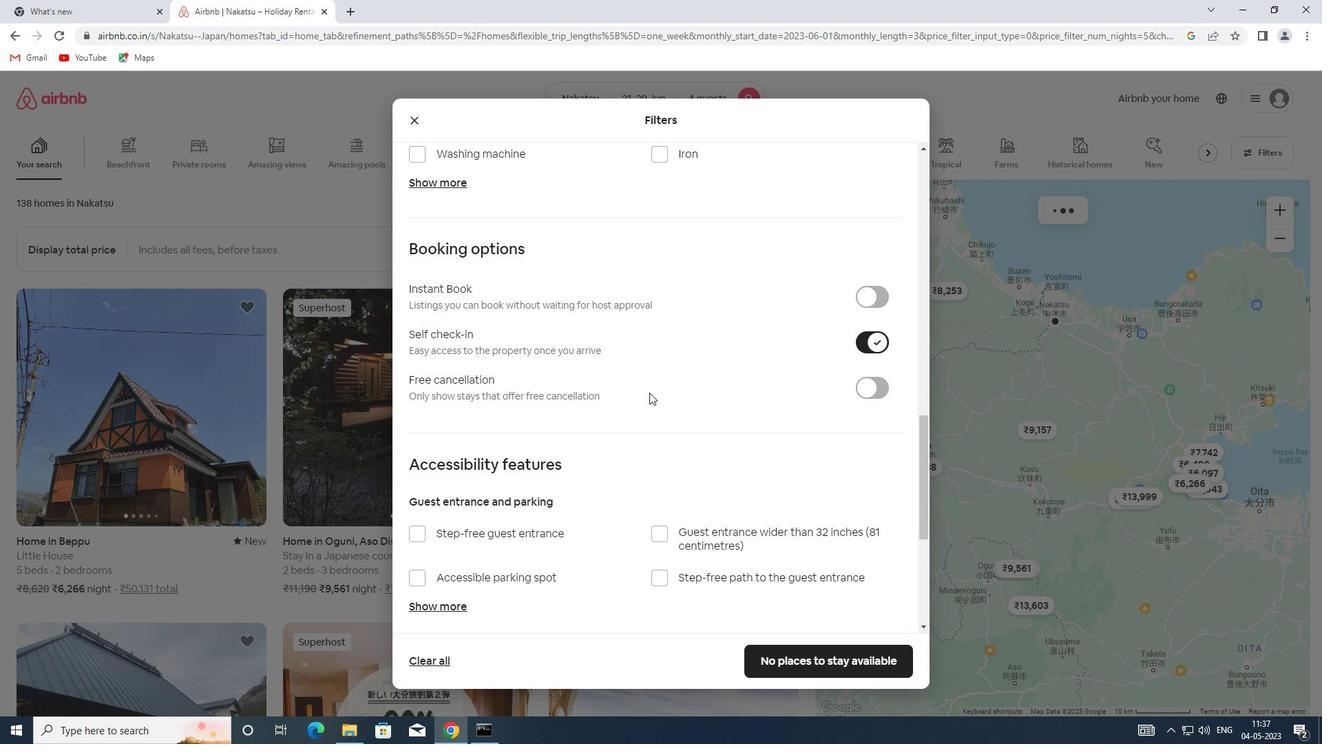 
Action: Mouse scrolled (648, 392) with delta (0, 0)
Screenshot: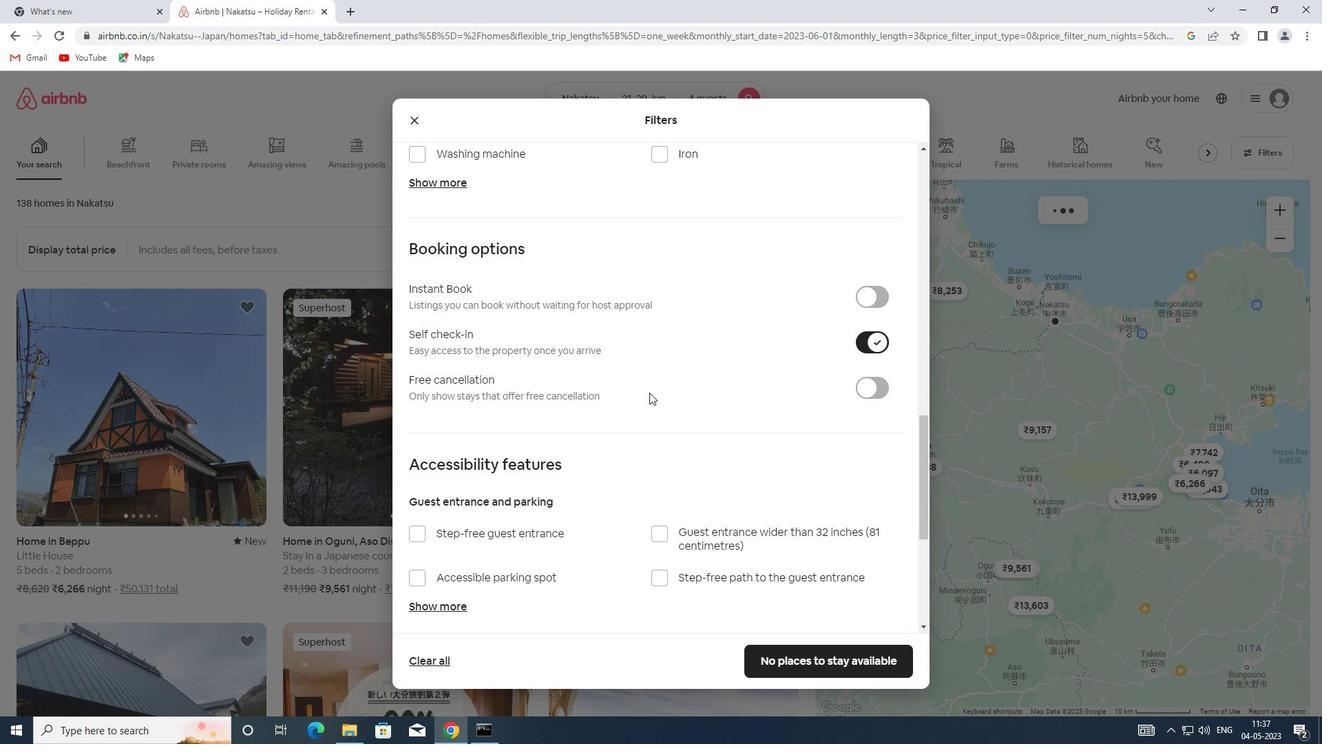 
Action: Mouse scrolled (648, 392) with delta (0, 0)
Screenshot: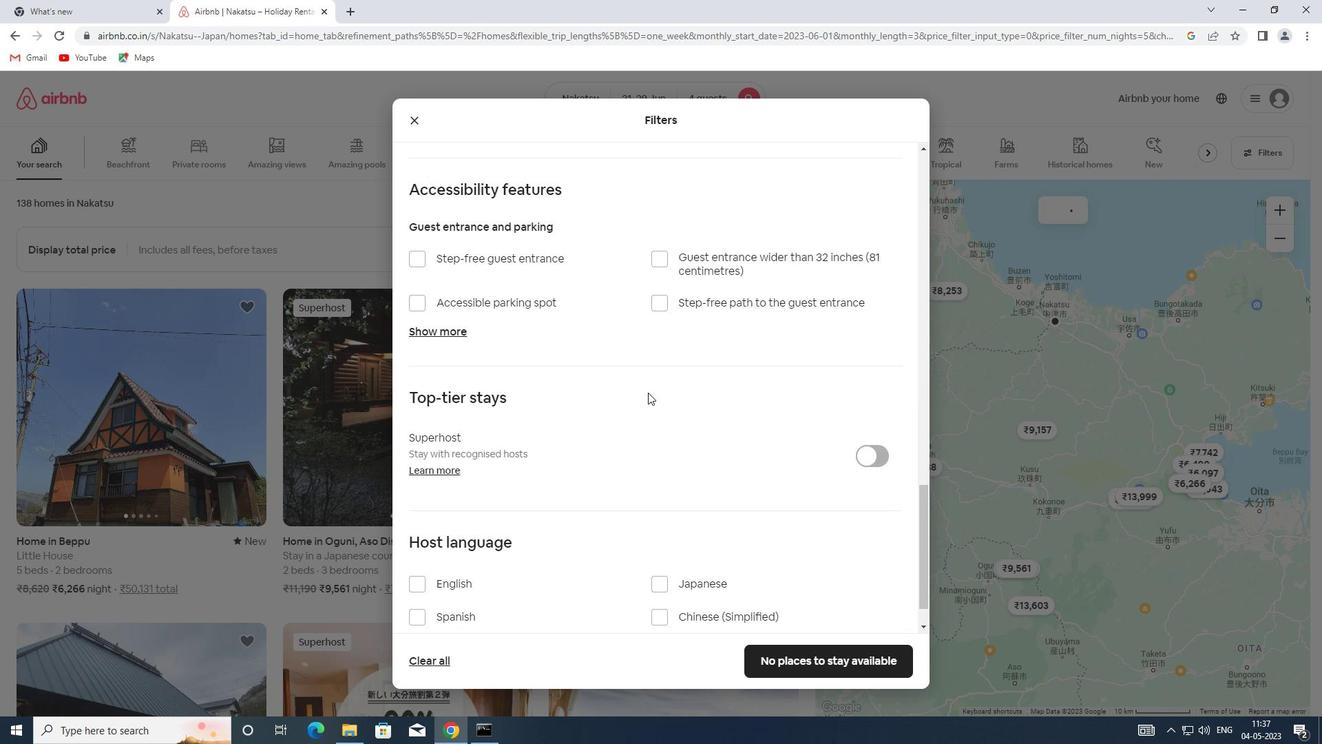 
Action: Mouse scrolled (648, 392) with delta (0, 0)
Screenshot: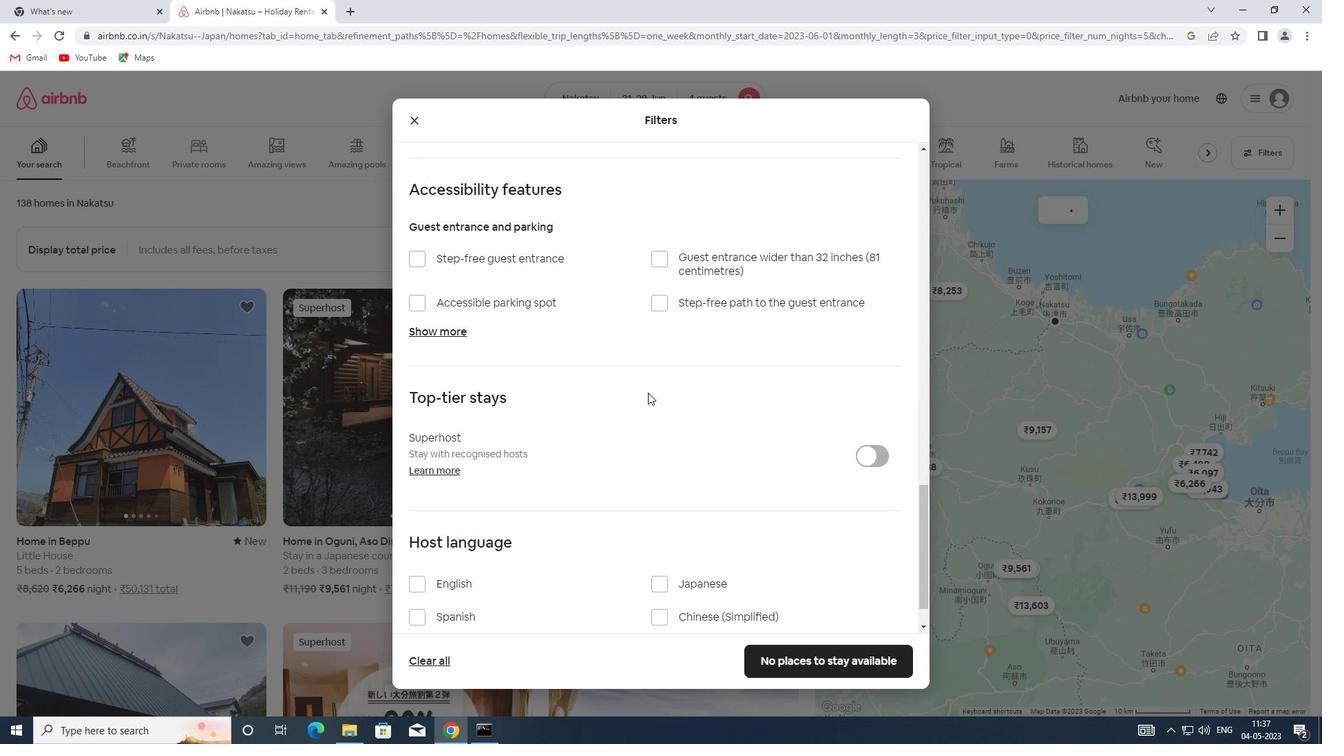 
Action: Mouse scrolled (648, 392) with delta (0, 0)
Screenshot: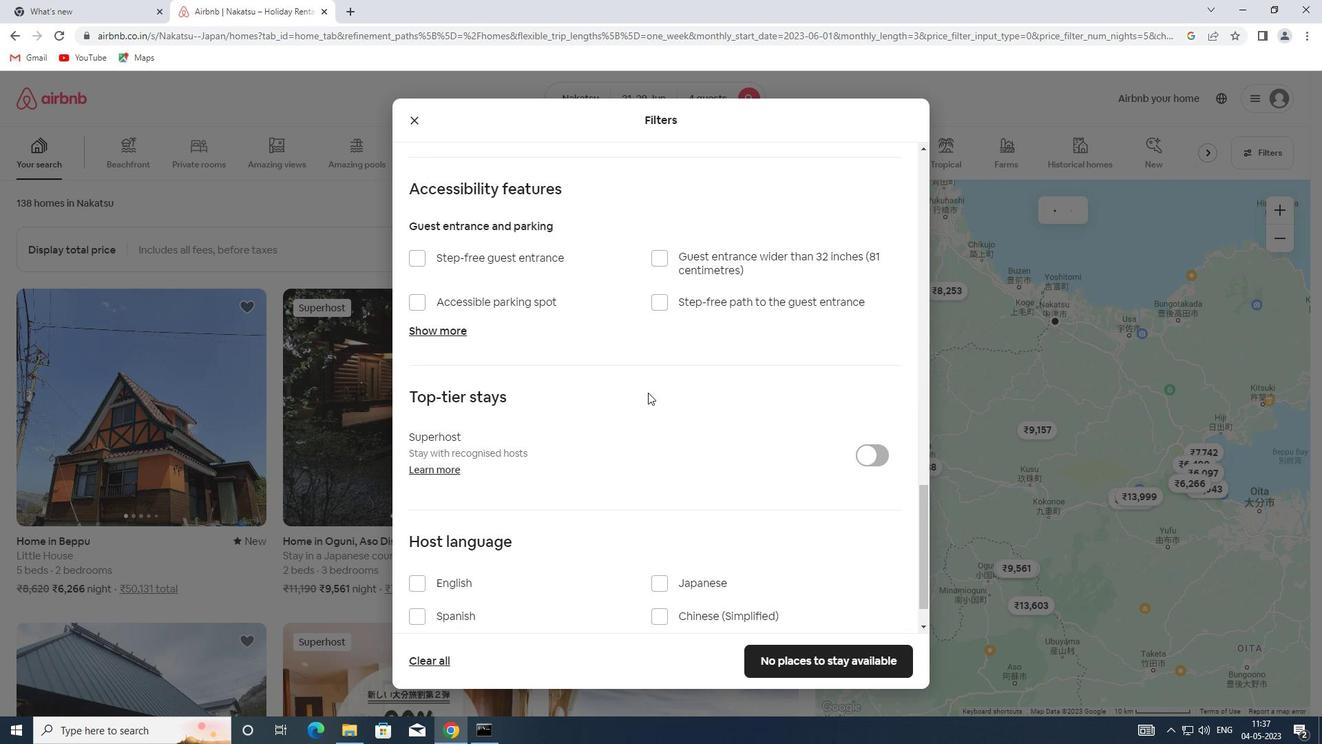 
Action: Mouse scrolled (648, 392) with delta (0, 0)
Screenshot: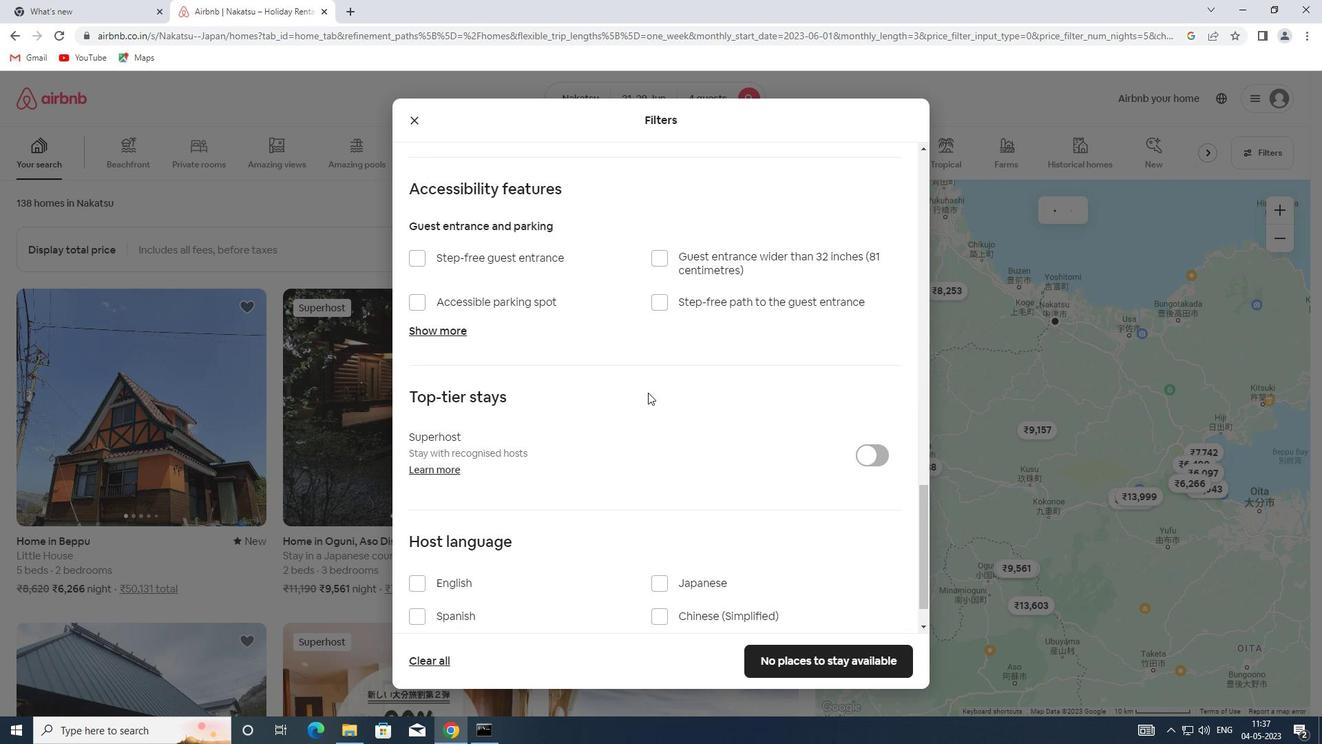 
Action: Mouse moved to (419, 533)
Screenshot: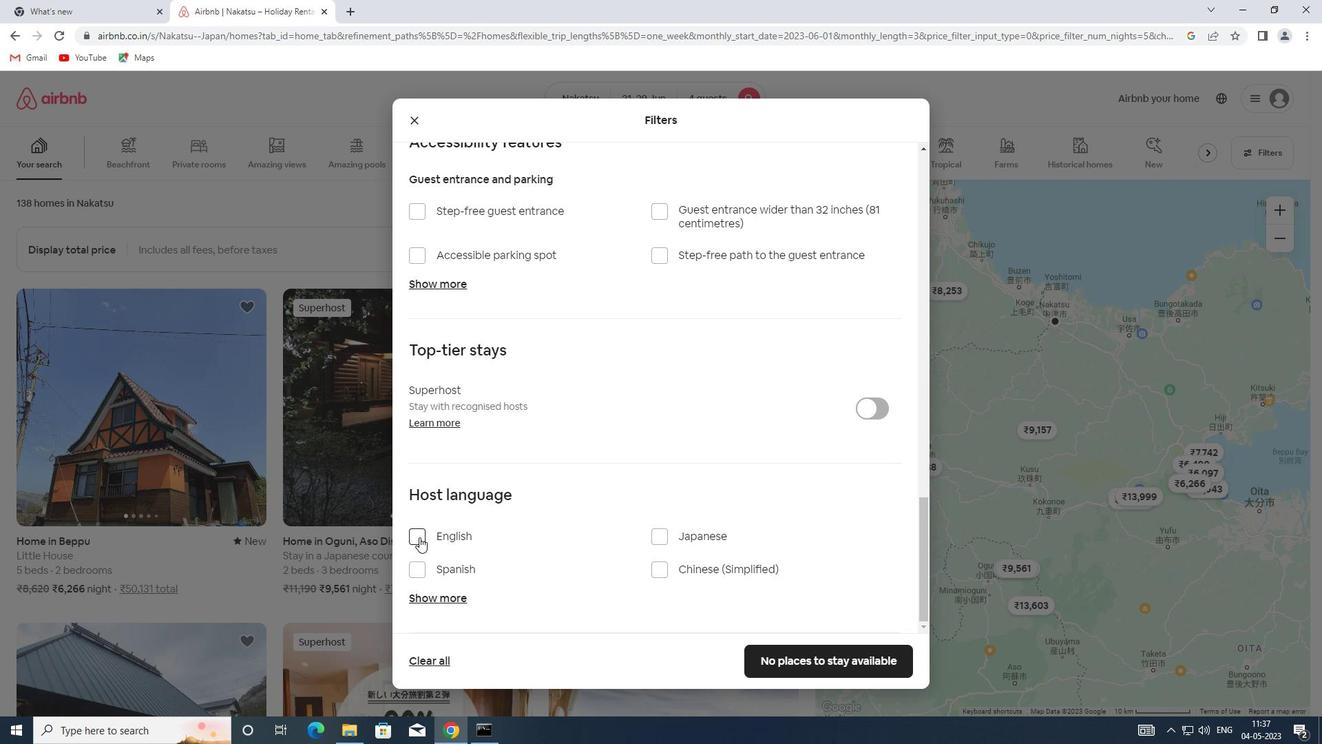 
Action: Mouse pressed left at (419, 533)
Screenshot: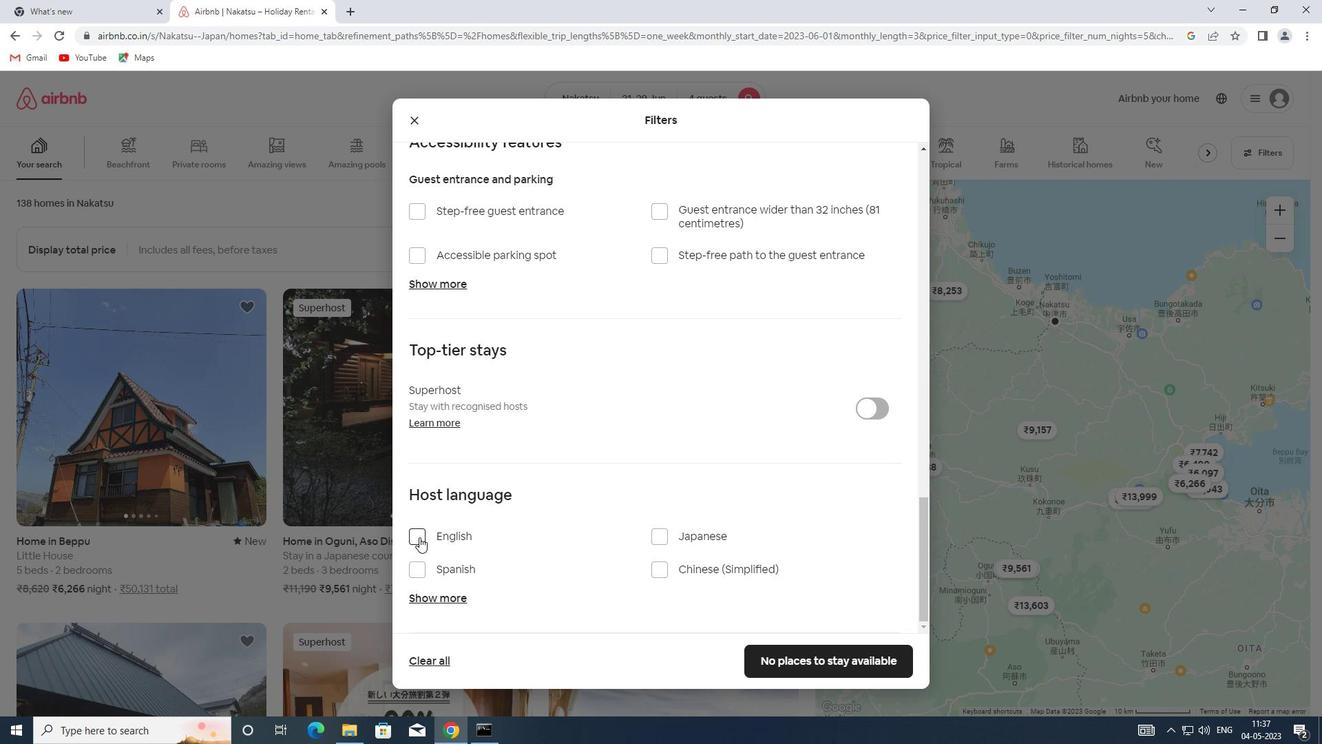 
Action: Mouse moved to (795, 653)
Screenshot: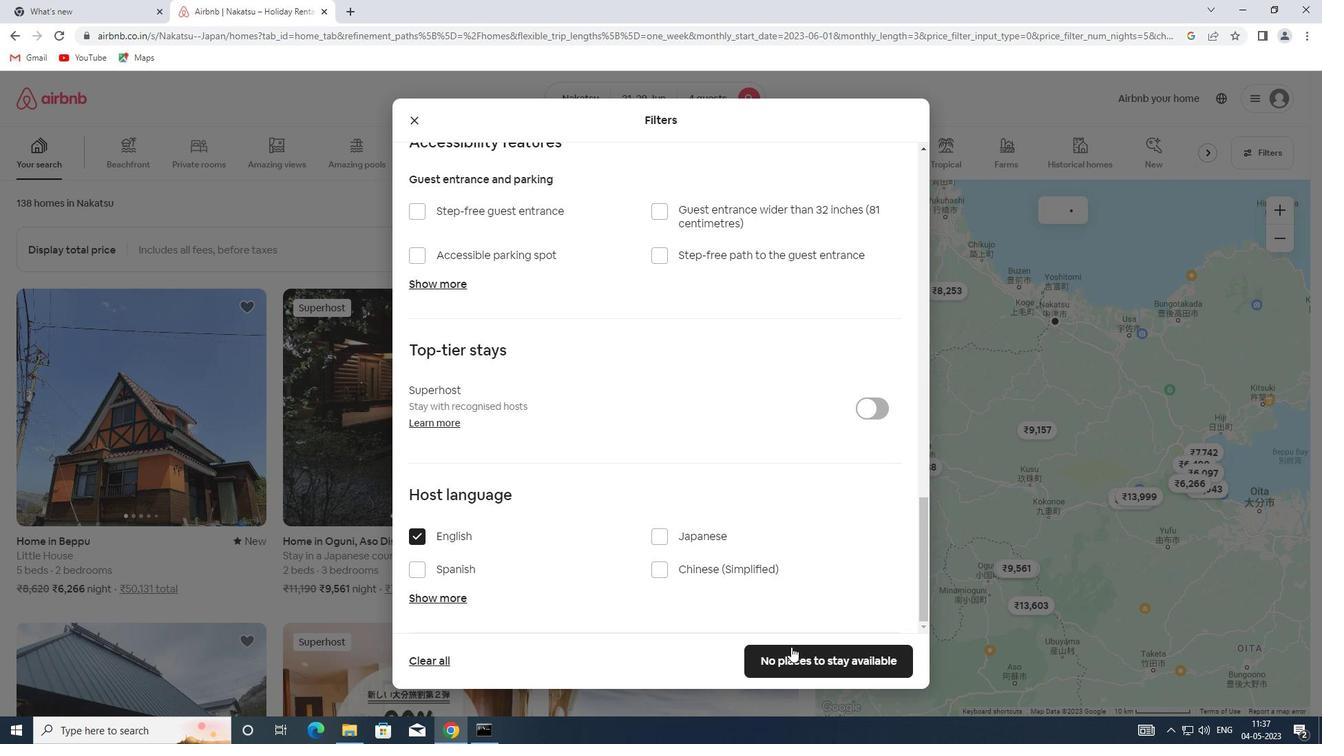 
Action: Mouse pressed left at (795, 653)
Screenshot: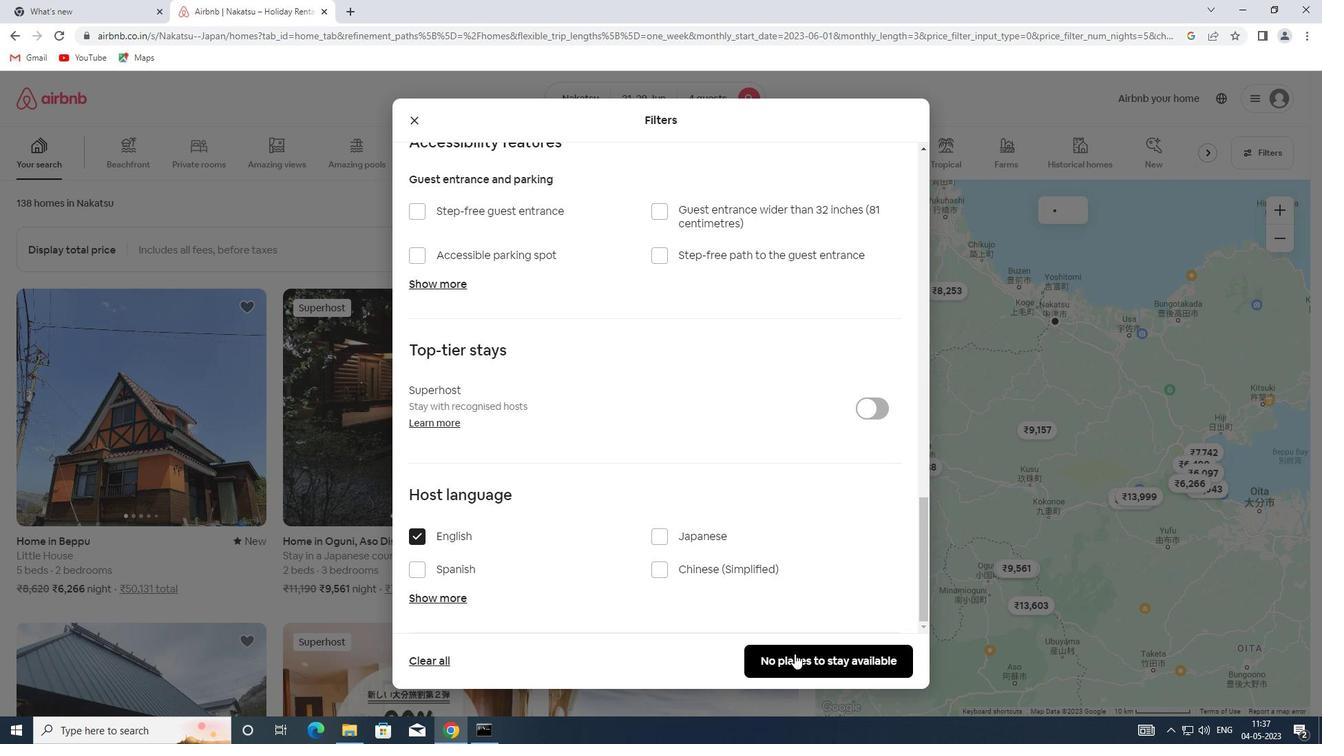 
Action: Mouse moved to (797, 653)
Screenshot: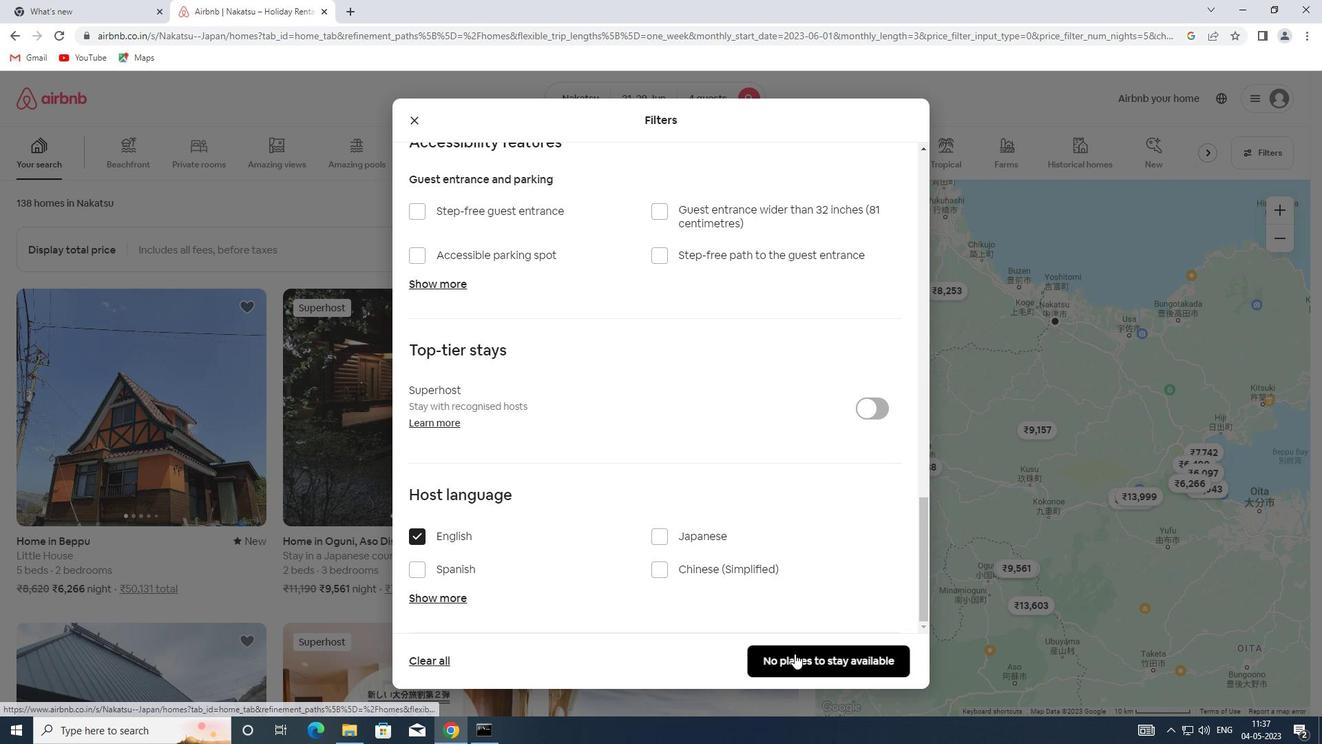 
